 Task: Create new invoice with Date Opened :15-Apr-23, Select Customer: Rainforest Cafe, Terms: Payment Term 1. Make invoice entry for item-1 with Date: 15-Apr-23, Description: Cow Tales Caramel Vanilla (1 oz), Action: Material, Income Account: Income:Sales, Quantity: 2, Unit Price: 35, Discount $: 1.25. Make entry for item-2 with Date: 15-Apr-23, Description: Dole Fruit Bowl Diced Peaches_x000D_
, Action: Material, Income Account: Income:Sales, Quantity: 1, Unit Price: 8.6, Discount $: 2.25. Make entry for item-3 with Date: 15-Apr-23, Description: Gold Potatoes Bulk (each), Action: Material, Income Account: Income:Sales, Quantity: 3, Unit Price: 9.6, Discount $: 2.75. Write Notes: 'Looking forward to serving you again.'. Post Invoice with Post Date: 15-Apr-23, Post to Accounts: Assets:Accounts Receivable. Pay / Process Payment with Transaction Date: 15-May-23, Amount: 101.15, Transfer Account: Checking Account. Print Invoice, display notes by going to Option, then go to Display Tab and check 'Invoice Notes'.
Action: Mouse moved to (205, 61)
Screenshot: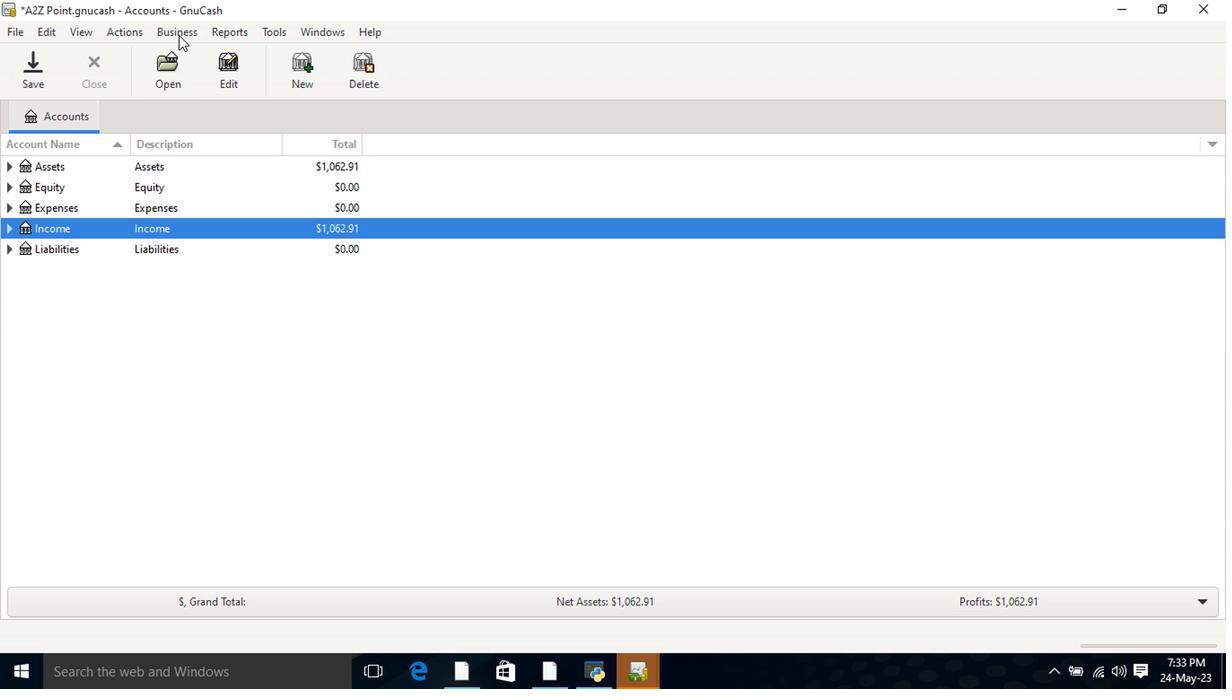 
Action: Mouse pressed left at (205, 61)
Screenshot: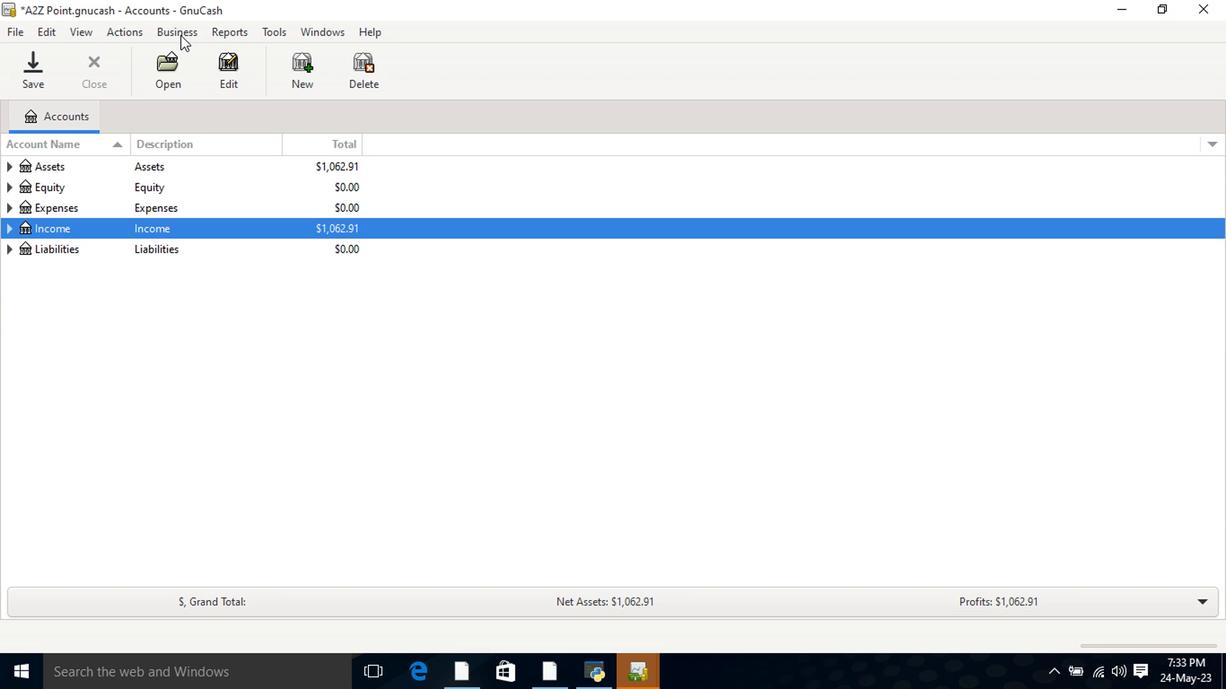 
Action: Mouse moved to (392, 148)
Screenshot: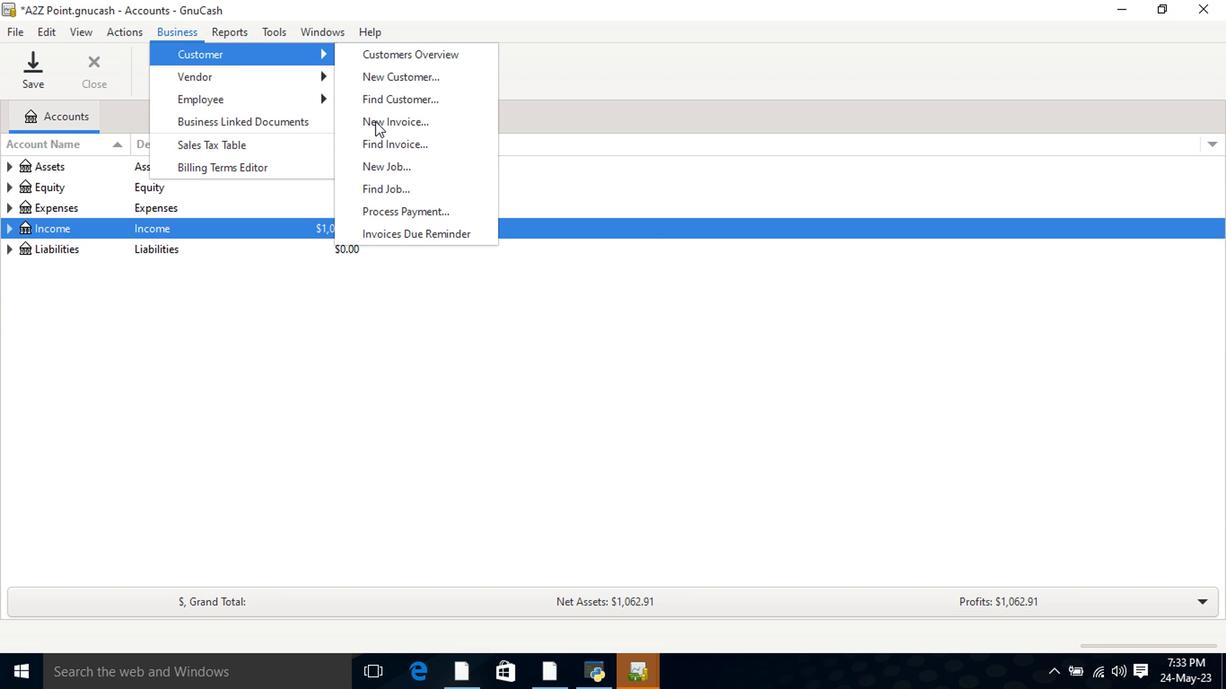 
Action: Mouse pressed left at (392, 148)
Screenshot: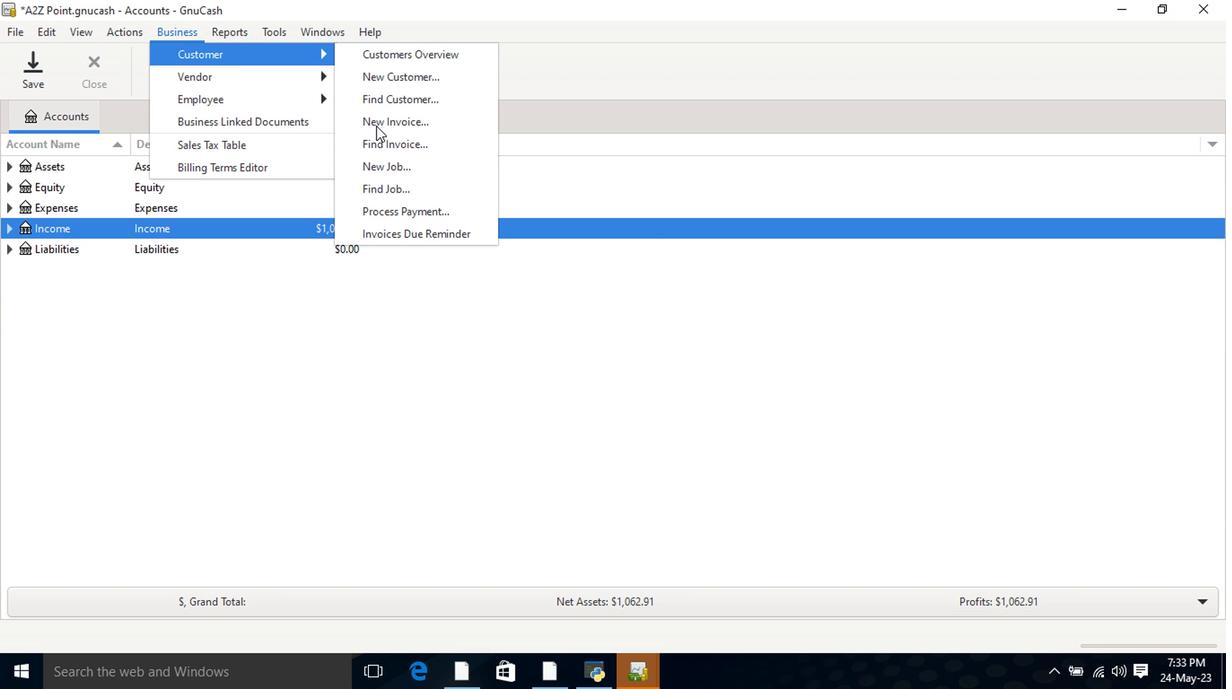 
Action: Mouse moved to (744, 291)
Screenshot: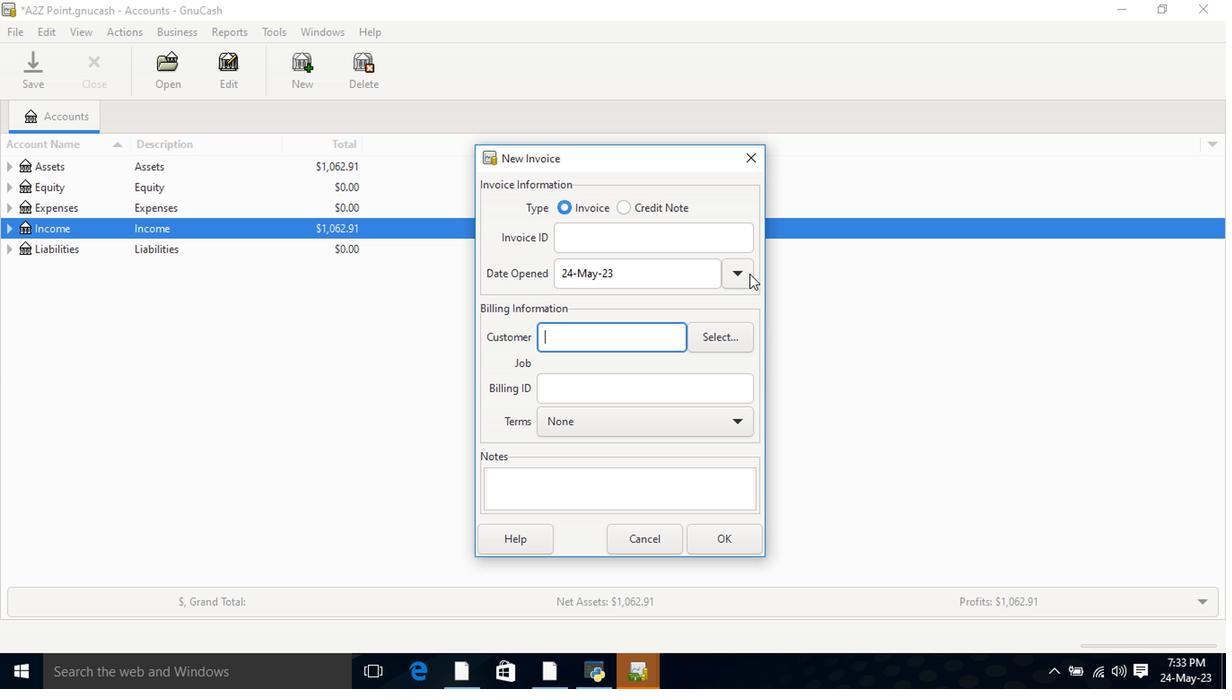 
Action: Mouse pressed left at (744, 291)
Screenshot: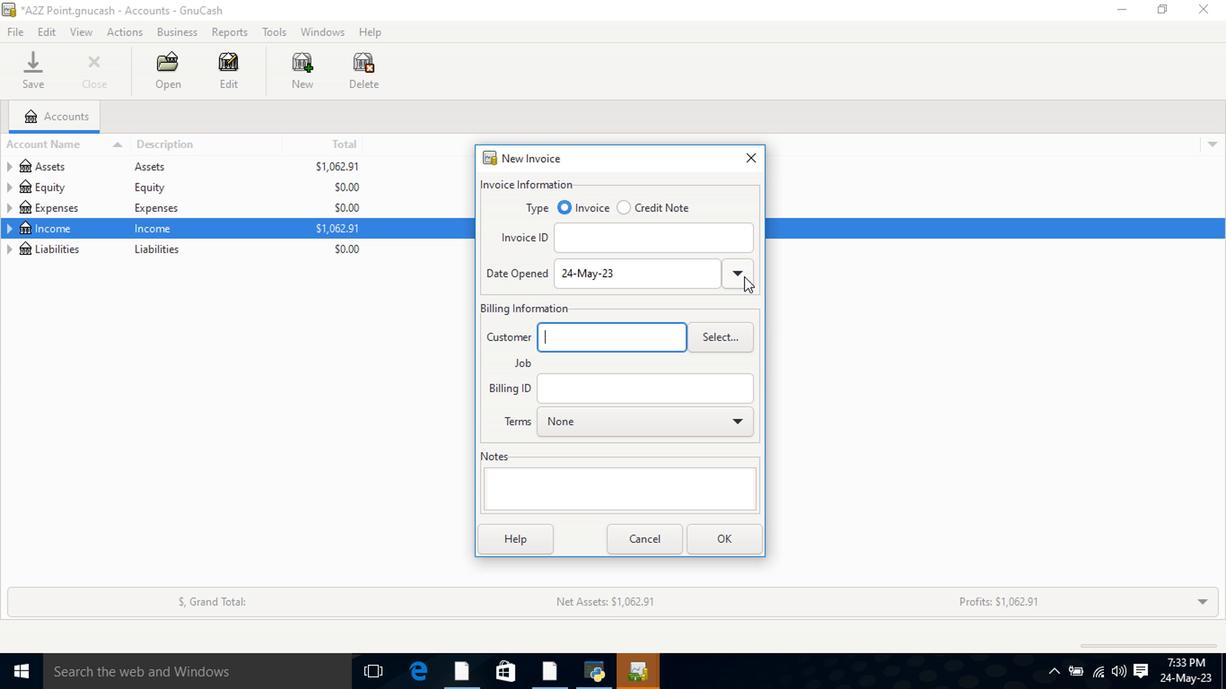 
Action: Mouse moved to (604, 310)
Screenshot: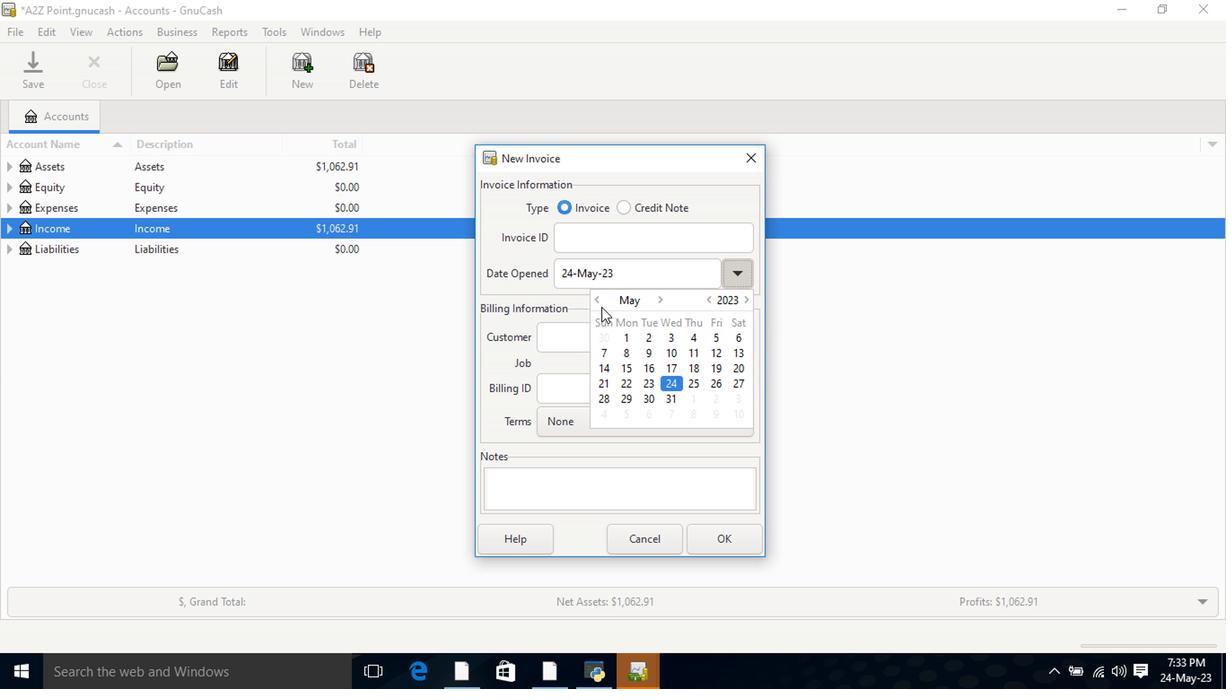 
Action: Mouse pressed left at (604, 310)
Screenshot: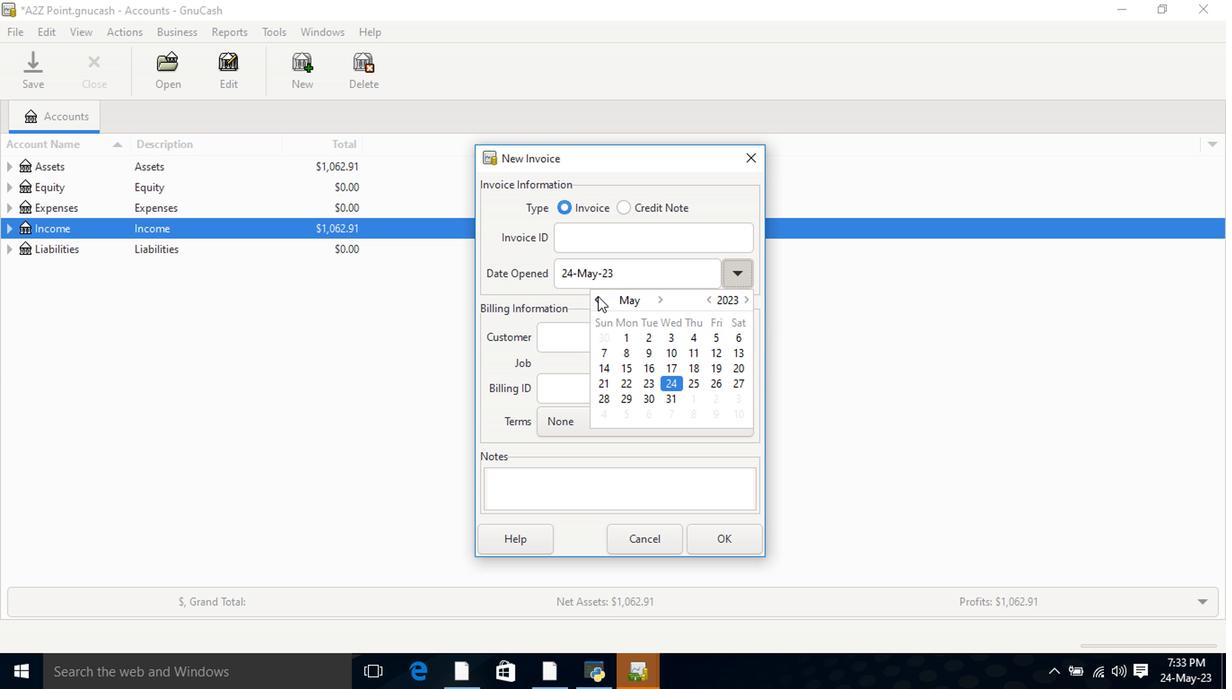 
Action: Mouse moved to (733, 380)
Screenshot: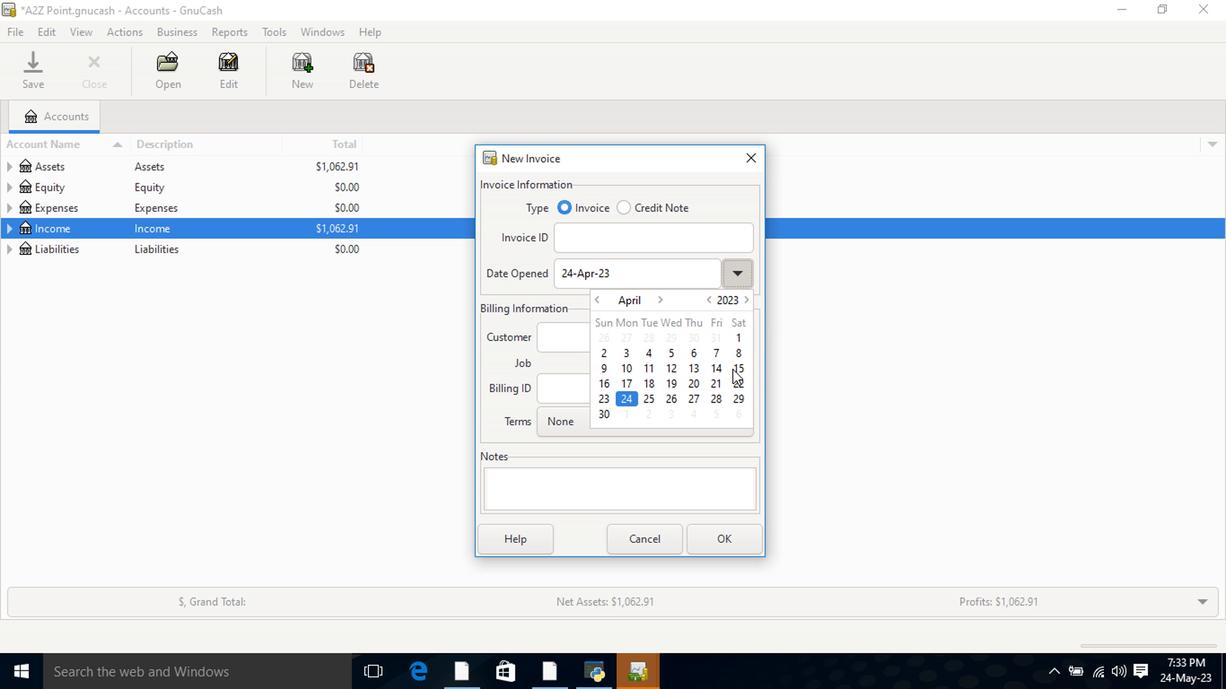 
Action: Mouse pressed left at (733, 380)
Screenshot: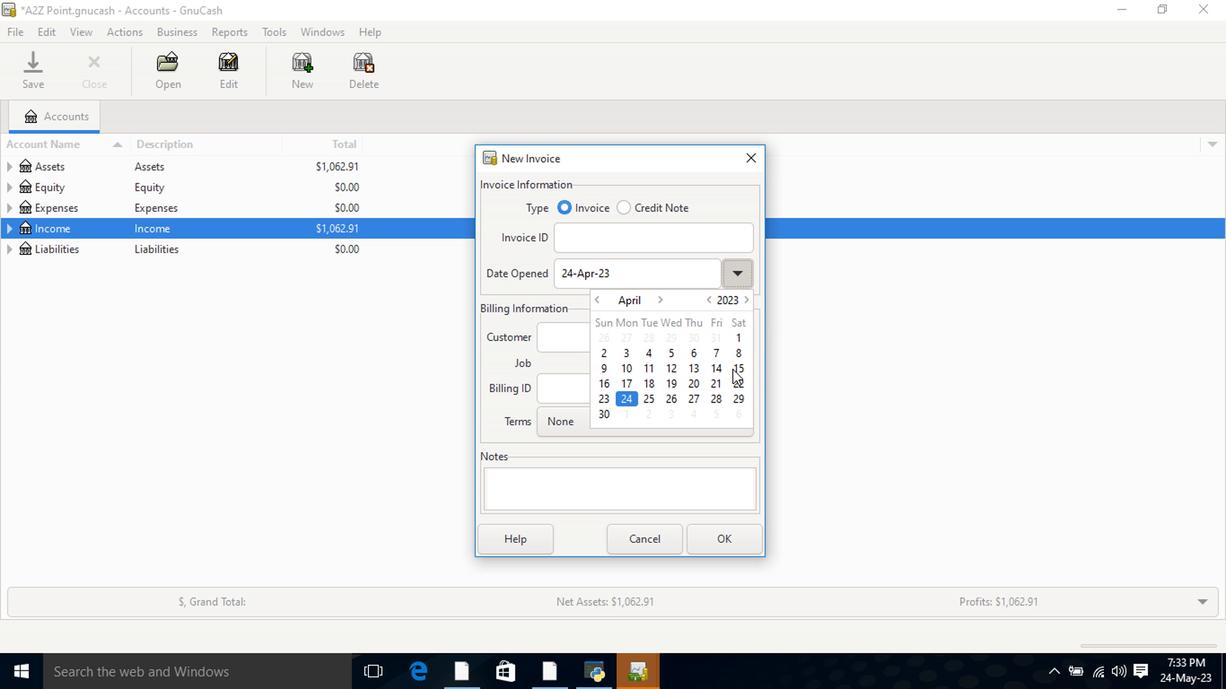 
Action: Mouse pressed left at (733, 380)
Screenshot: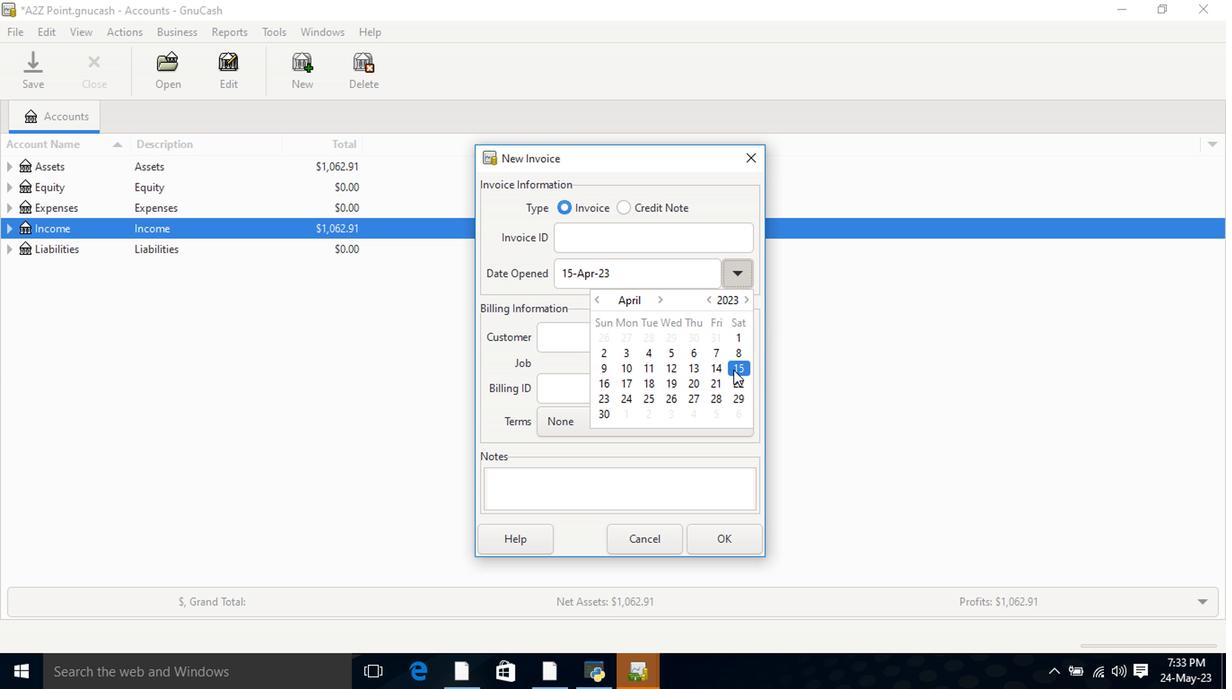 
Action: Mouse moved to (625, 356)
Screenshot: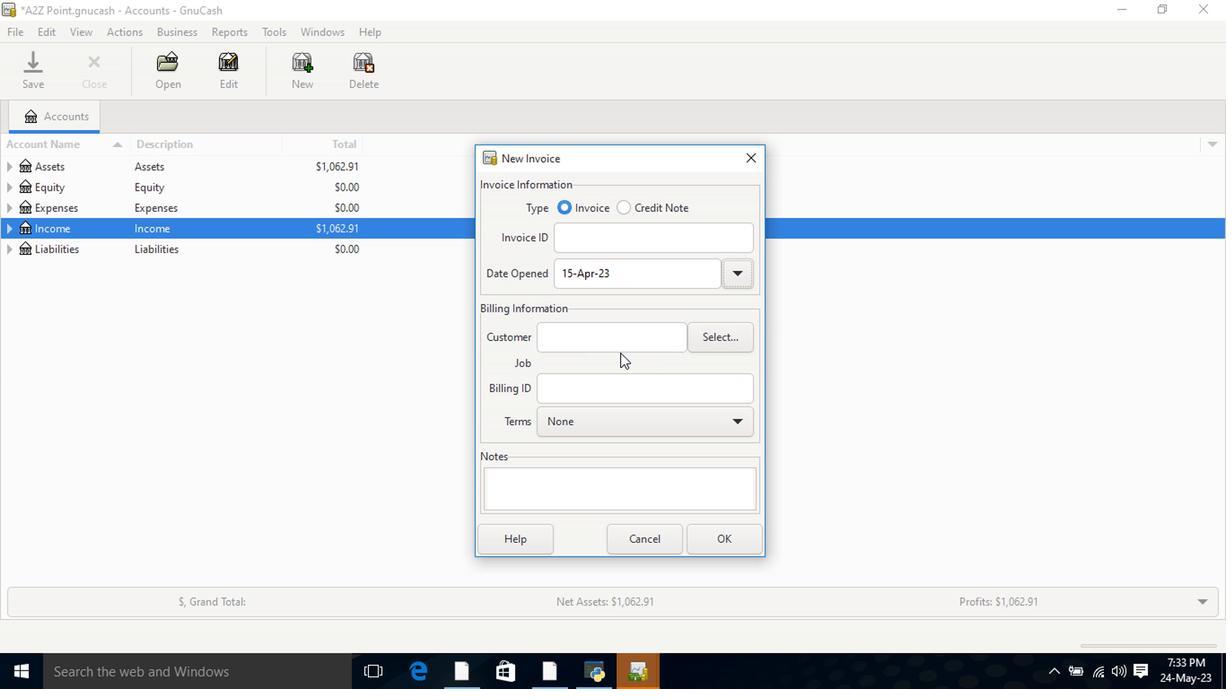 
Action: Mouse pressed left at (625, 356)
Screenshot: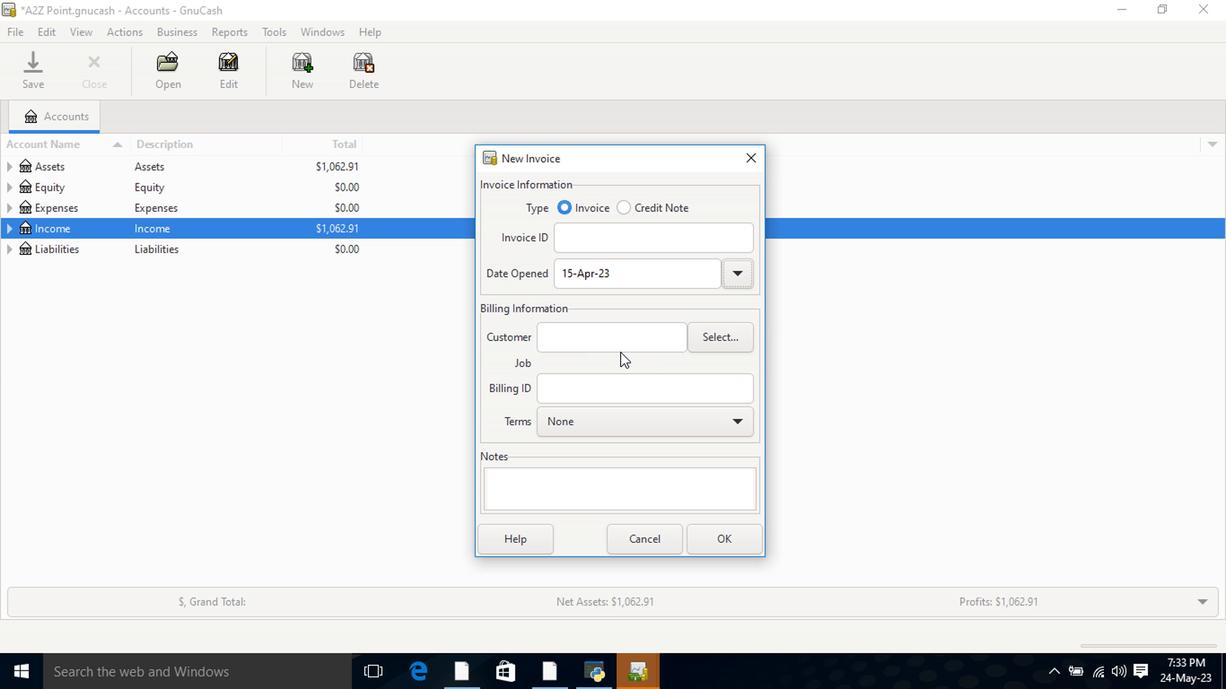 
Action: Mouse moved to (625, 355)
Screenshot: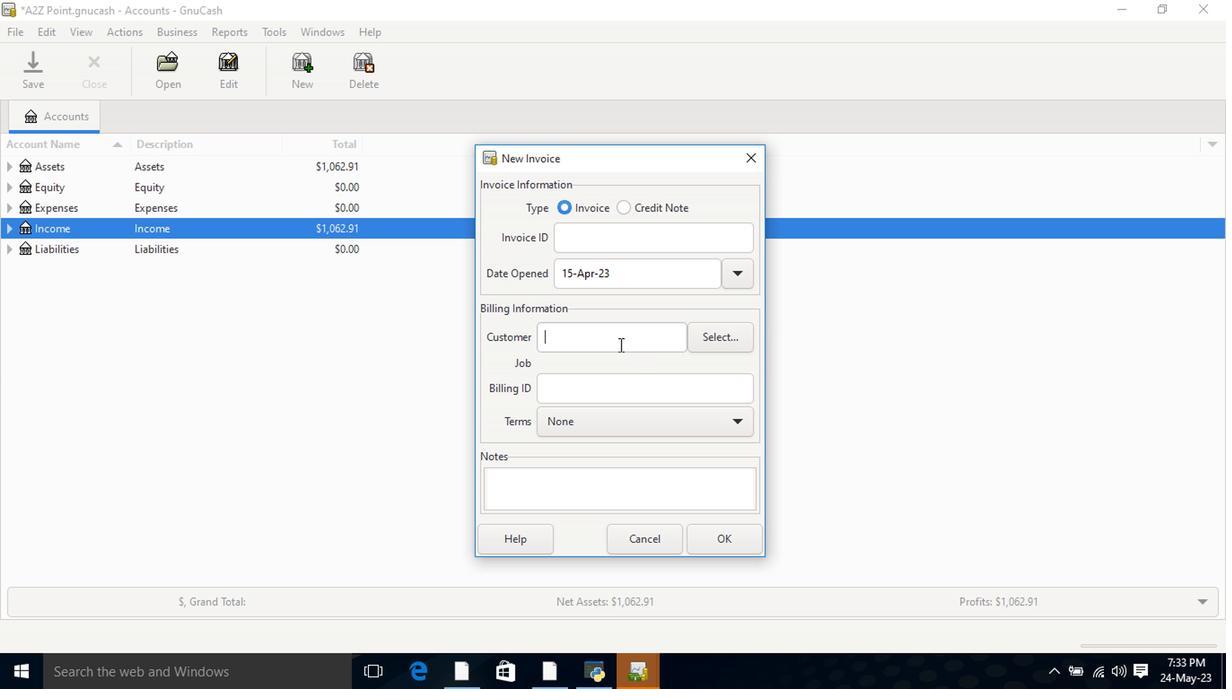 
Action: Key pressed <Key.shift>Rain
Screenshot: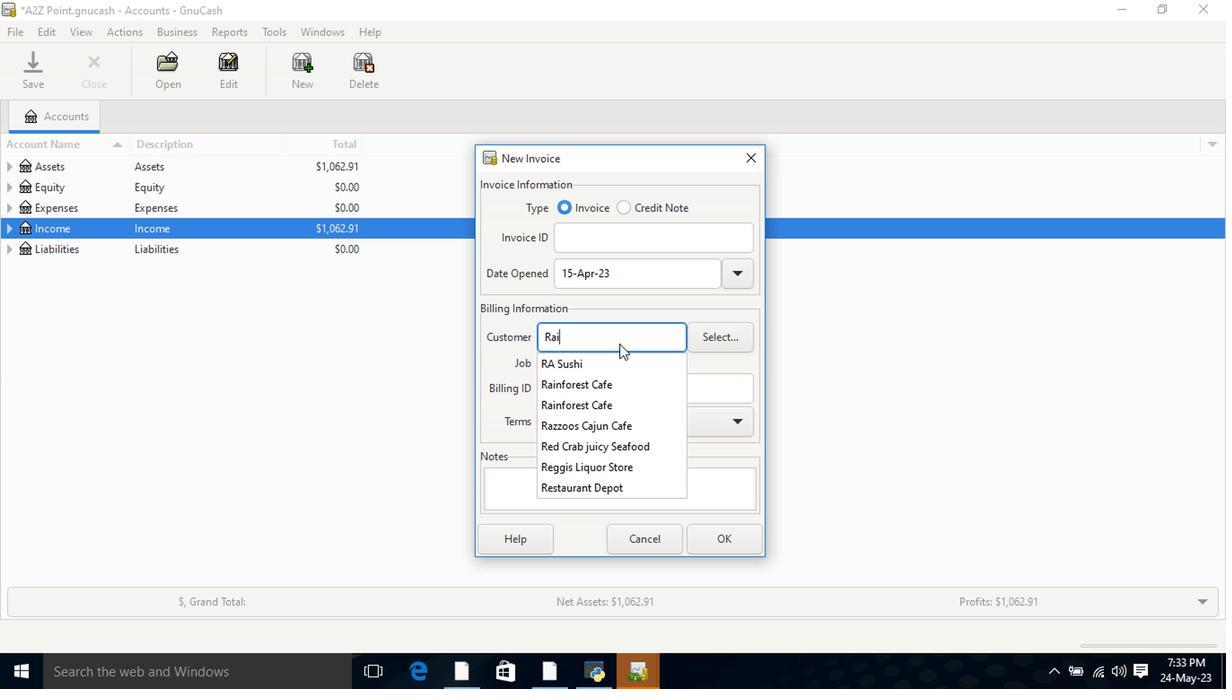 
Action: Mouse moved to (615, 373)
Screenshot: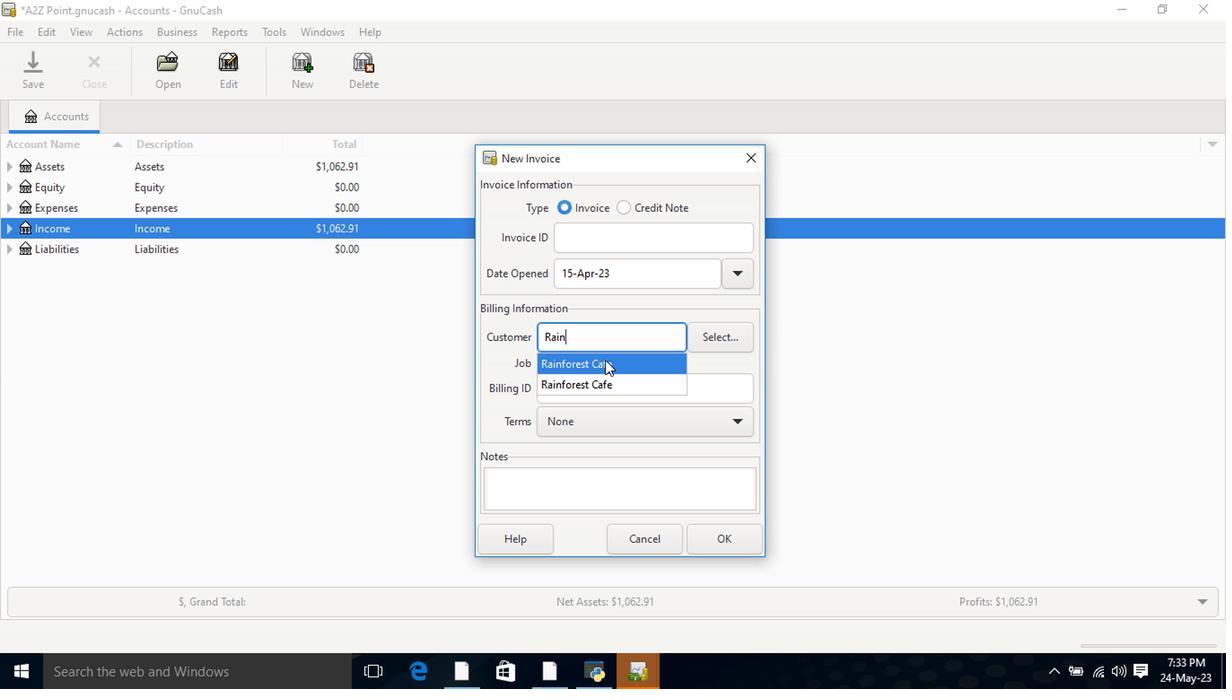 
Action: Mouse pressed left at (615, 373)
Screenshot: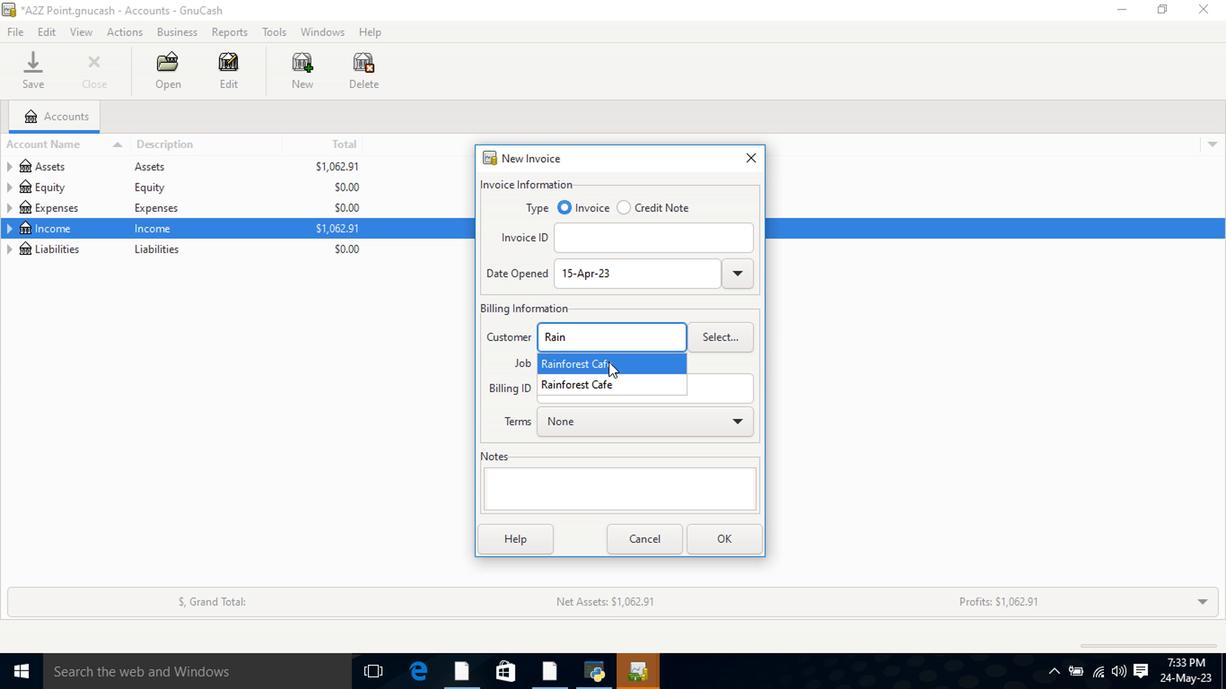 
Action: Mouse moved to (634, 441)
Screenshot: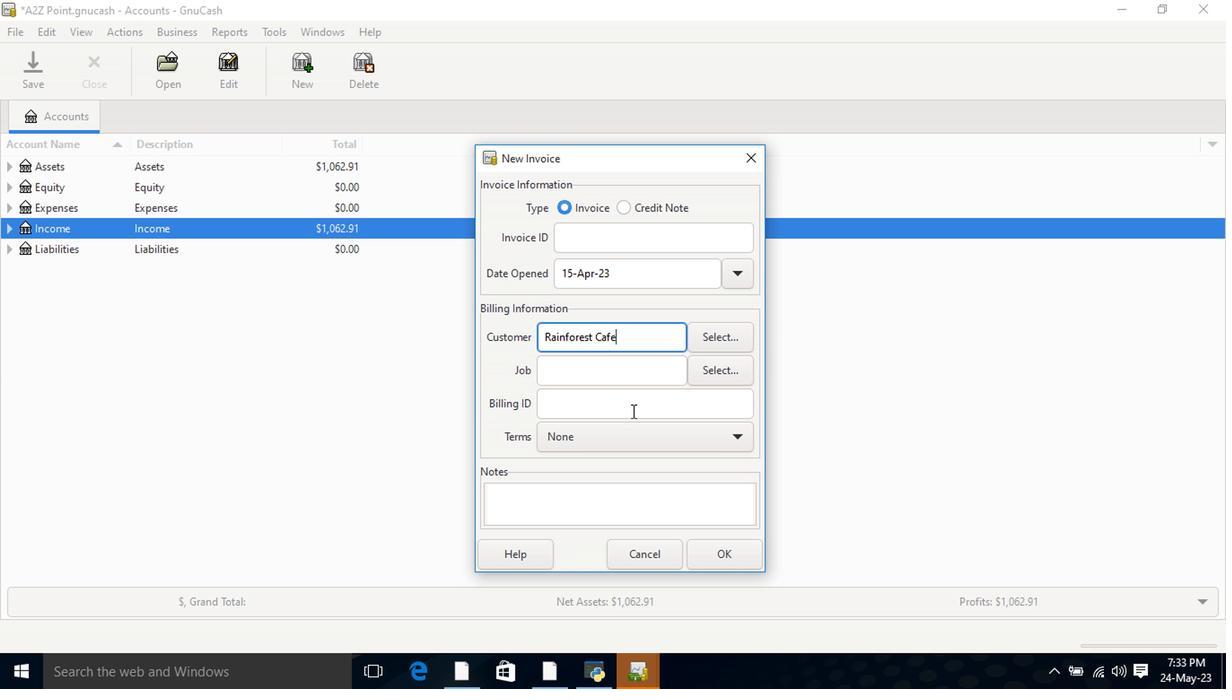 
Action: Mouse pressed left at (634, 441)
Screenshot: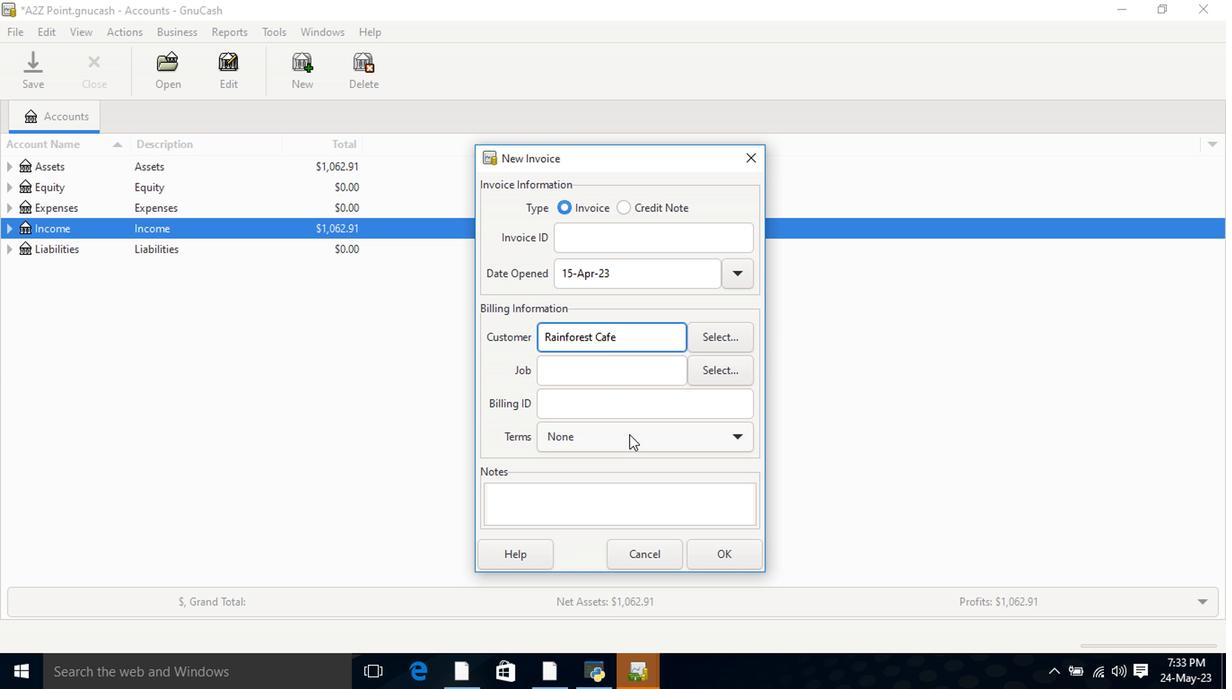 
Action: Mouse moved to (618, 482)
Screenshot: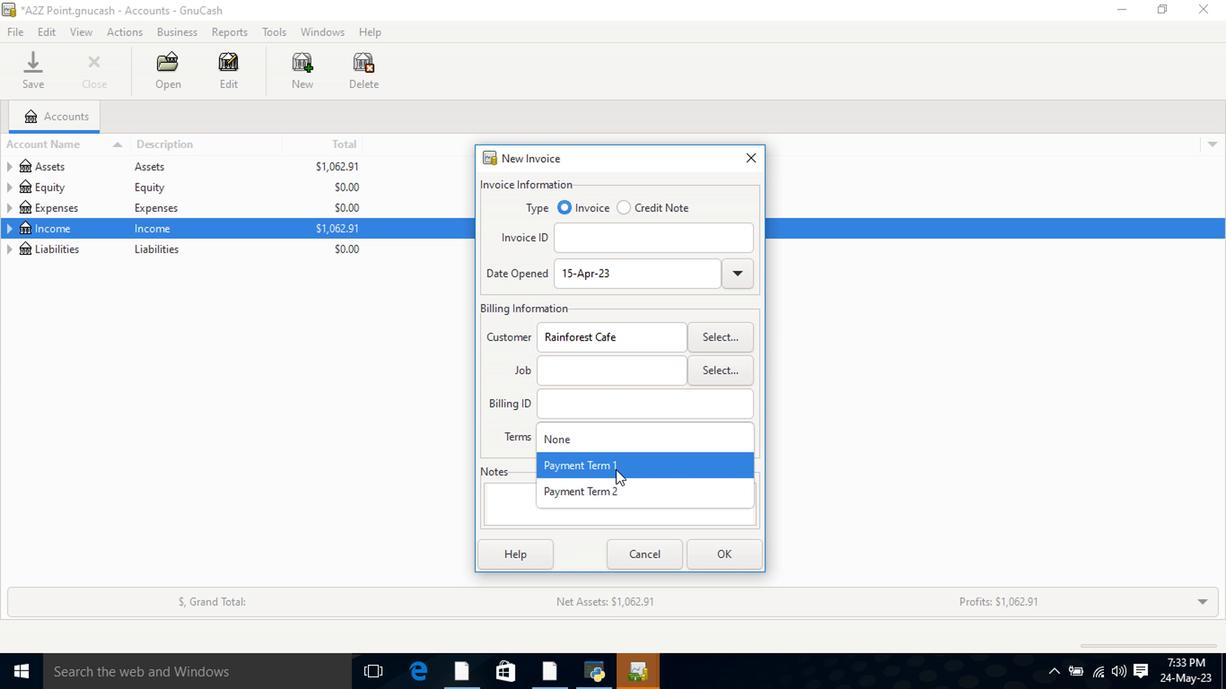 
Action: Mouse pressed left at (618, 482)
Screenshot: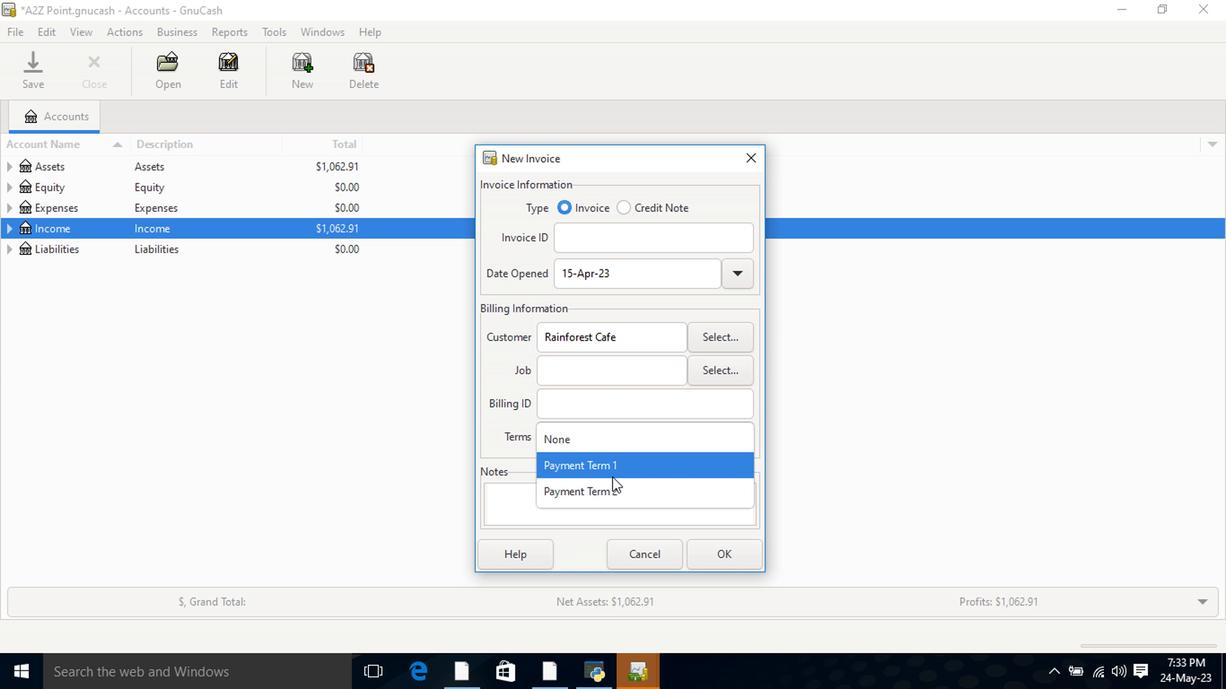 
Action: Mouse moved to (726, 565)
Screenshot: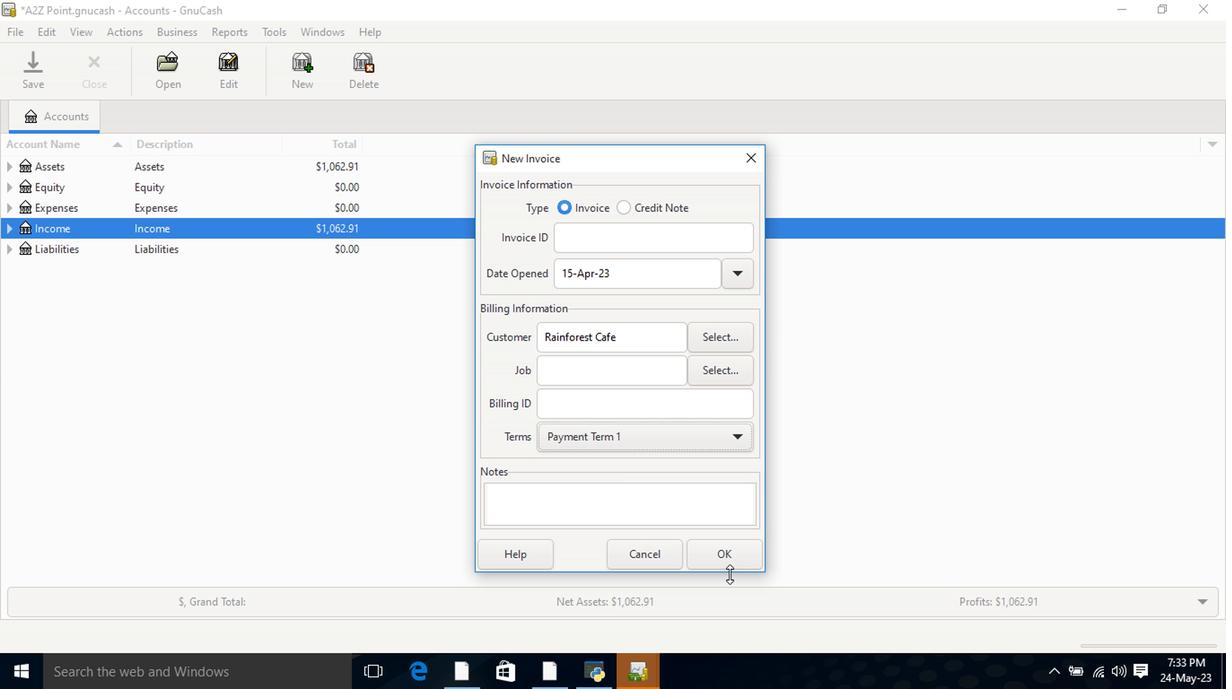 
Action: Mouse pressed left at (726, 565)
Screenshot: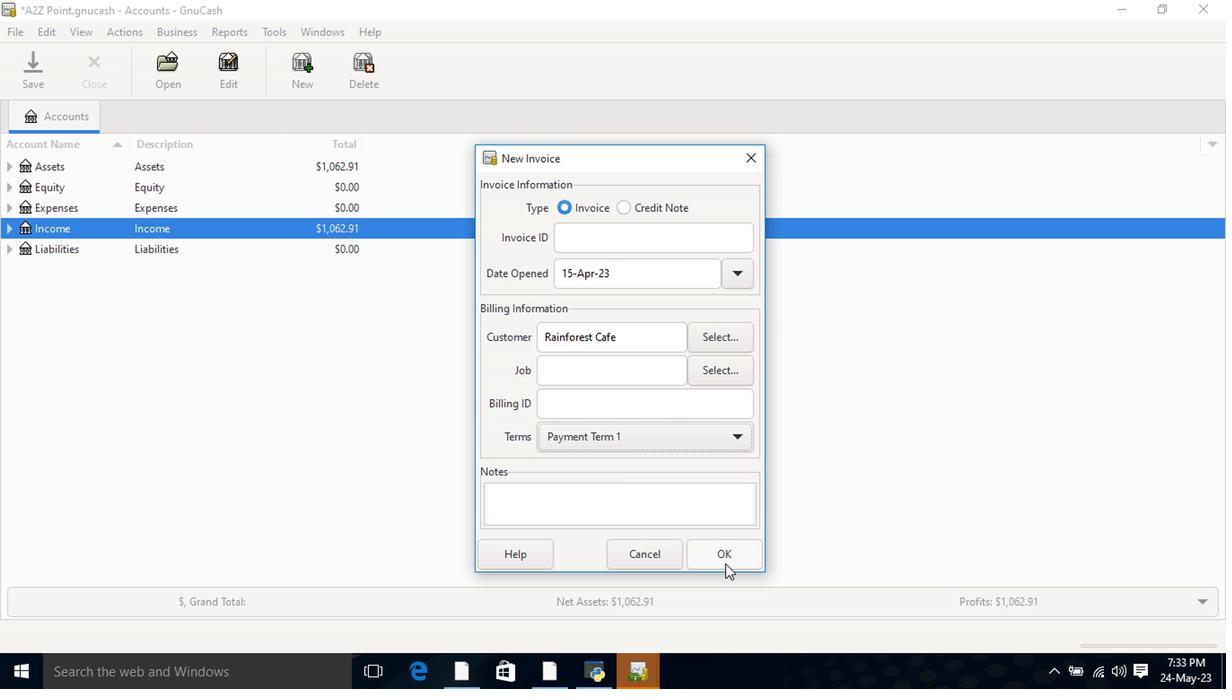 
Action: Mouse moved to (109, 360)
Screenshot: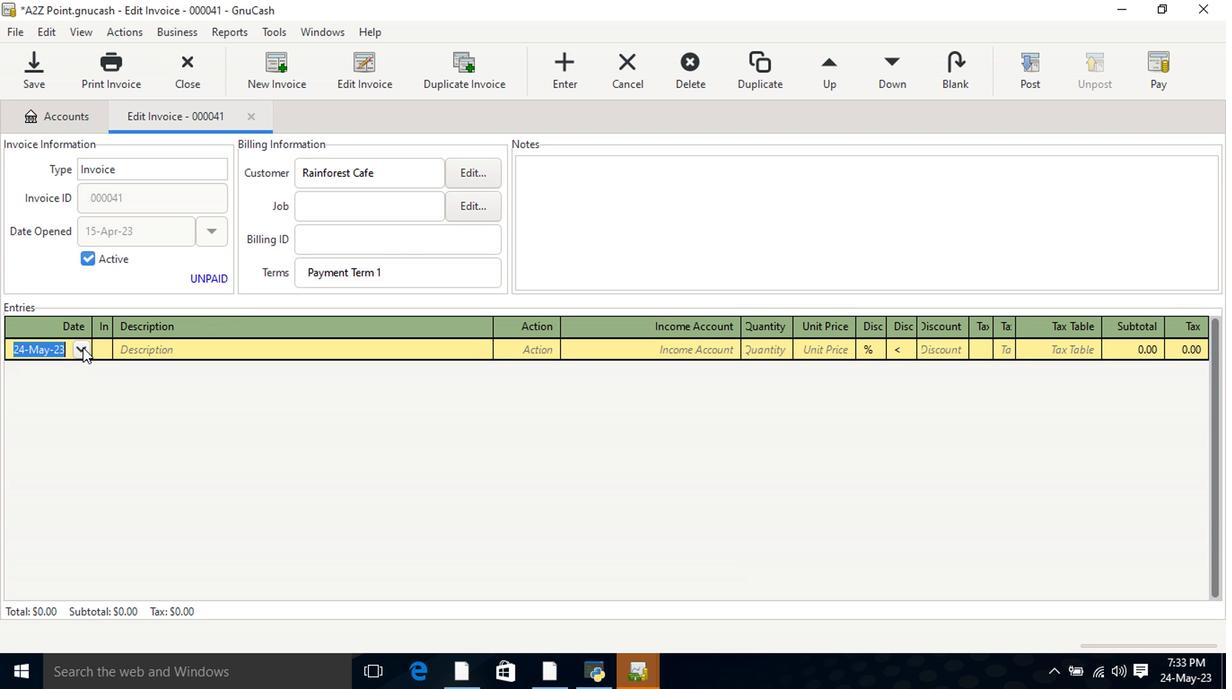 
Action: Mouse pressed left at (109, 360)
Screenshot: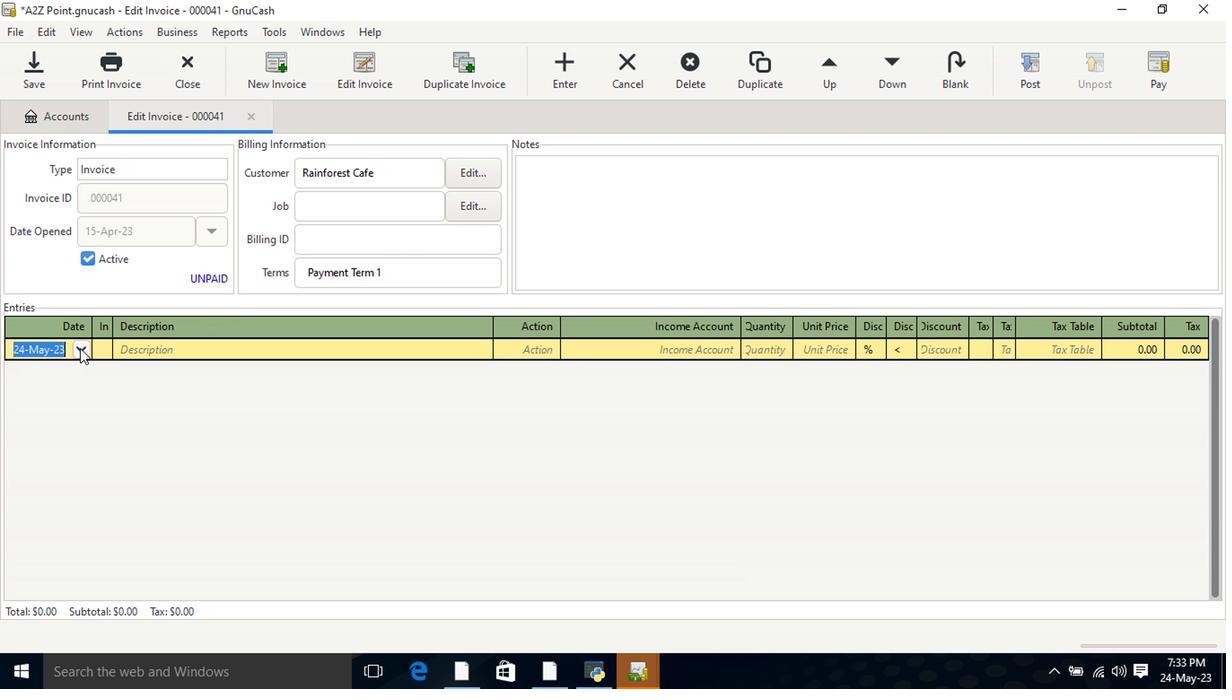 
Action: Mouse moved to (48, 385)
Screenshot: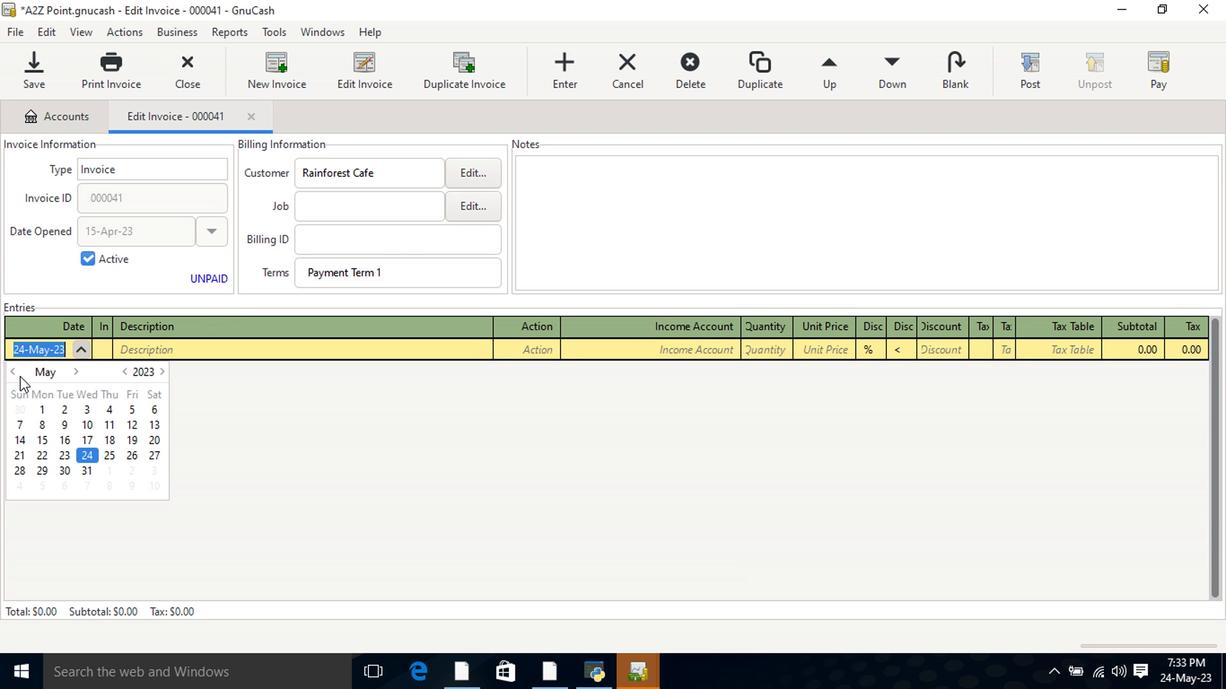 
Action: Mouse pressed left at (48, 385)
Screenshot: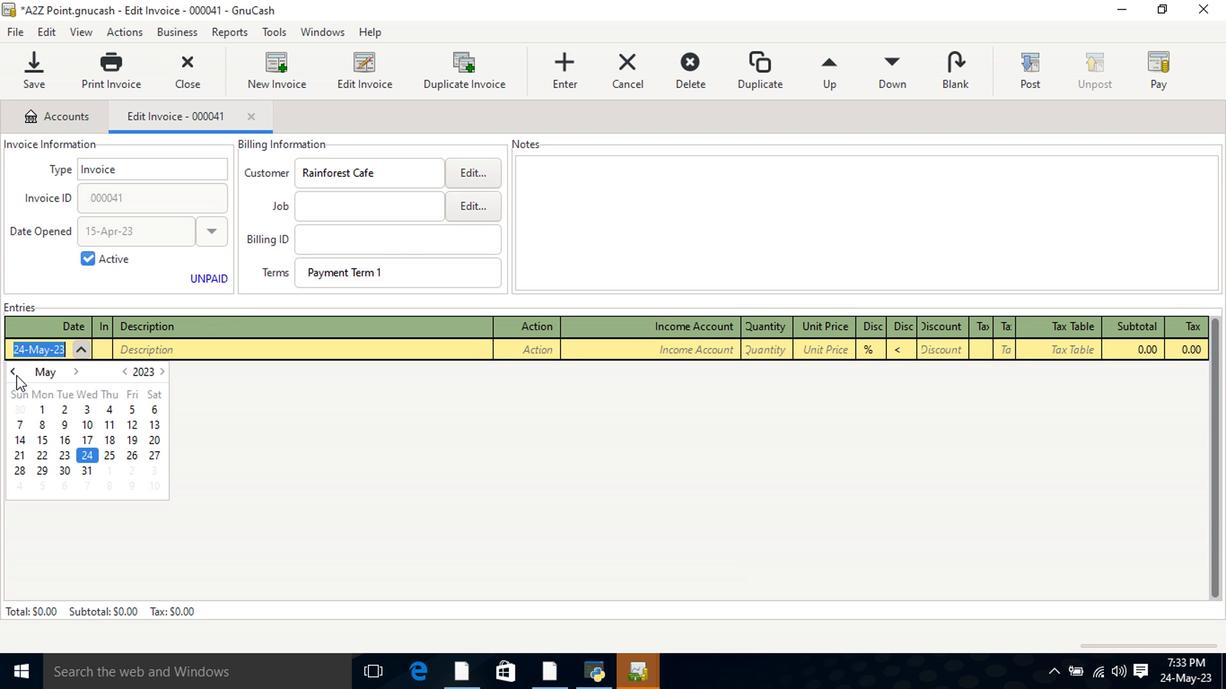 
Action: Mouse moved to (173, 445)
Screenshot: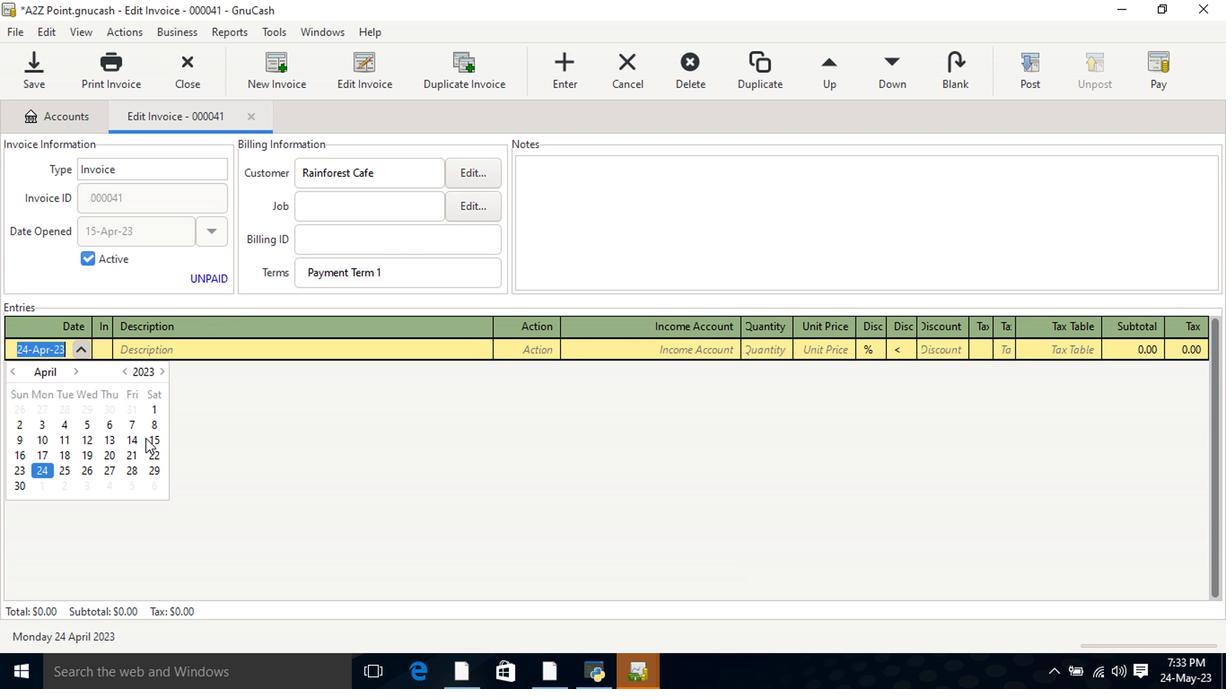 
Action: Mouse pressed left at (173, 445)
Screenshot: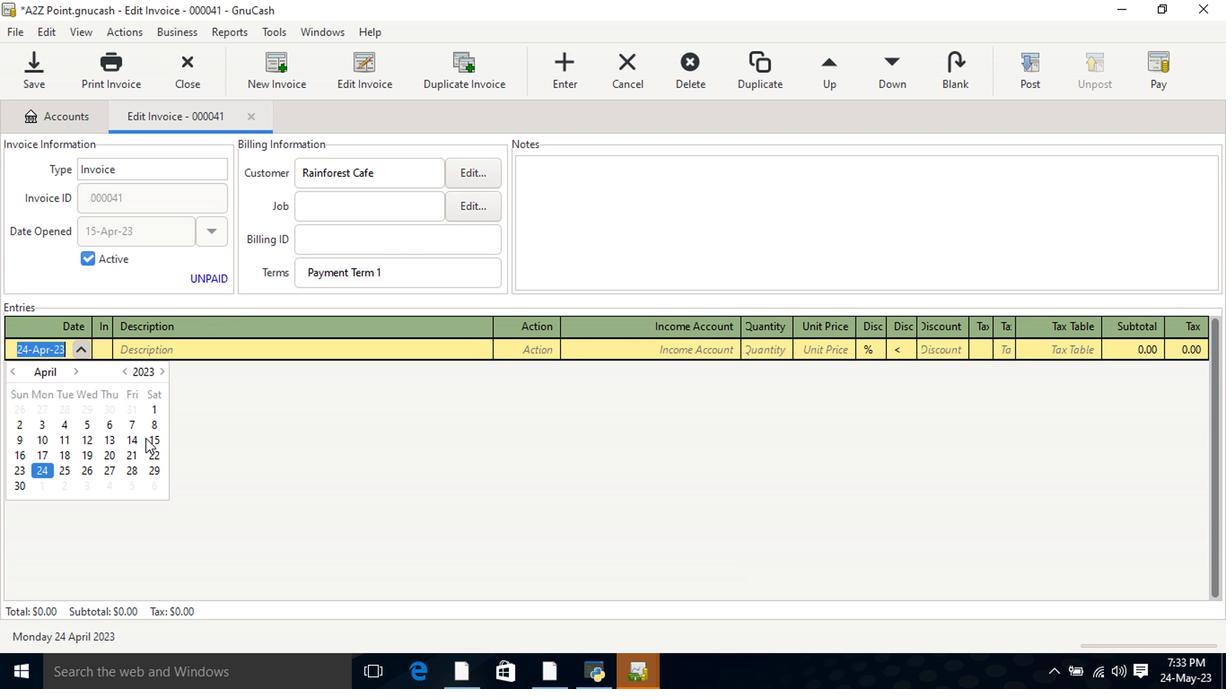 
Action: Mouse pressed left at (173, 445)
Screenshot: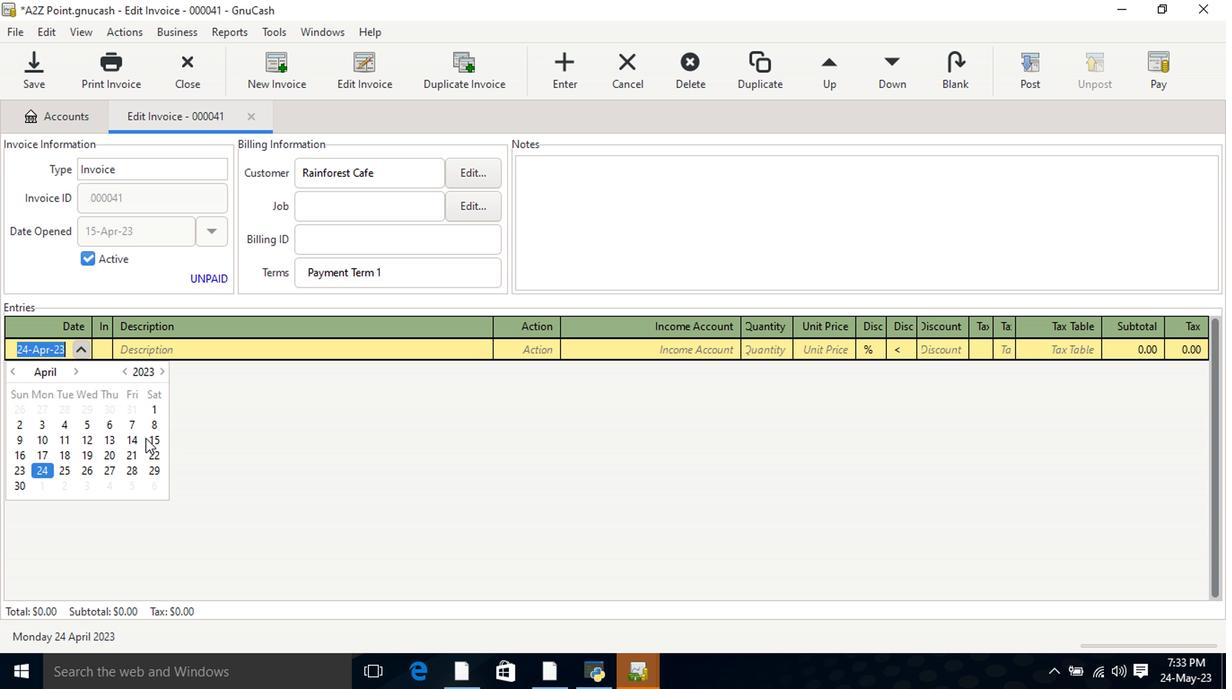 
Action: Mouse moved to (190, 368)
Screenshot: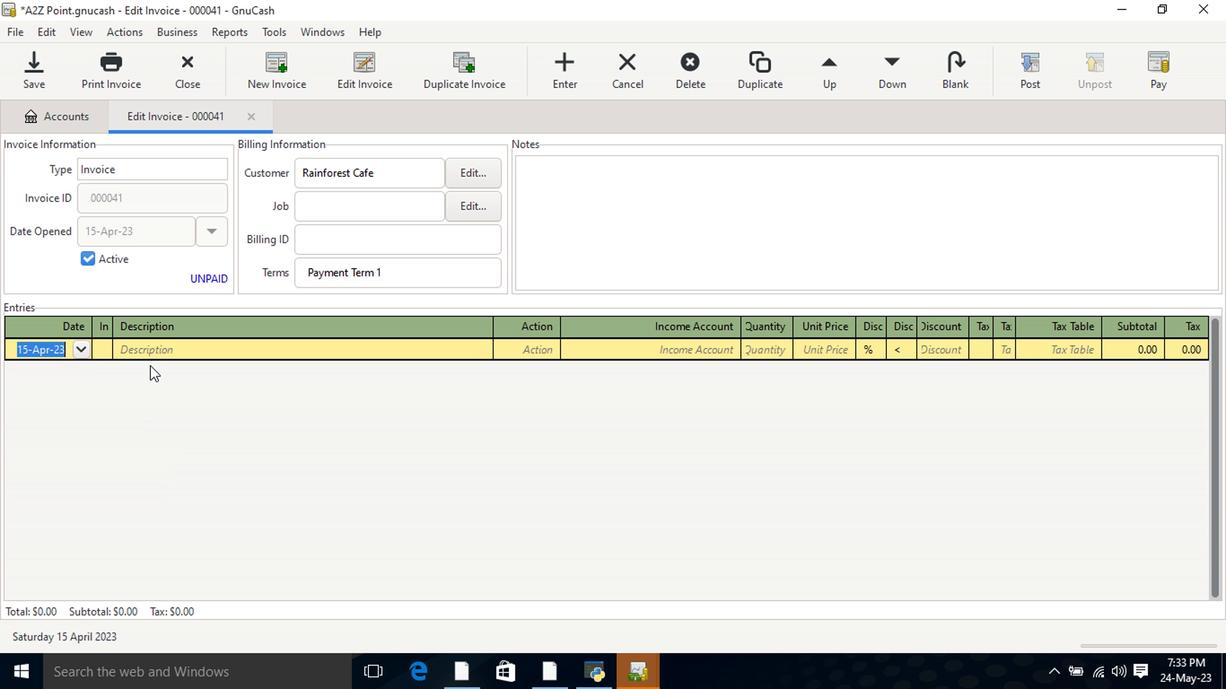
Action: Mouse pressed left at (190, 368)
Screenshot: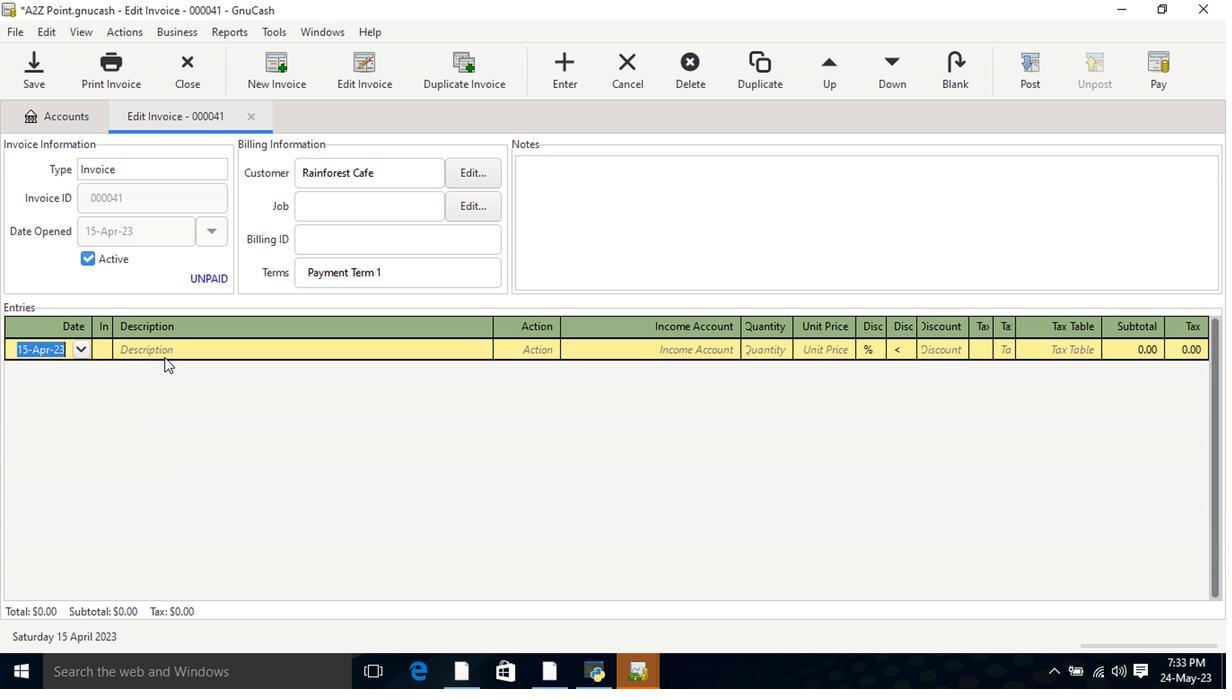
Action: Key pressed <Key.shift>Cow<Key.space><Key.shift>Tales<Key.space><Key.shift>cara<Key.backspace><Key.backspace><Key.backspace><Key.backspace><Key.shift>Caramel<Key.space><Key.shift>Vanilla<Key.space><Key.shift_r>(1<Key.space>oz<Key.shift_r>)<Key.tab>ma<Key.tab>incme<Key.down><Key.down><Key.down><Key.tab>2<Key.tab>35
Screenshot: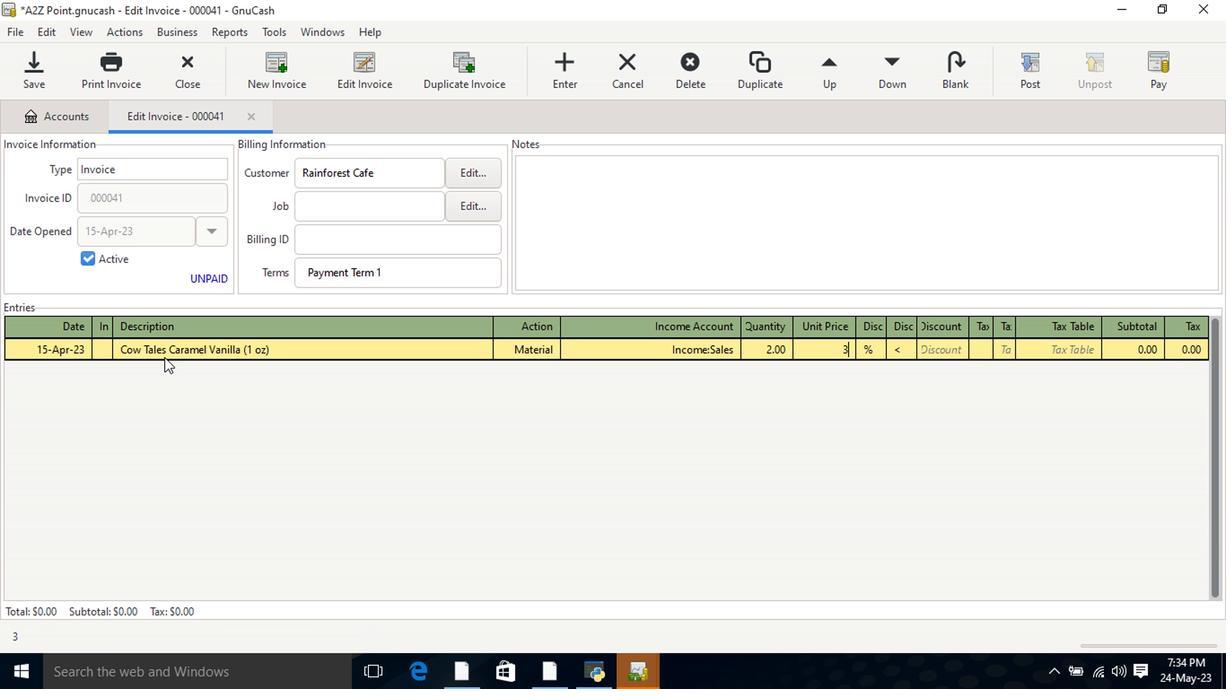 
Action: Mouse moved to (195, 370)
Screenshot: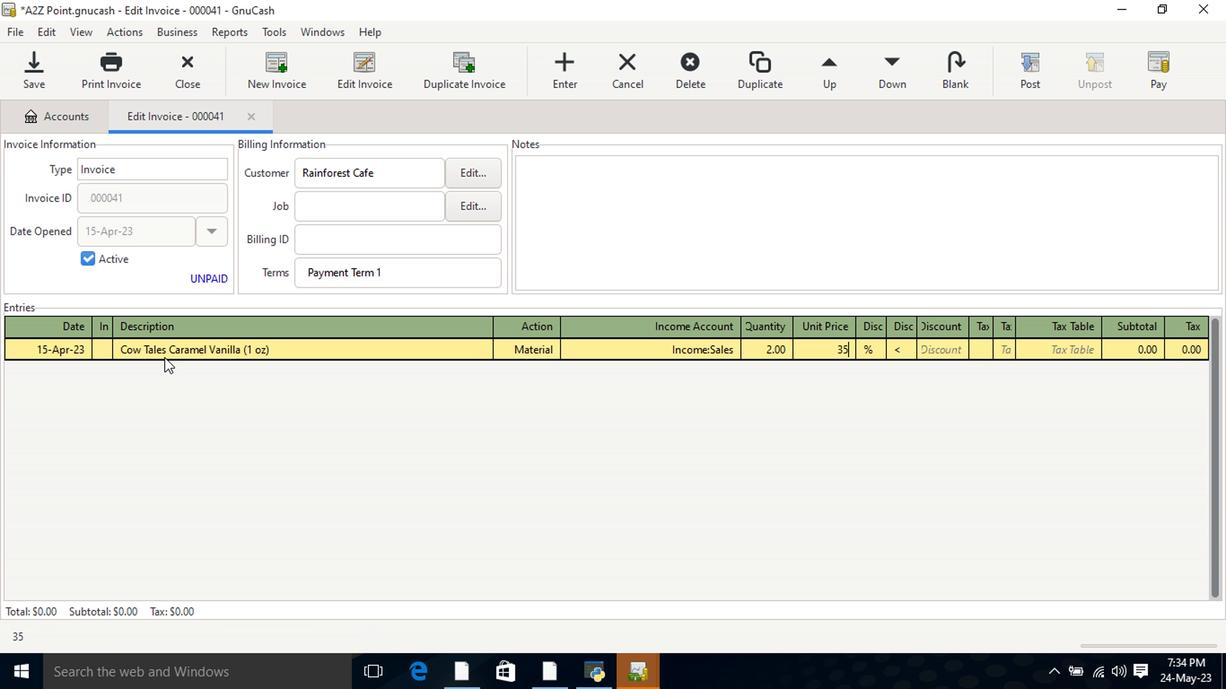 
Action: Key pressed <Key.tab>
Screenshot: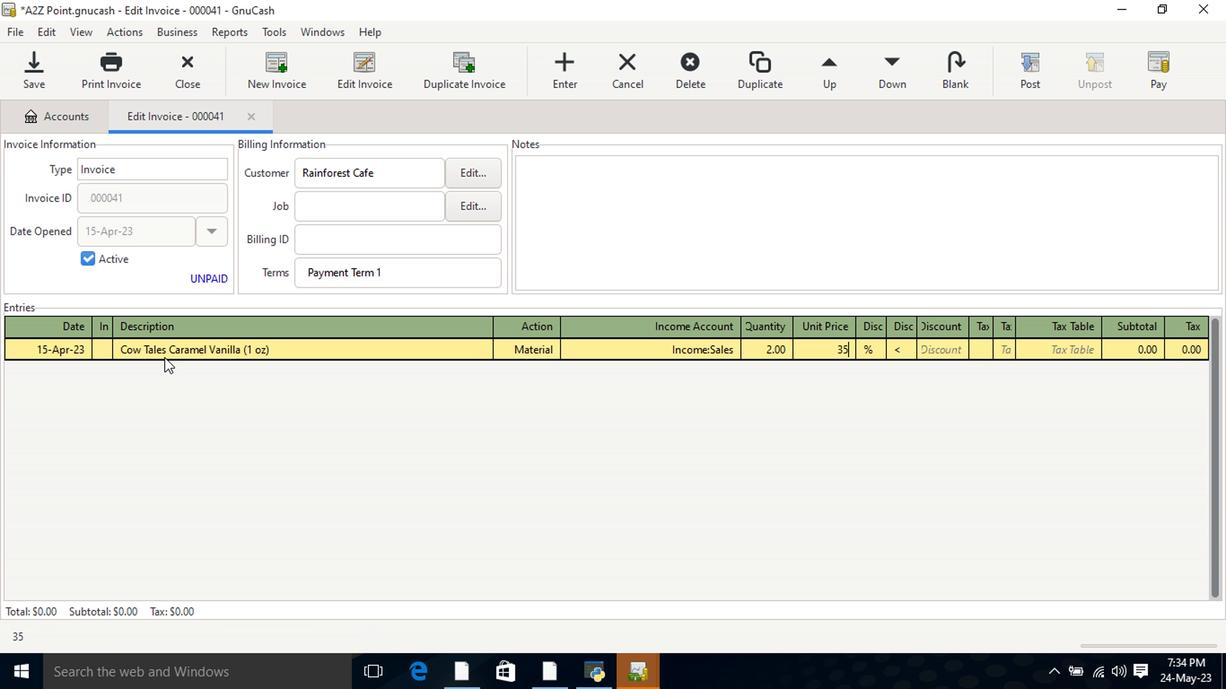 
Action: Mouse moved to (858, 365)
Screenshot: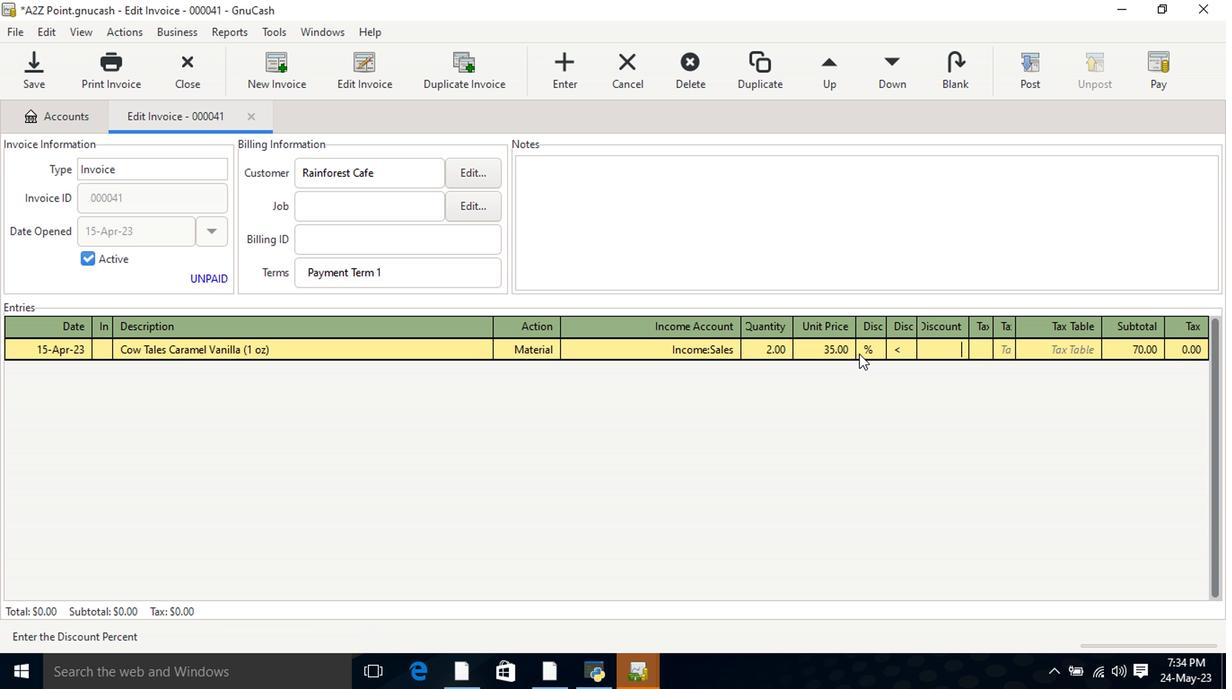 
Action: Mouse pressed left at (858, 365)
Screenshot: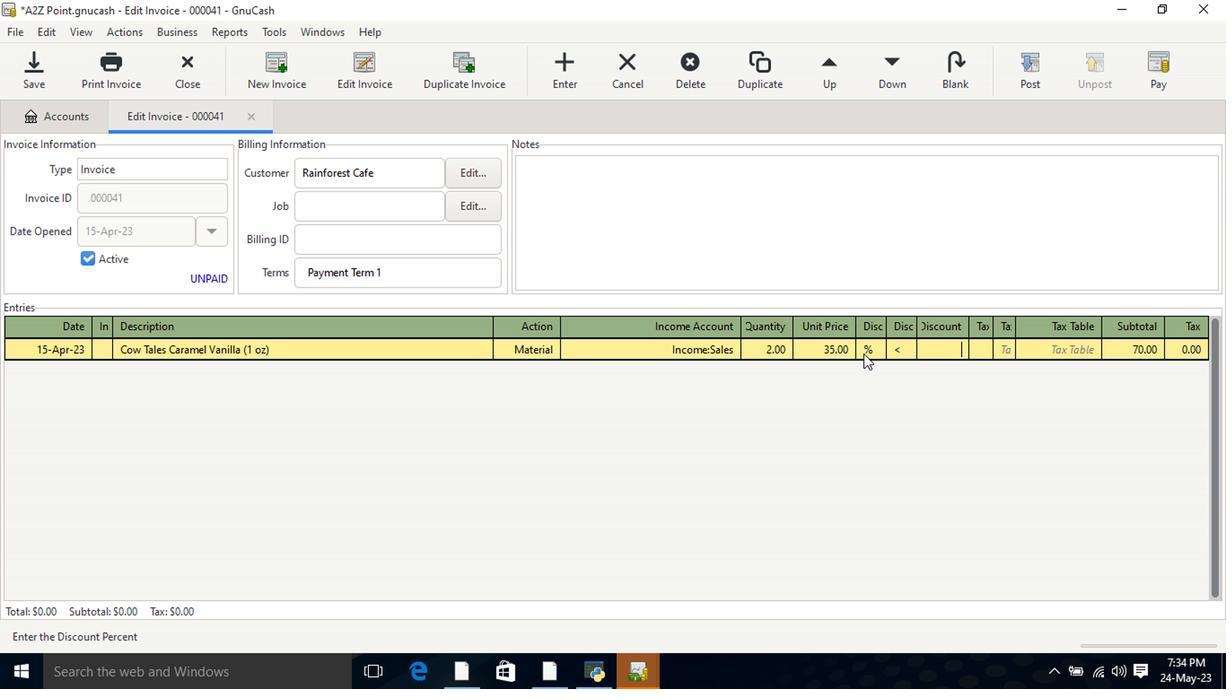 
Action: Mouse moved to (887, 362)
Screenshot: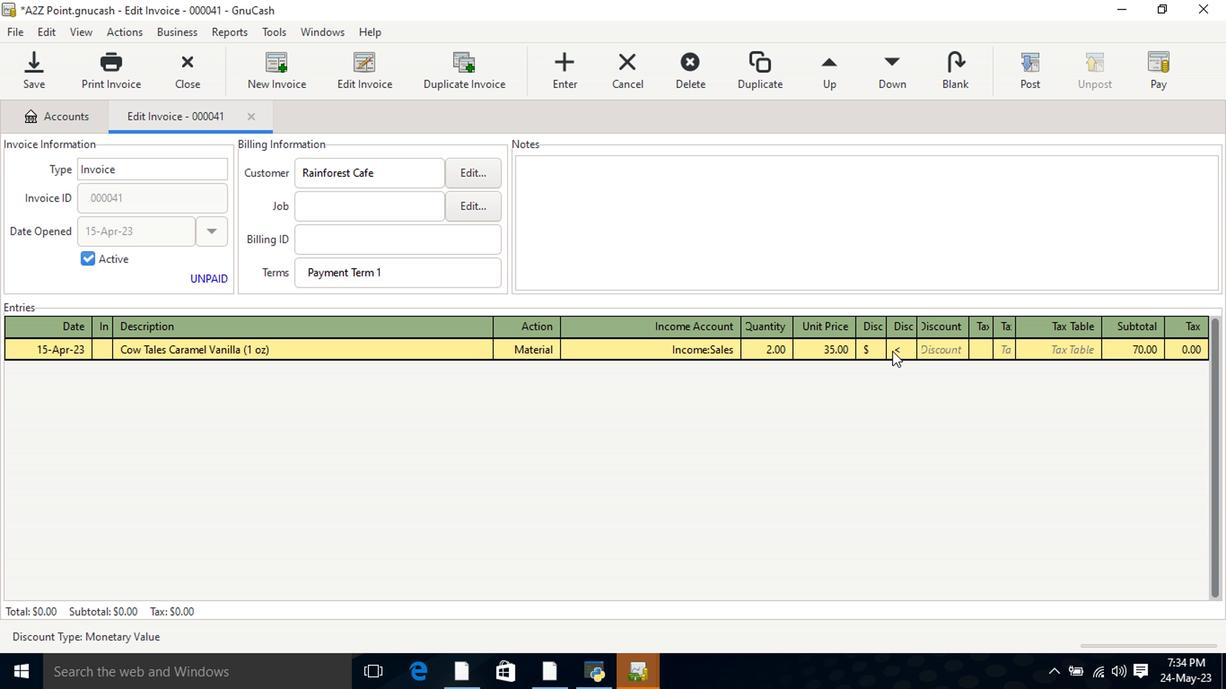 
Action: Mouse pressed left at (887, 362)
Screenshot: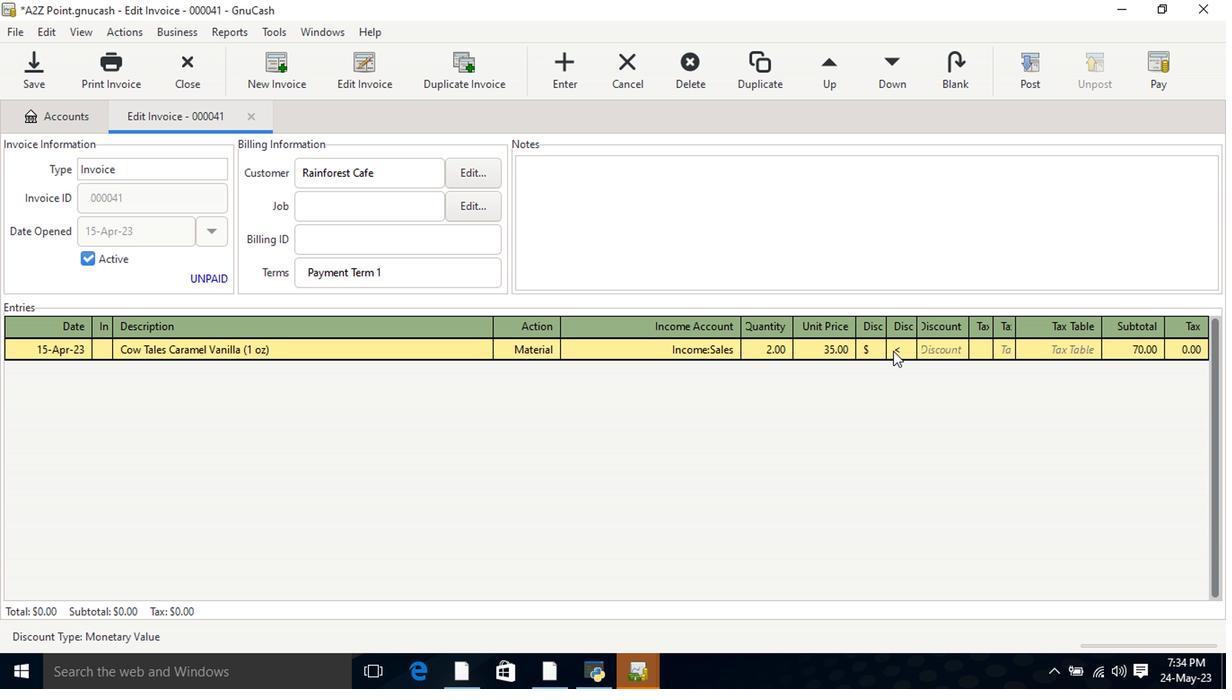 
Action: Mouse moved to (915, 363)
Screenshot: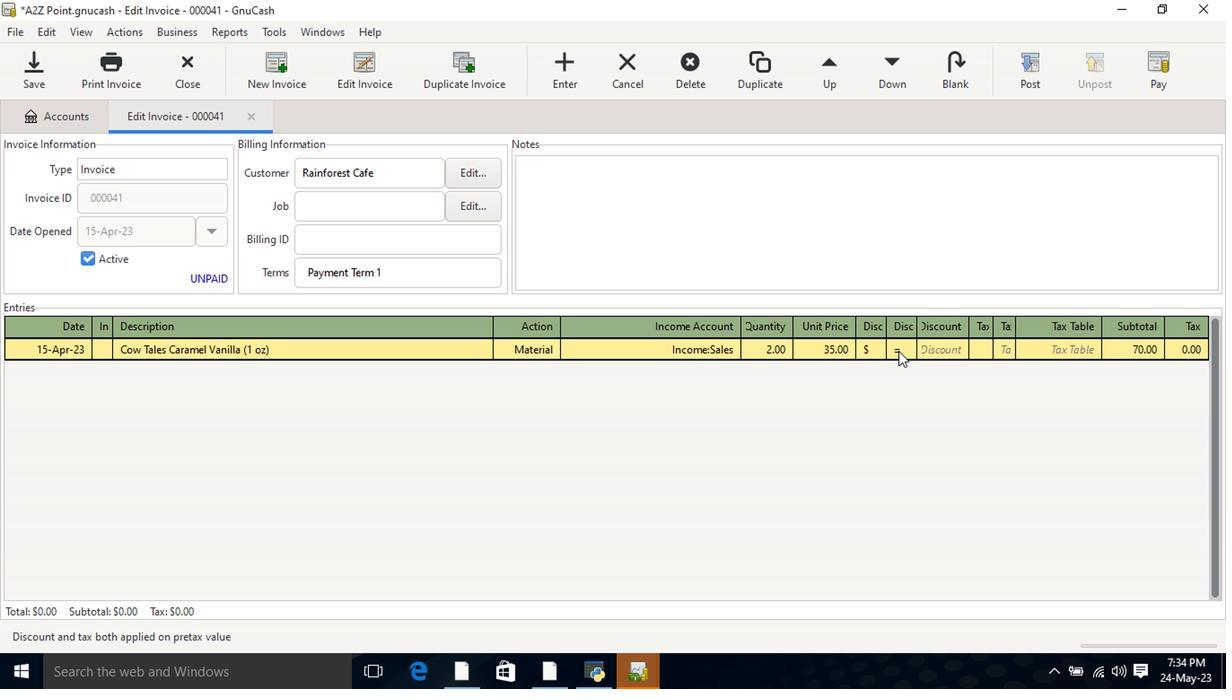 
Action: Mouse pressed left at (915, 363)
Screenshot: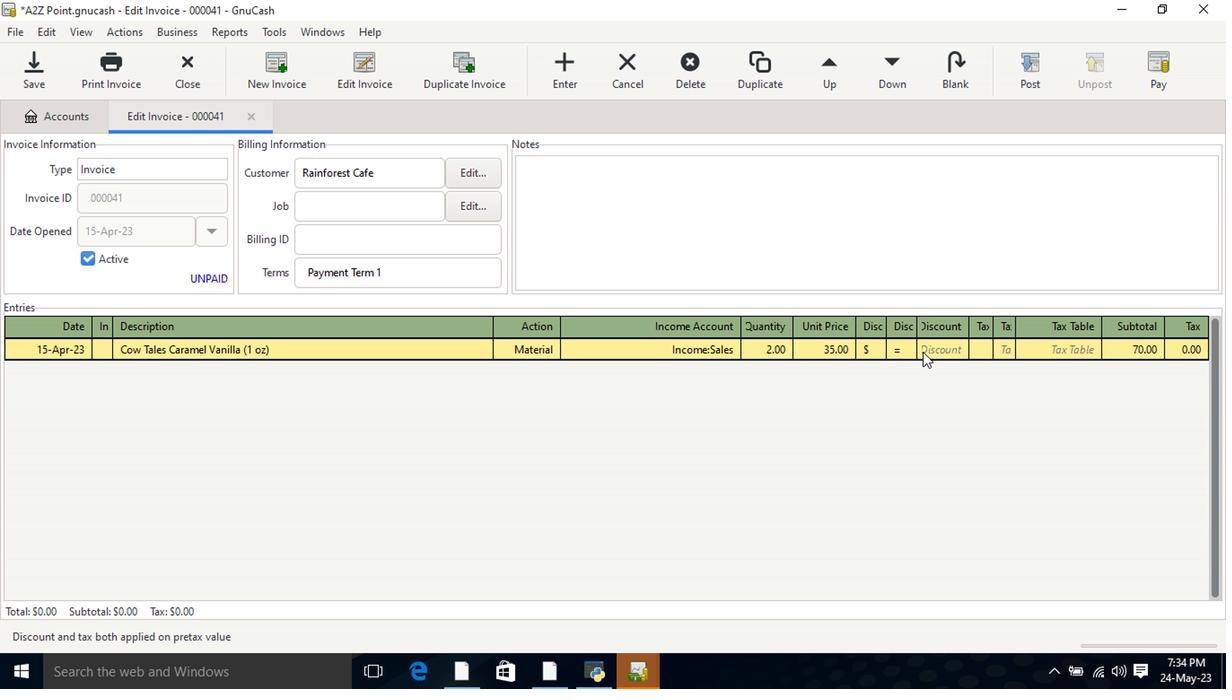 
Action: Key pressed 1.25<Key.tab><Key.tab><Key.shift>Dole<Key.space><Key.shift>Fuit<Key.space><Key.shift>Bowl<Key.space><Key.shift>Dices<Key.backspace>d<Key.space><Key.shift><Key.shift><Key.shift><Key.shift><Key.shift><Key.shift>Peaches<Key.tab>
Screenshot: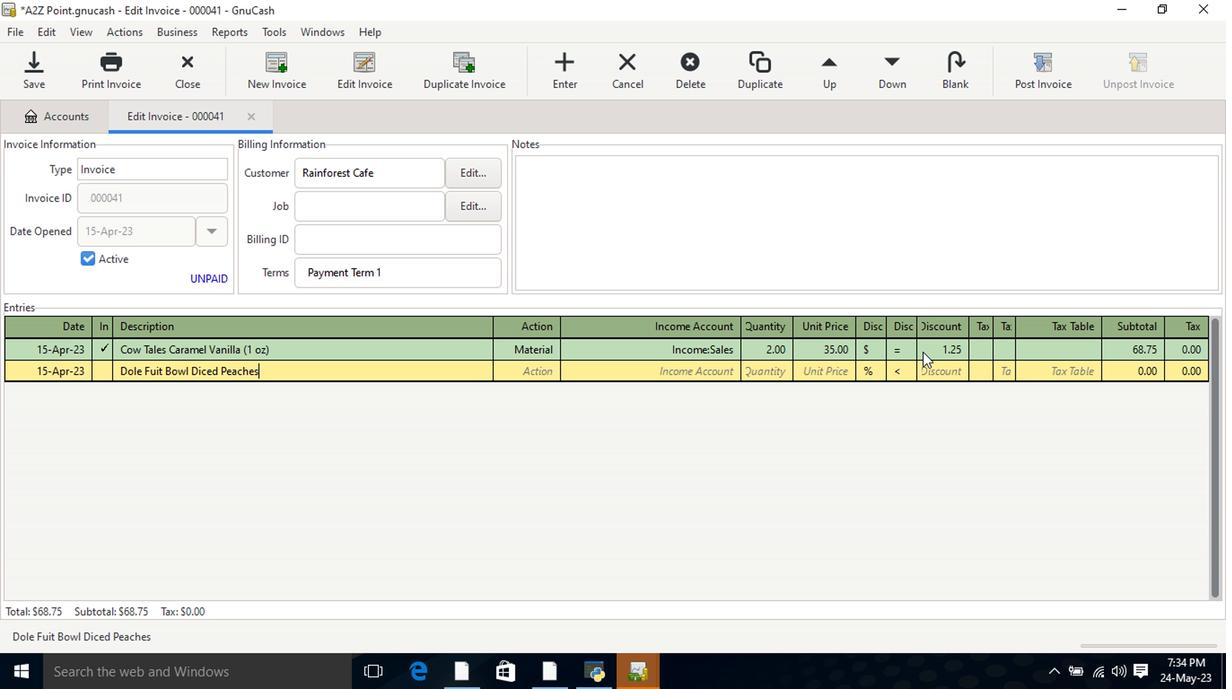 
Action: Mouse moved to (183, 383)
Screenshot: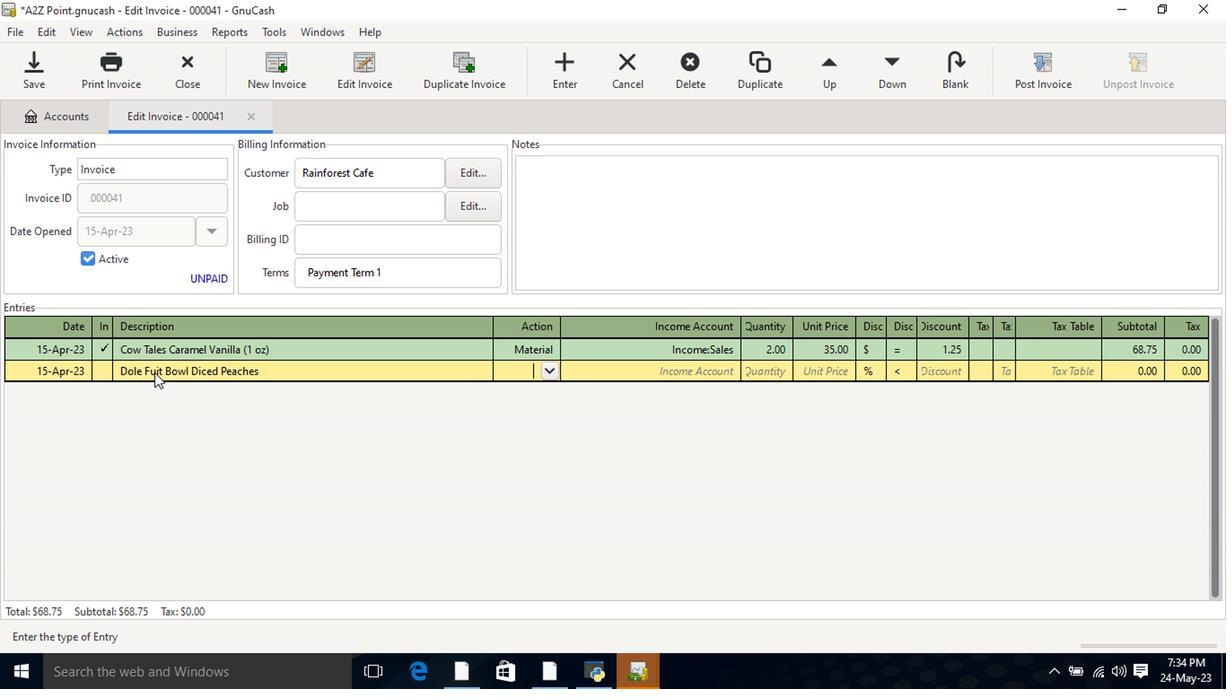 
Action: Mouse pressed left at (183, 383)
Screenshot: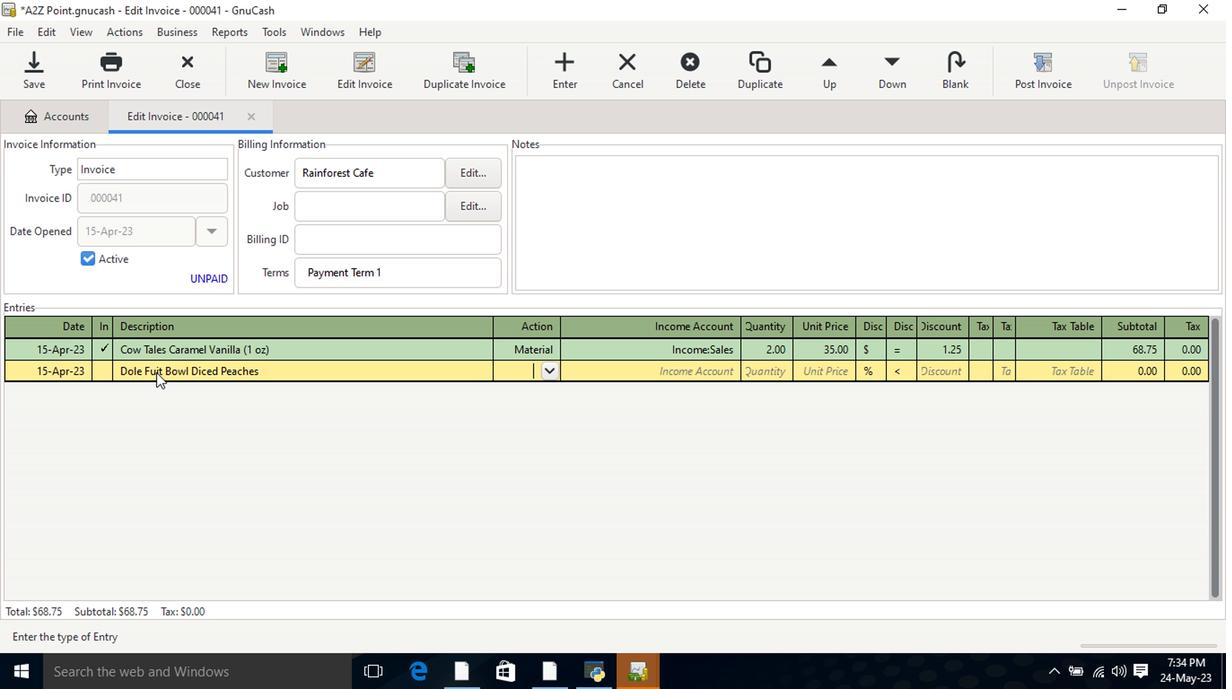 
Action: Mouse moved to (174, 387)
Screenshot: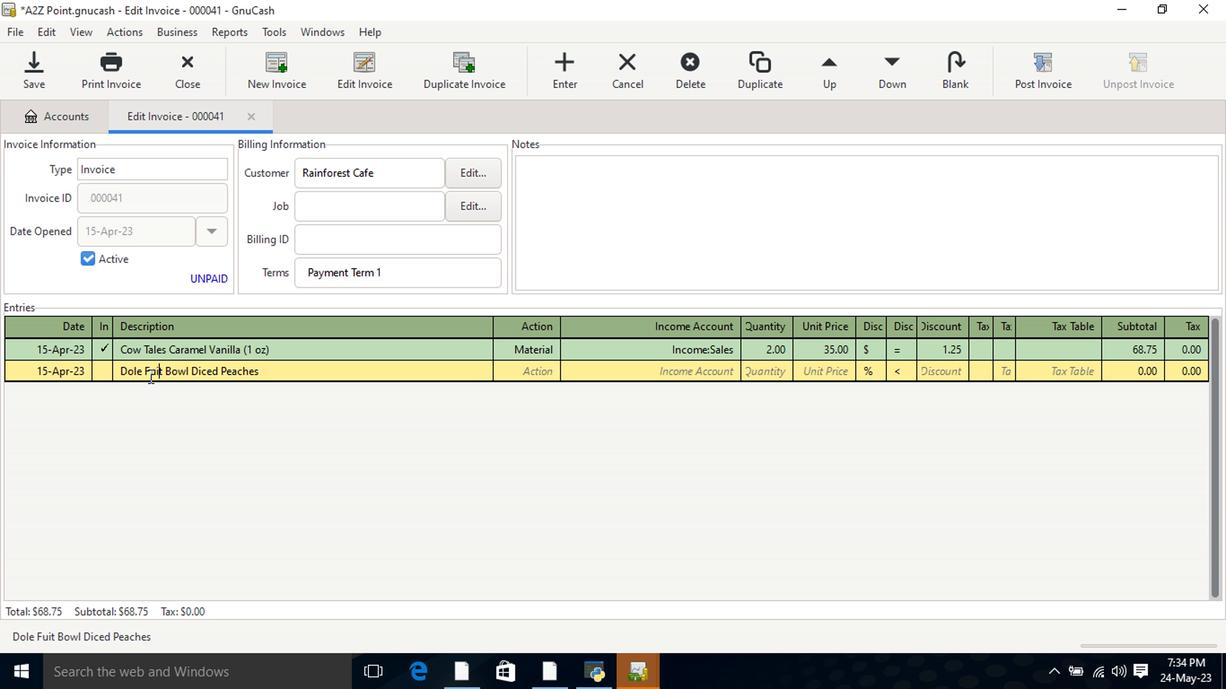 
Action: Mouse pressed left at (174, 387)
Screenshot: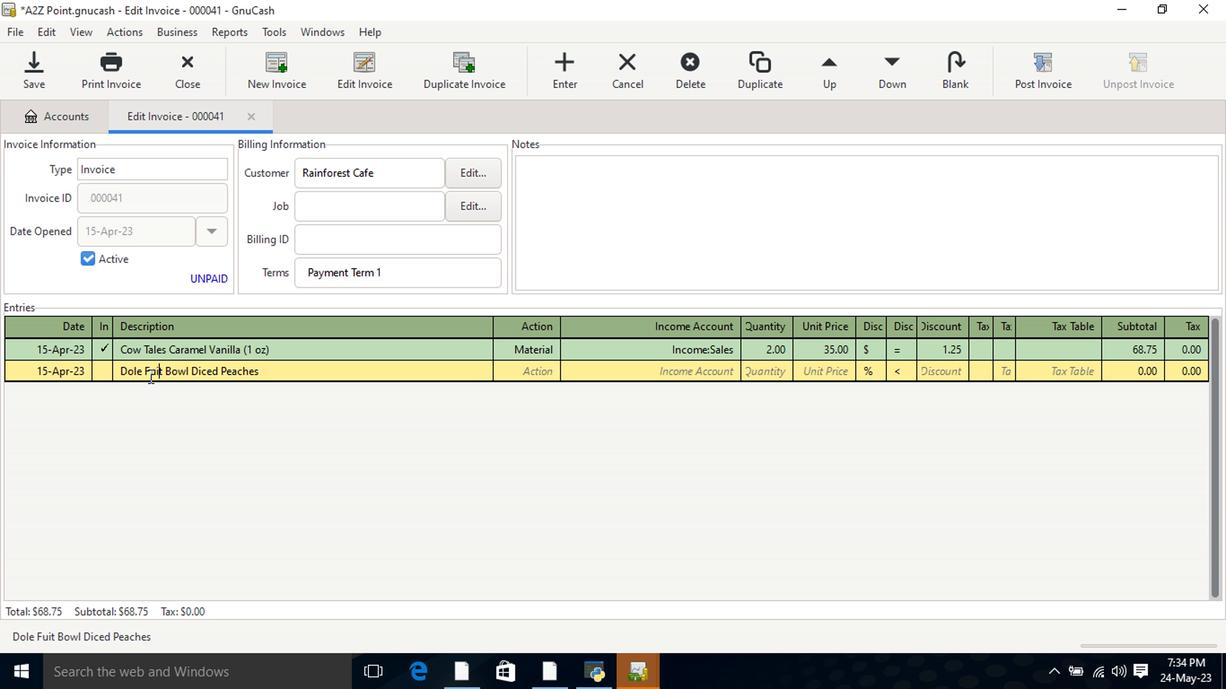 
Action: Mouse moved to (242, 396)
Screenshot: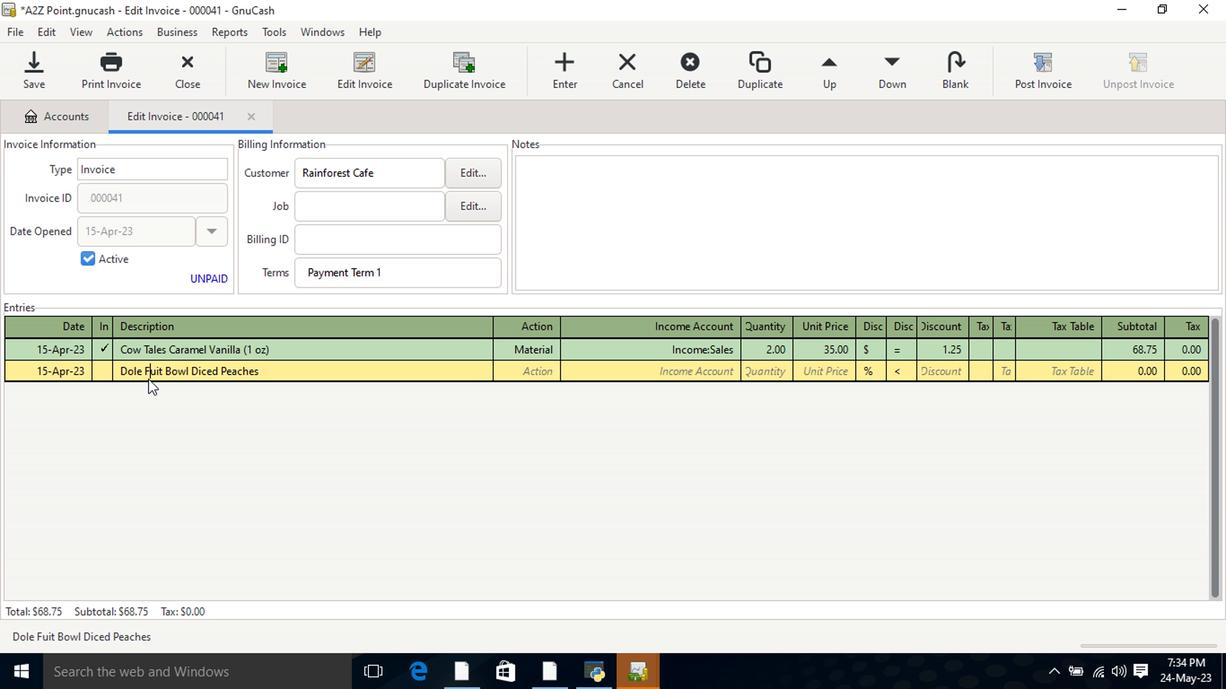 
Action: Key pressed r<Key.tab>mate<Key.tab>income<Key.down><Key.down><Key.down><Key.tab>1<Key.tab>8.6<Key.tab>
Screenshot: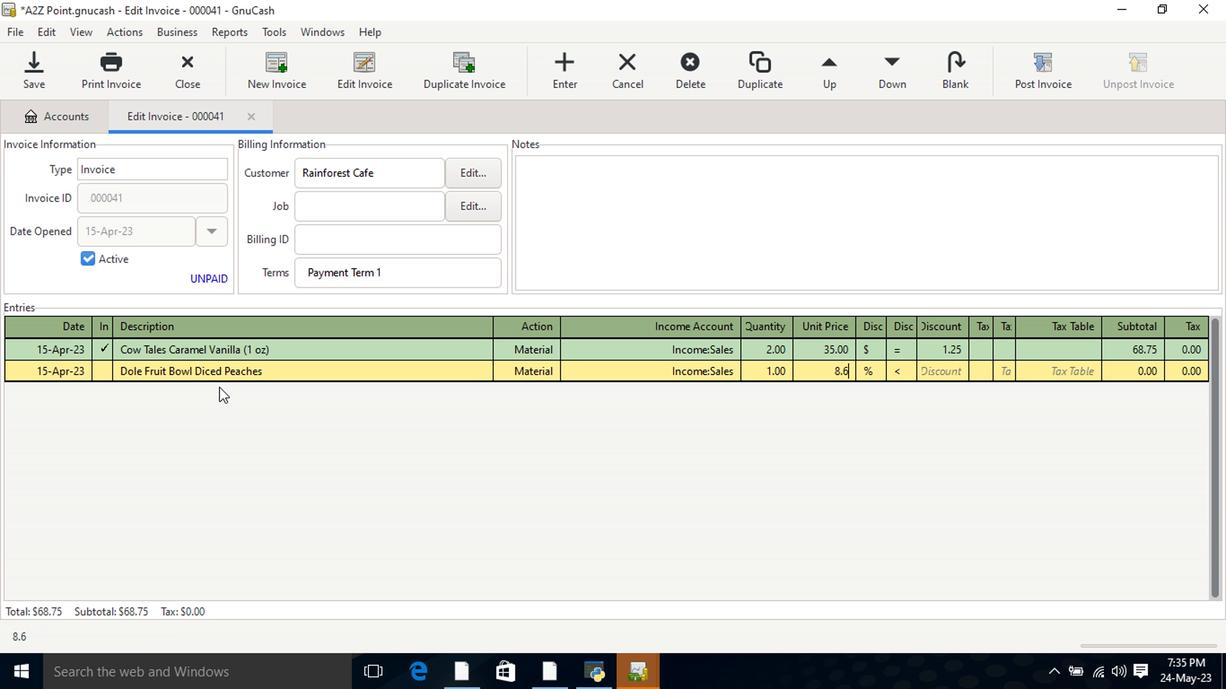 
Action: Mouse moved to (855, 380)
Screenshot: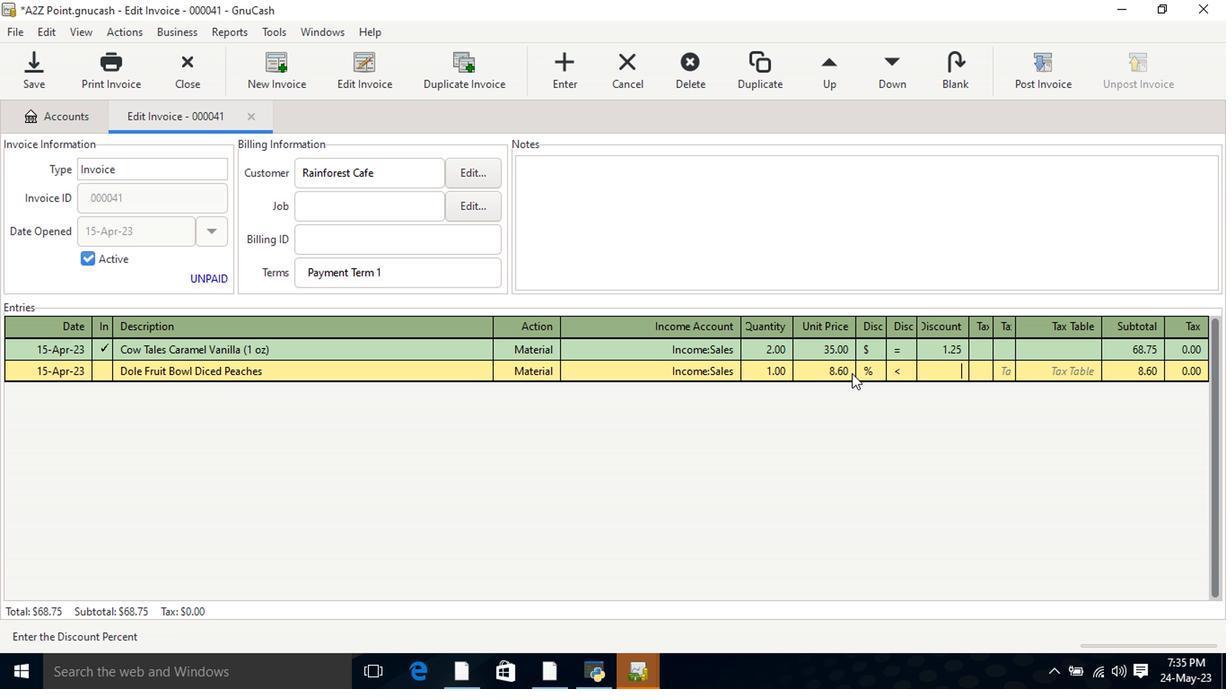 
Action: Mouse pressed left at (855, 380)
Screenshot: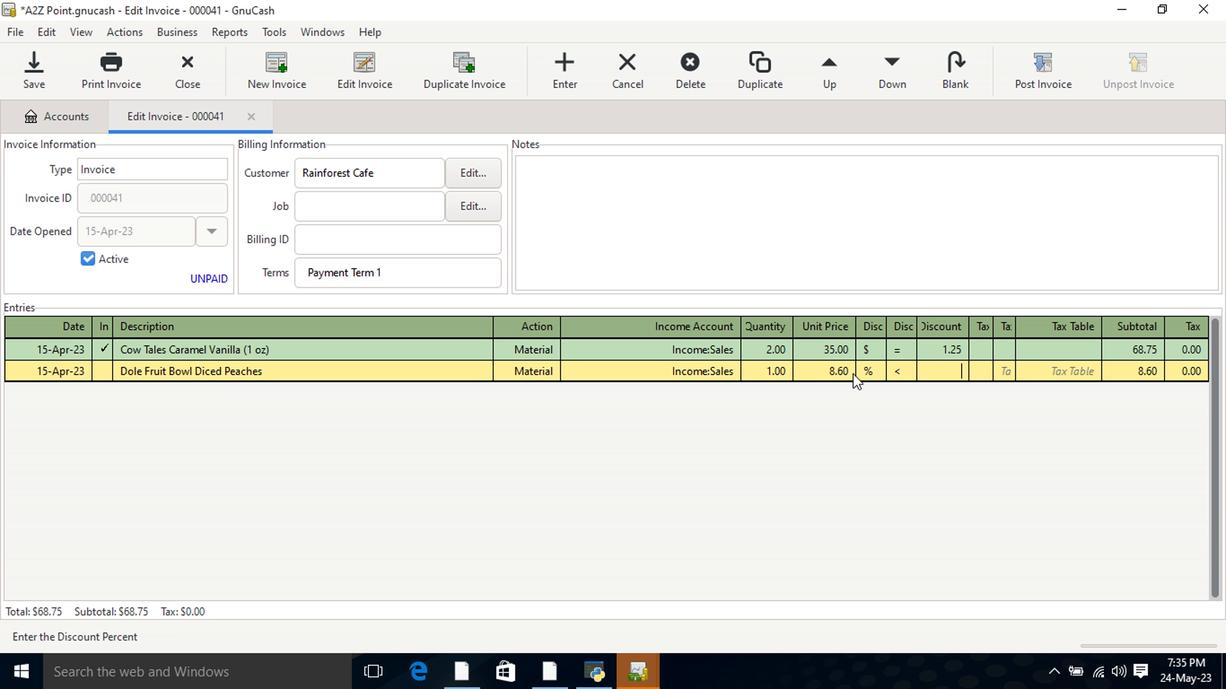 
Action: Mouse moved to (887, 381)
Screenshot: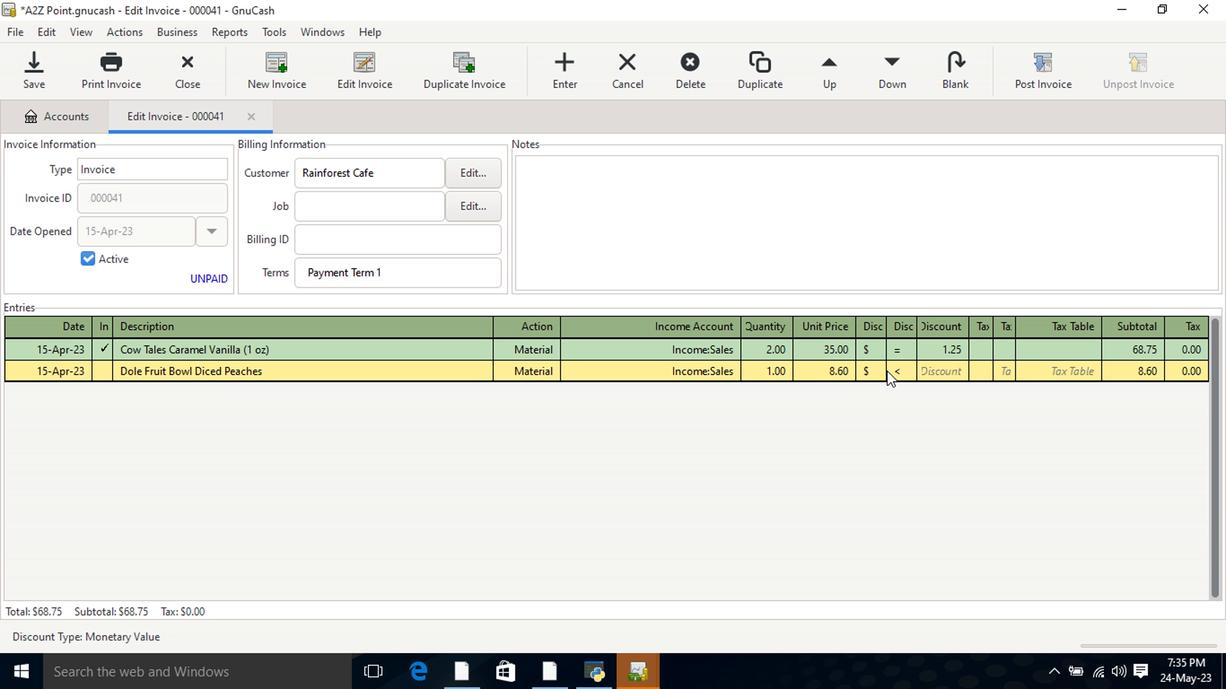 
Action: Mouse pressed left at (887, 381)
Screenshot: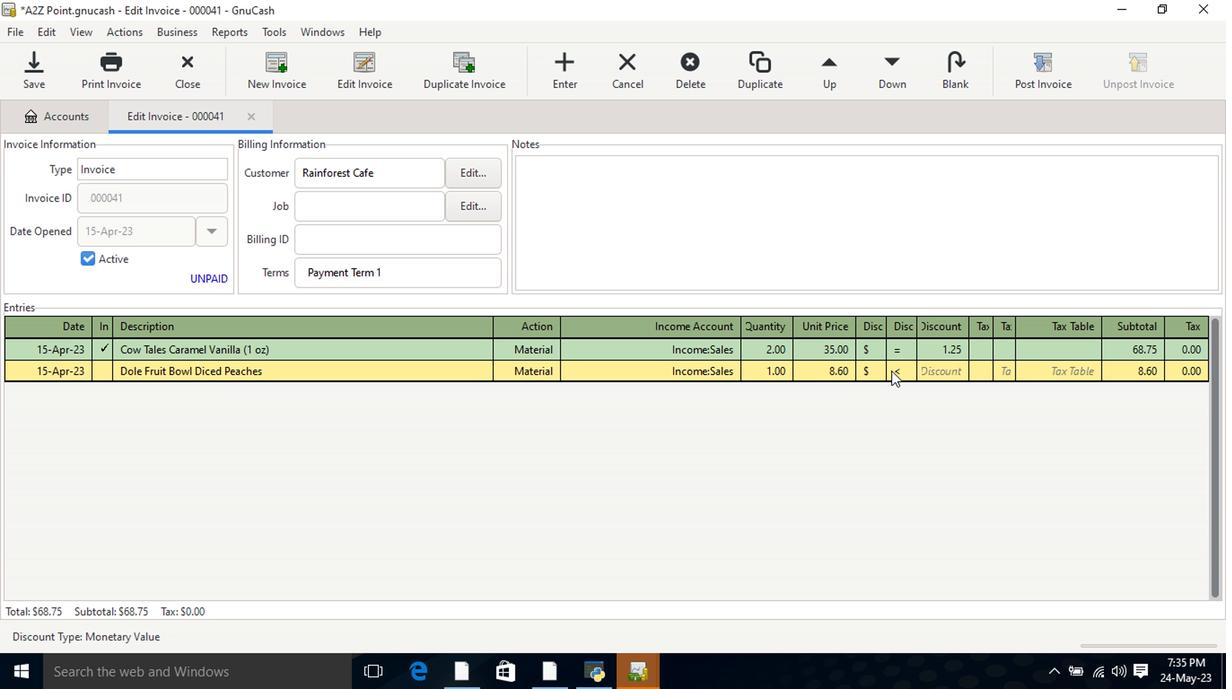 
Action: Mouse moved to (921, 383)
Screenshot: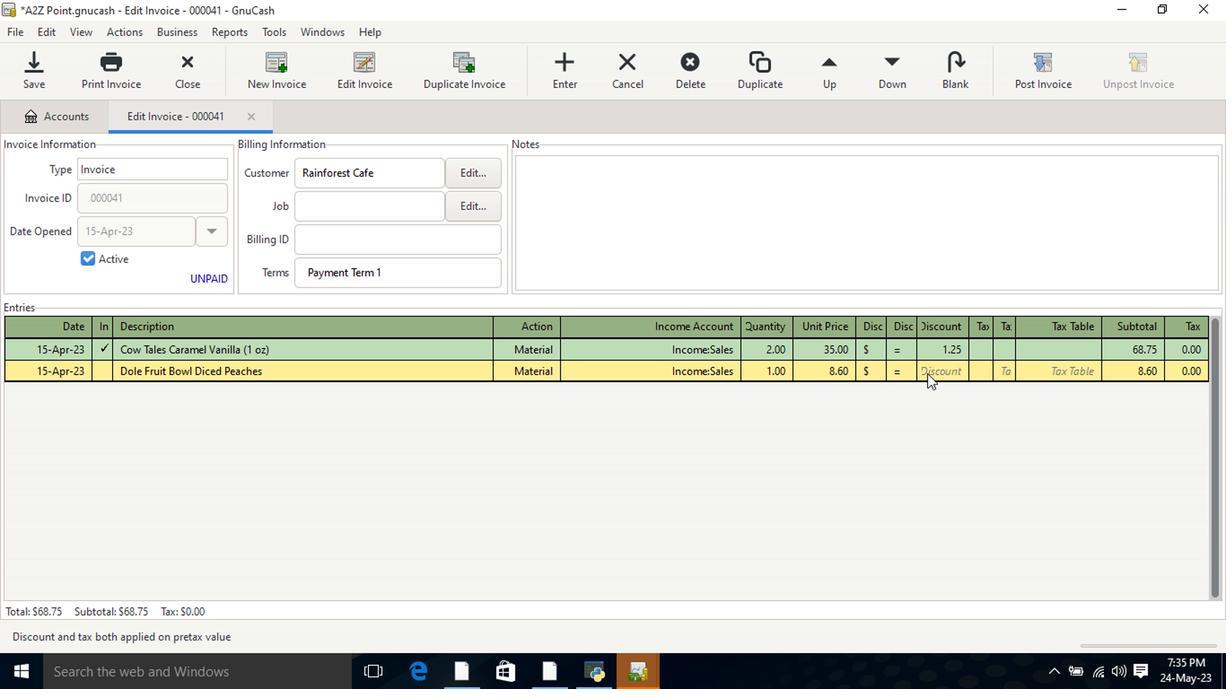
Action: Mouse pressed left at (921, 383)
Screenshot: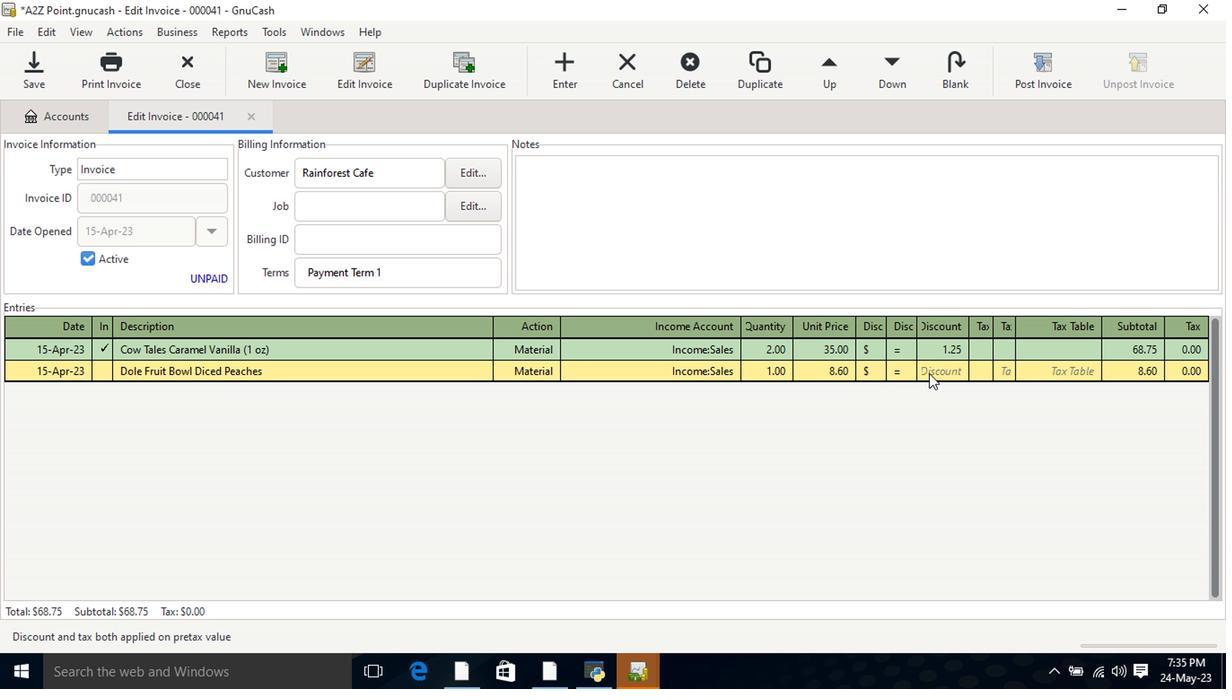 
Action: Key pressed 2.25<Key.tab><Key.tab><Key.shift>Gold<Key.space><Key.shift>Potatoes<Key.space><Key.shift>Bulk<Key.space><Key.shift_r>(<Key.shift>Ea<Key.backspace><Key.backspace>each<Key.shift_r>)<Key.tab>ma<Key.tab>incom<Key.down><Key.down><Key.down><Key.tab>3<Key.tab>9.6<Key.tab>2.75<Key.tab>
Screenshot: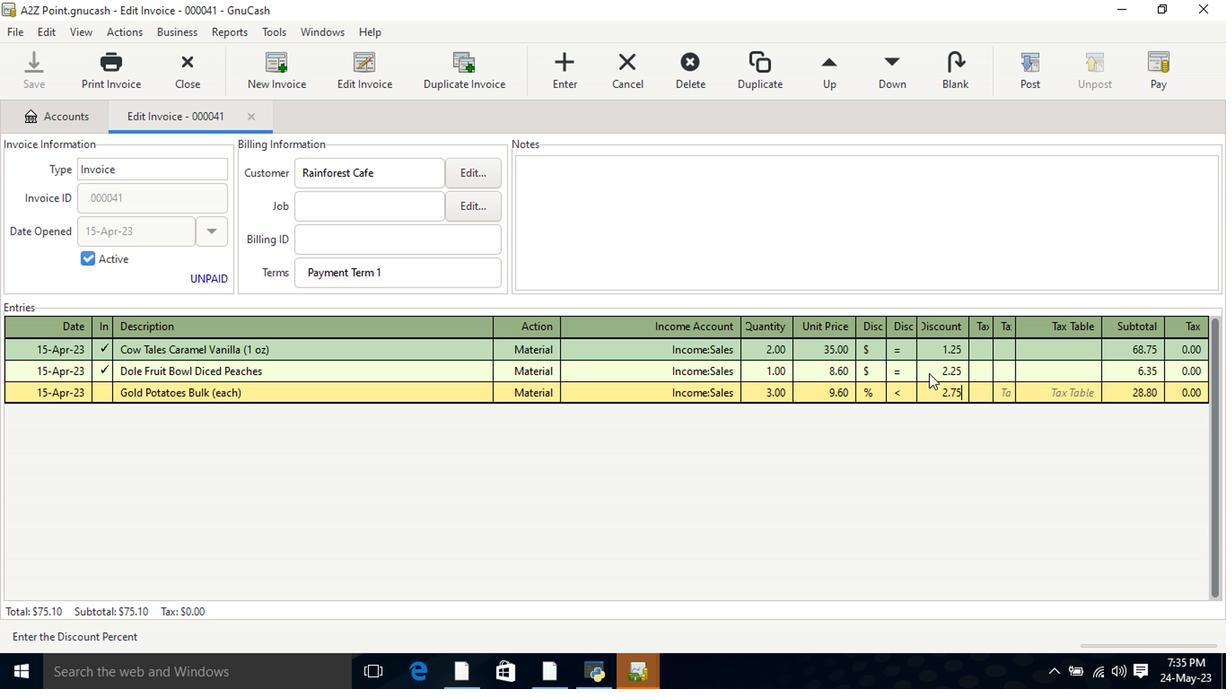 
Action: Mouse moved to (869, 403)
Screenshot: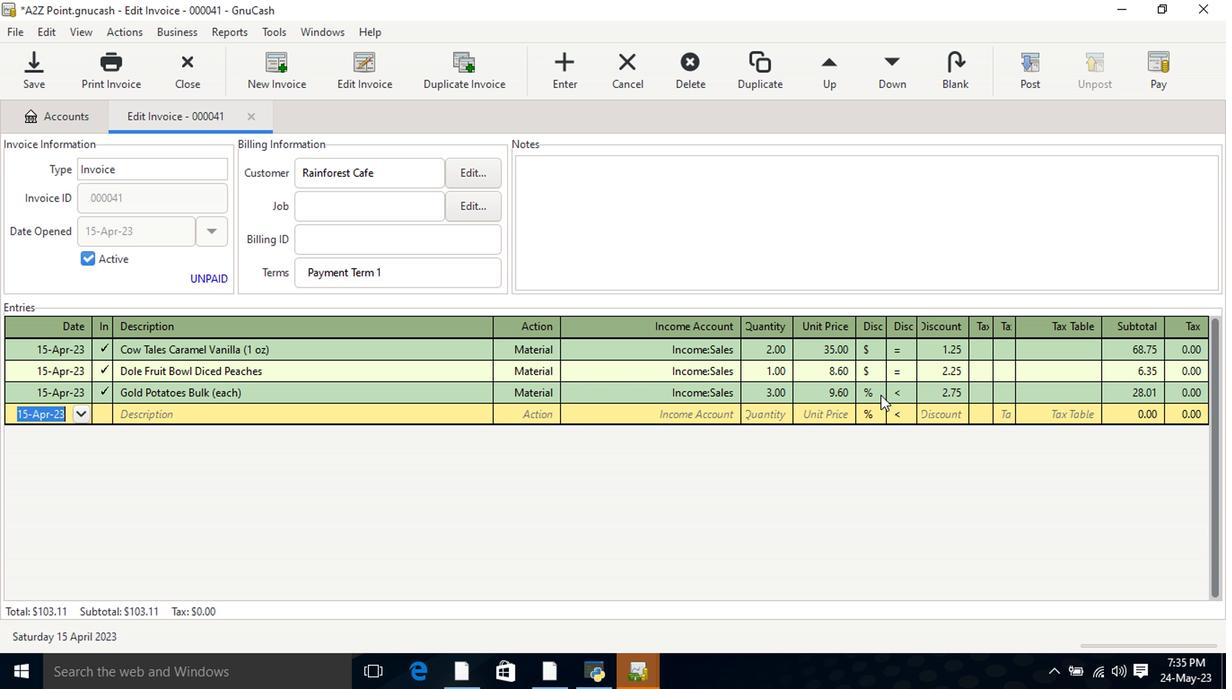 
Action: Mouse pressed left at (869, 403)
Screenshot: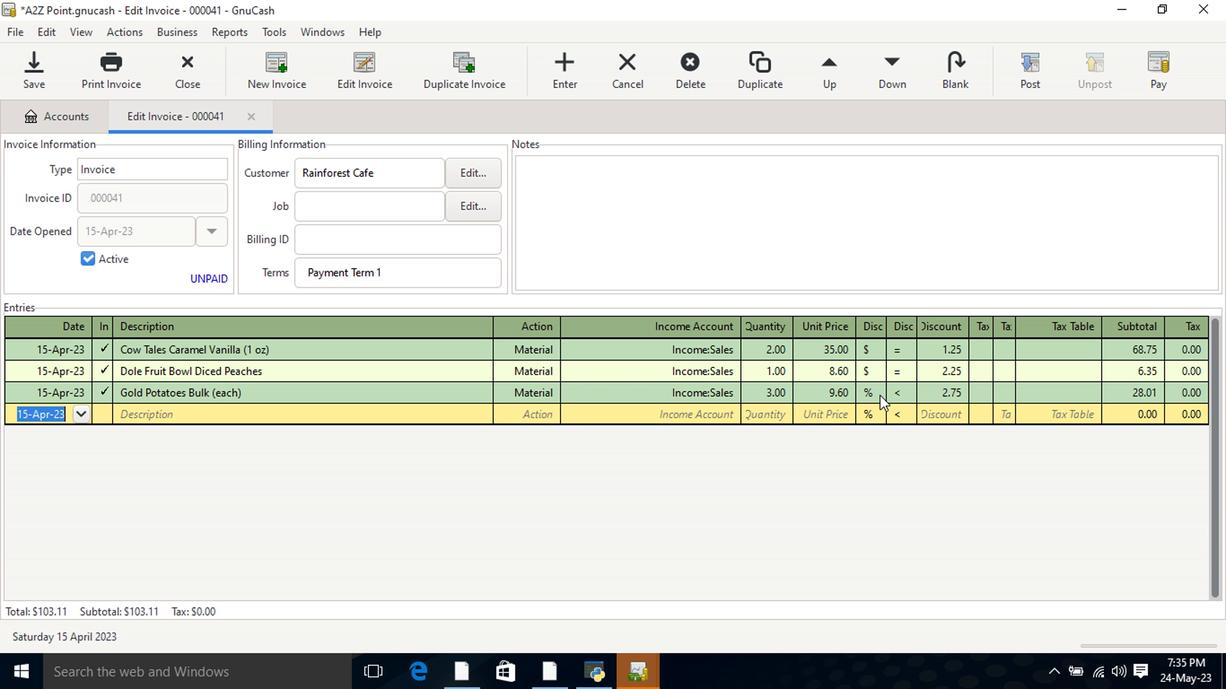 
Action: Mouse moved to (872, 406)
Screenshot: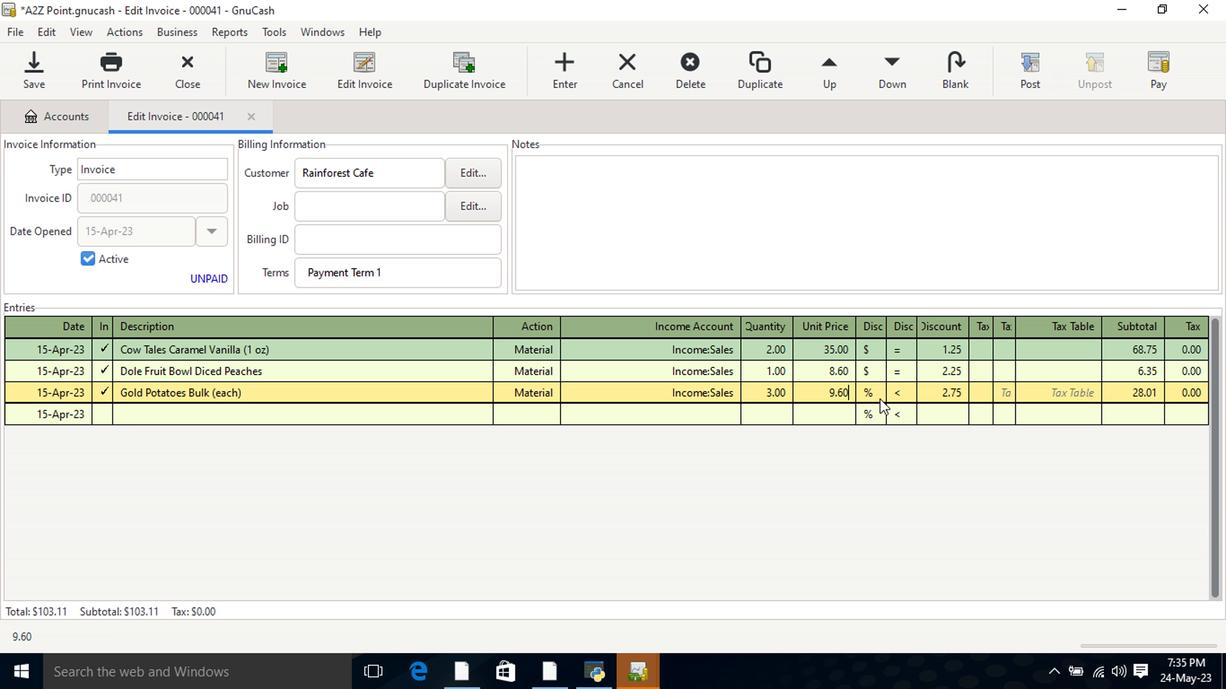 
Action: Mouse pressed left at (872, 406)
Screenshot: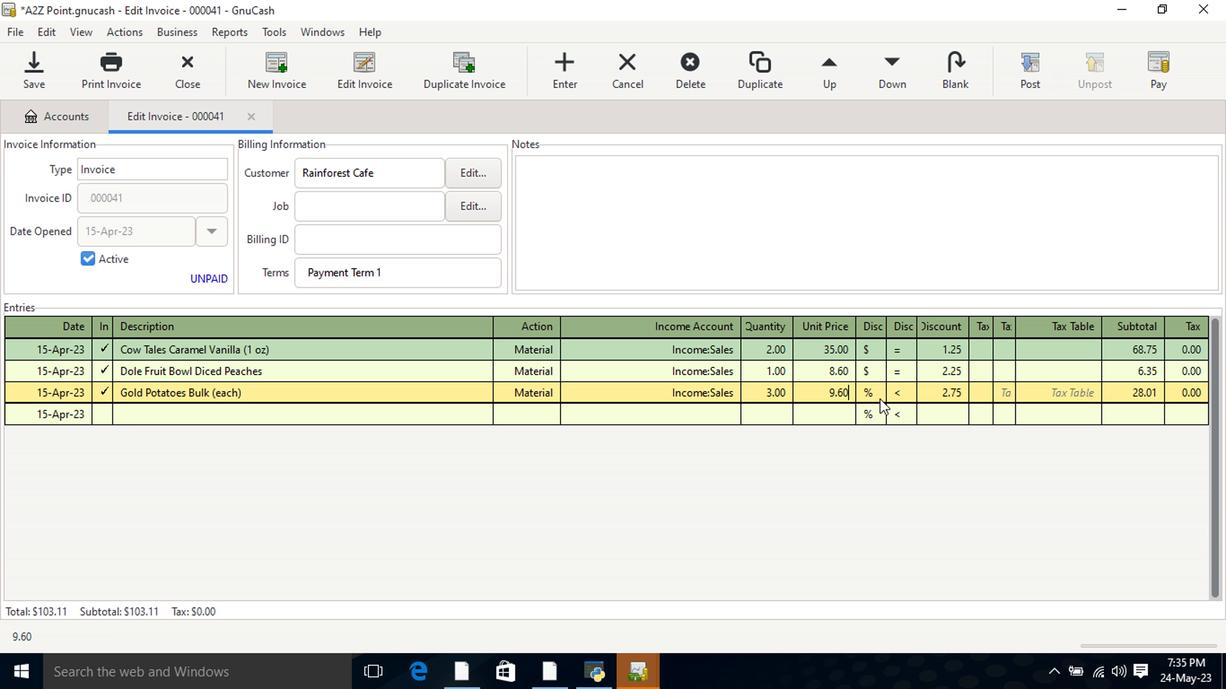 
Action: Mouse moved to (892, 398)
Screenshot: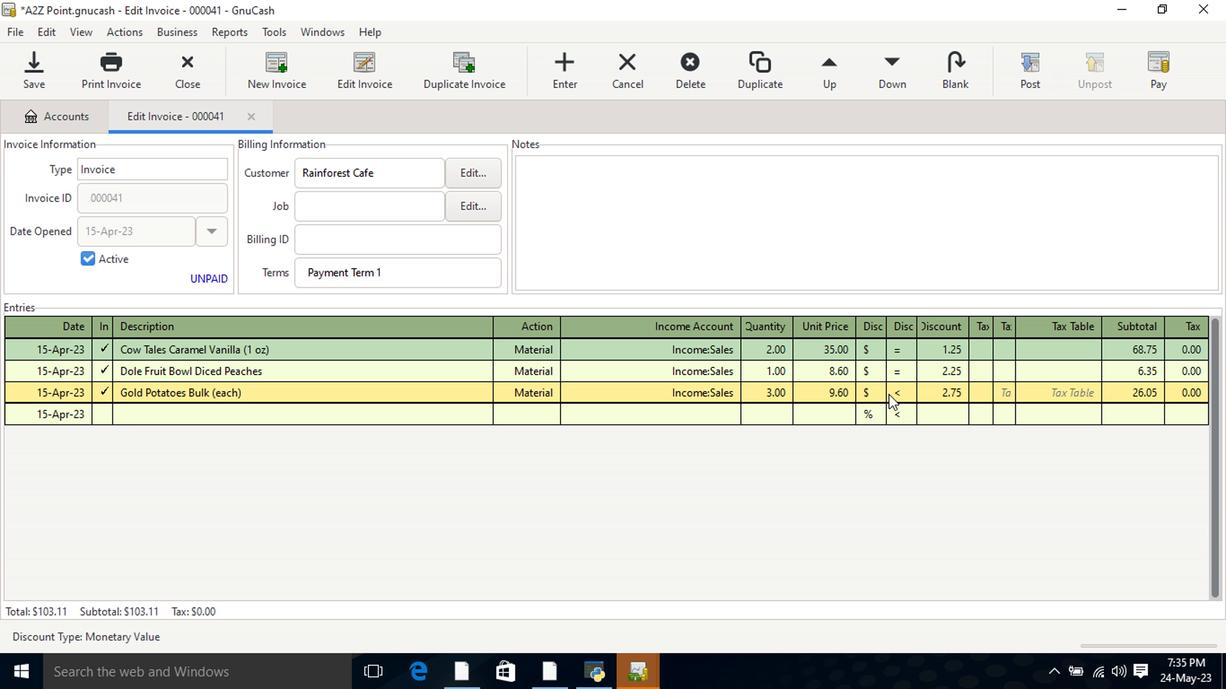 
Action: Mouse pressed left at (892, 398)
Screenshot: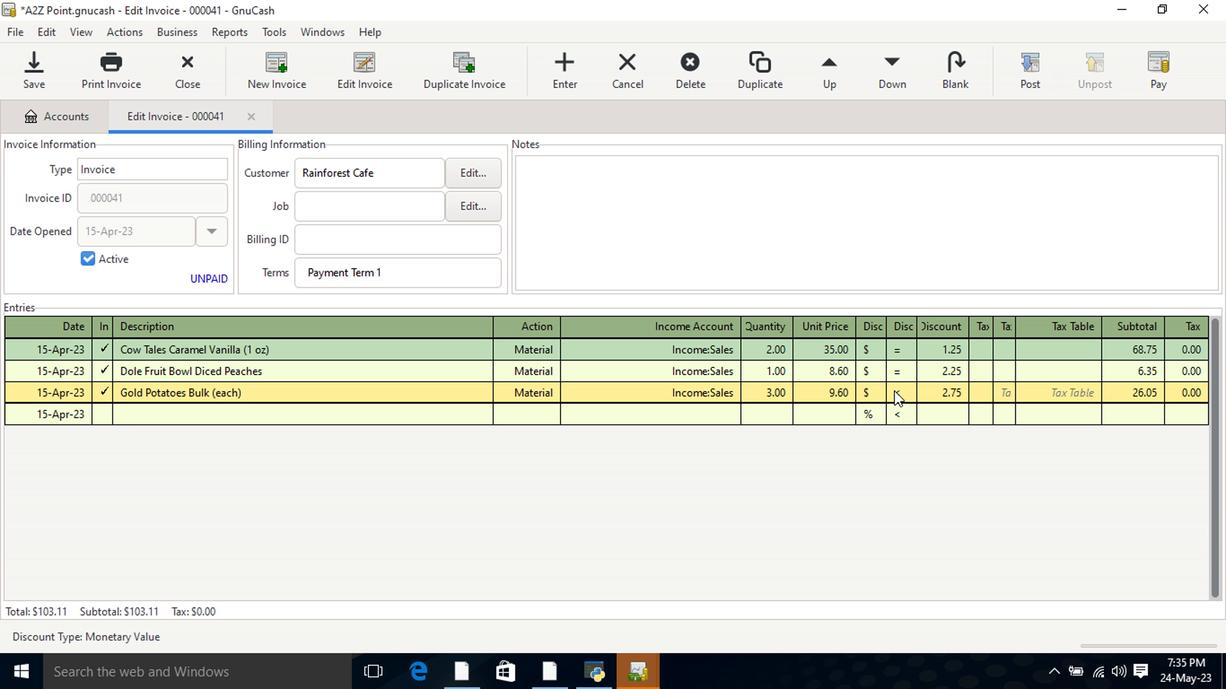 
Action: Mouse moved to (902, 417)
Screenshot: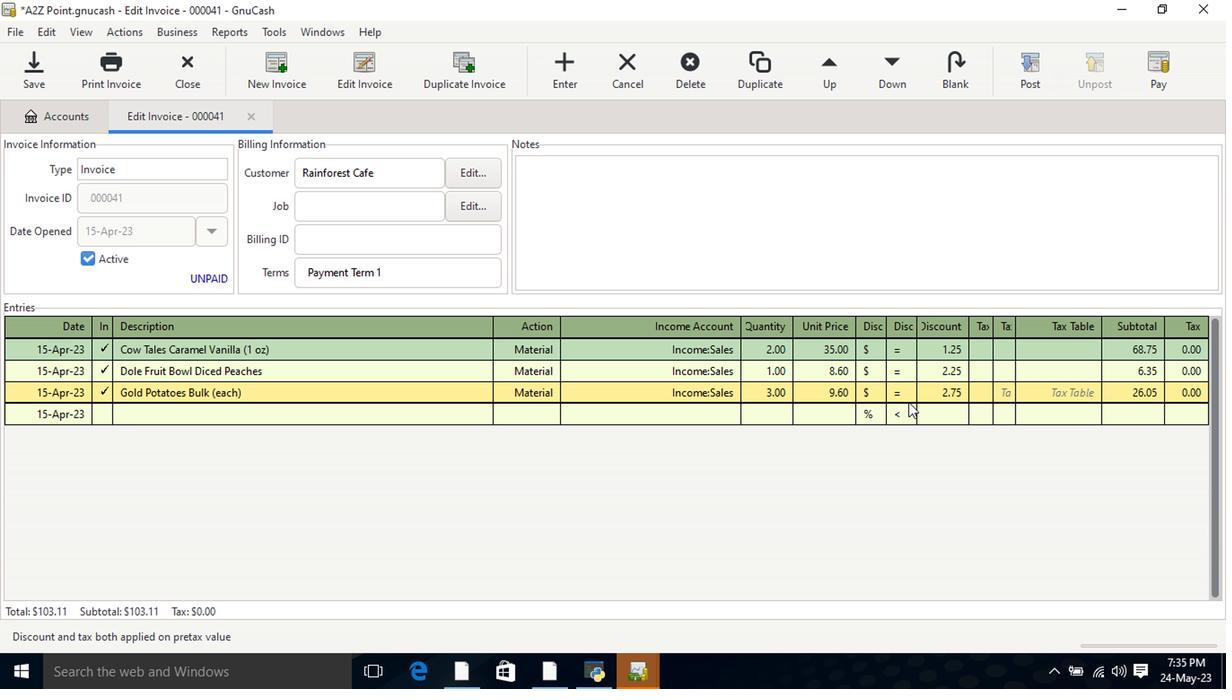 
Action: Key pressed <Key.tab>
Screenshot: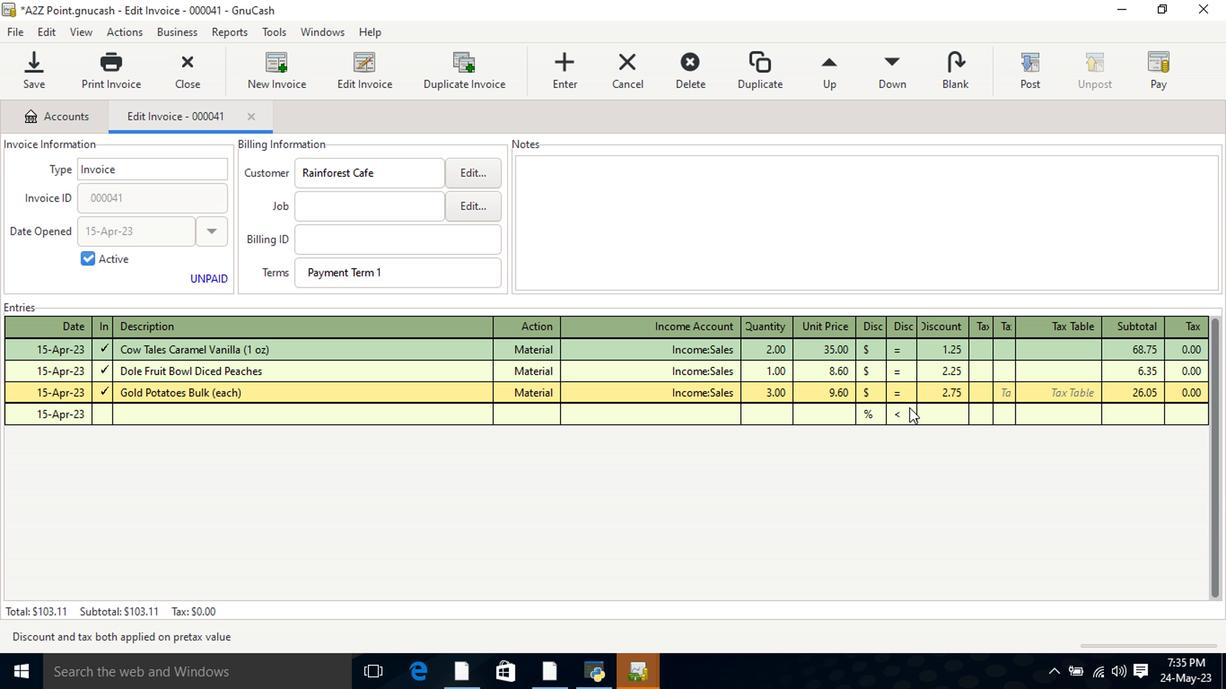 
Action: Mouse moved to (884, 428)
Screenshot: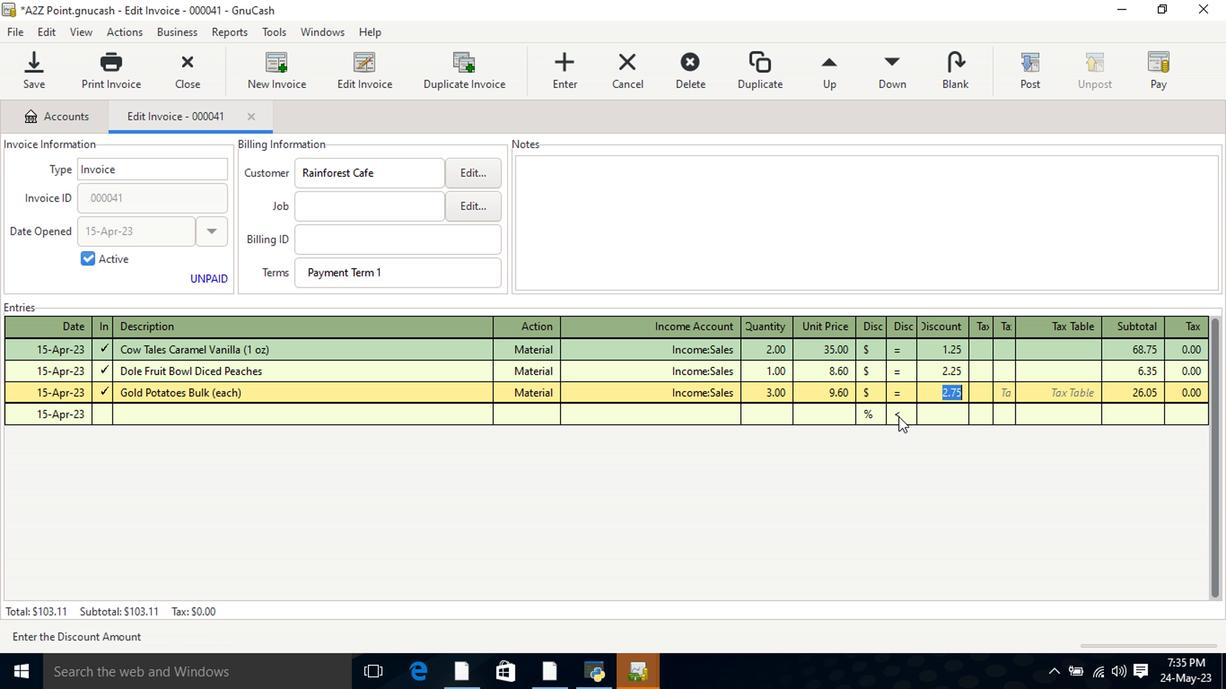 
Action: Key pressed <Key.tab>
Screenshot: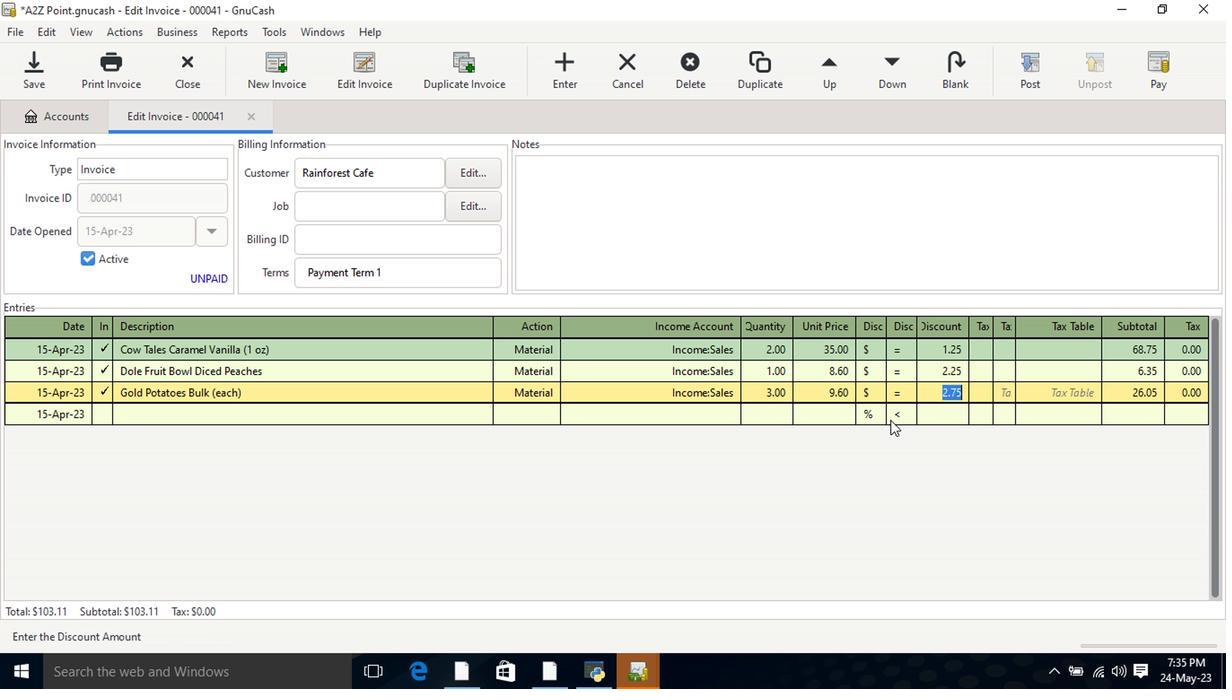 
Action: Mouse moved to (675, 217)
Screenshot: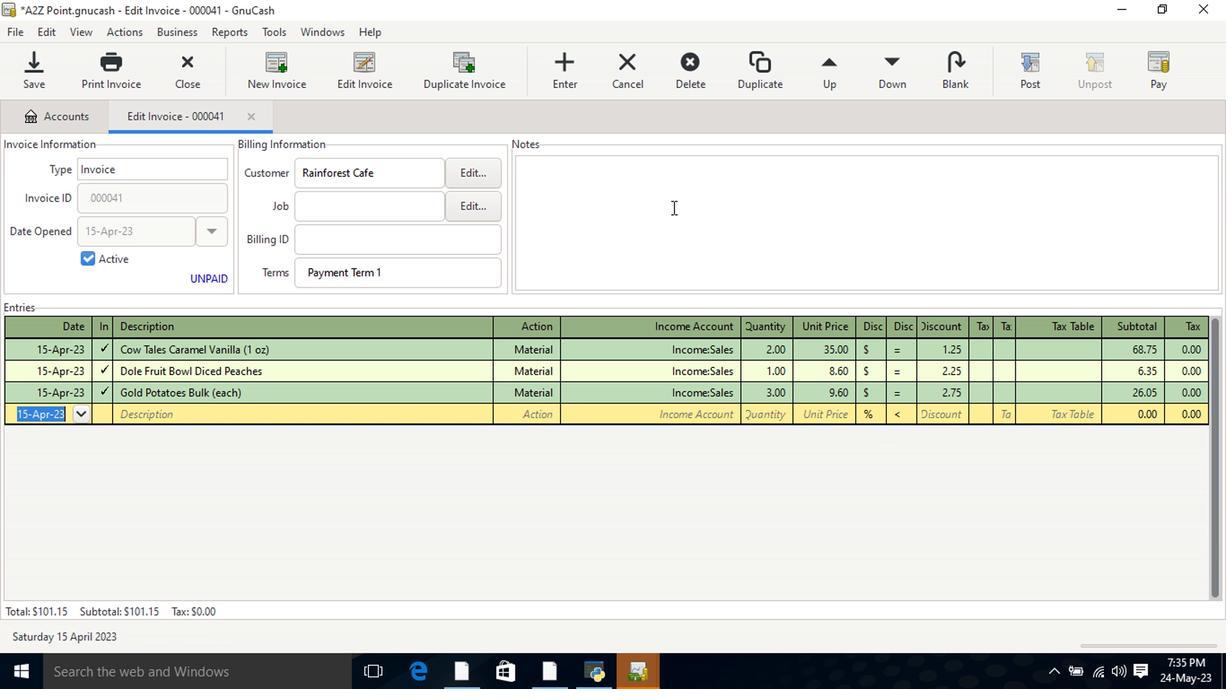 
Action: Mouse pressed left at (675, 217)
Screenshot: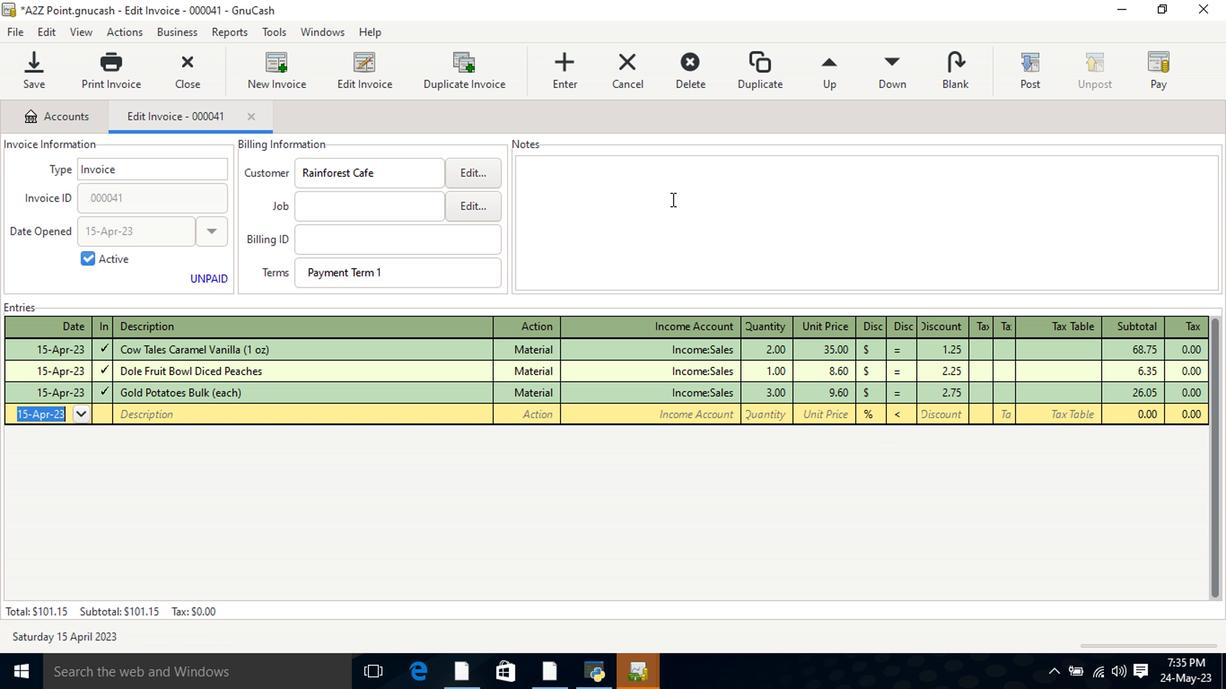 
Action: Key pressed <Key.shift>lok<Key.backspace><Key.backspace><Key.backspace><Key.backspace><Key.shift>Looking<Key.space>forward<Key.space>to<Key.space>serving<Key.space>you<Key.space>again.
Screenshot: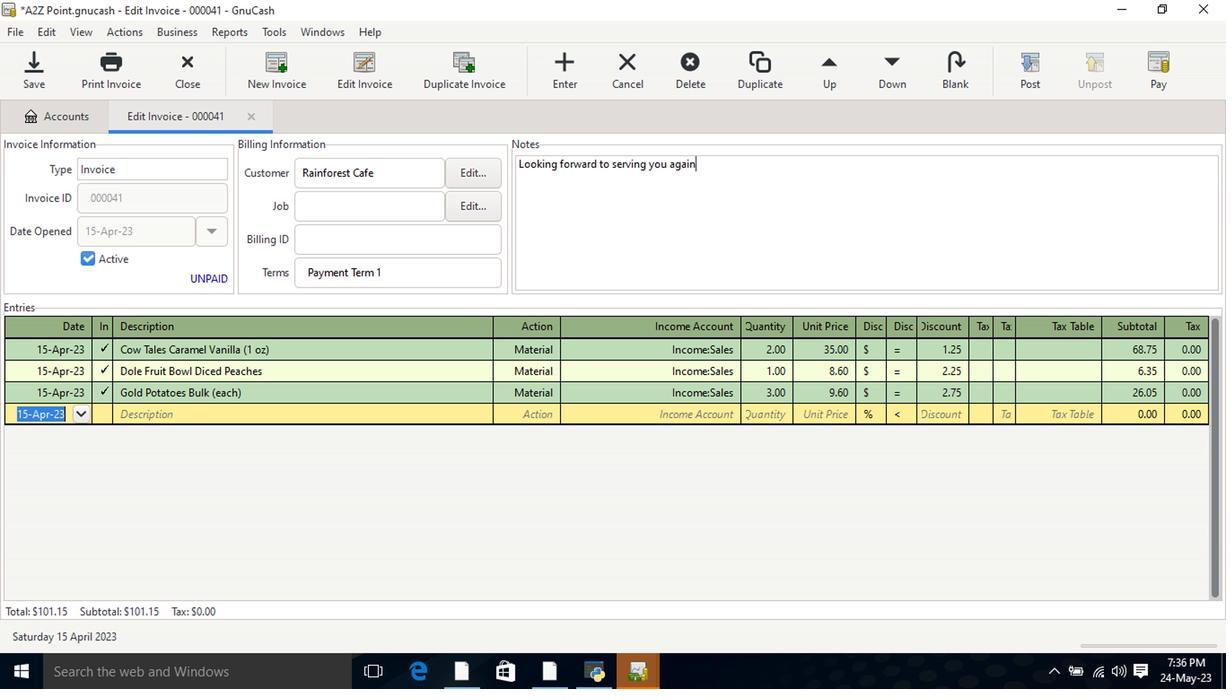 
Action: Mouse moved to (1018, 93)
Screenshot: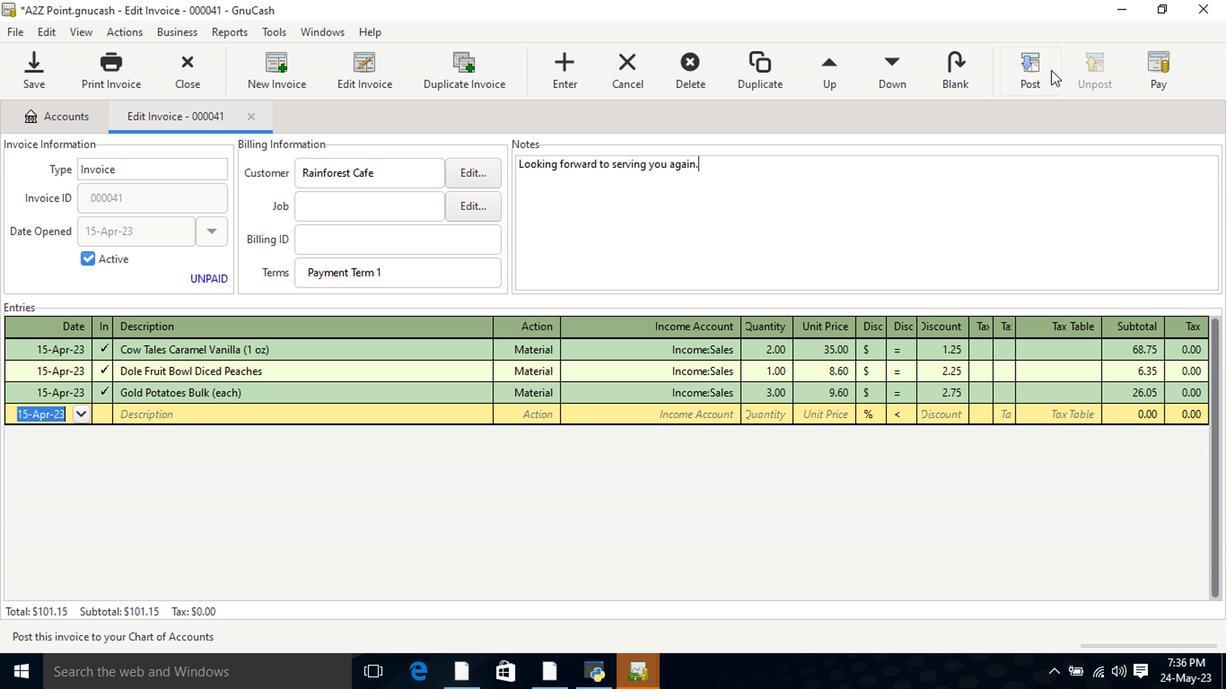 
Action: Mouse pressed left at (1018, 93)
Screenshot: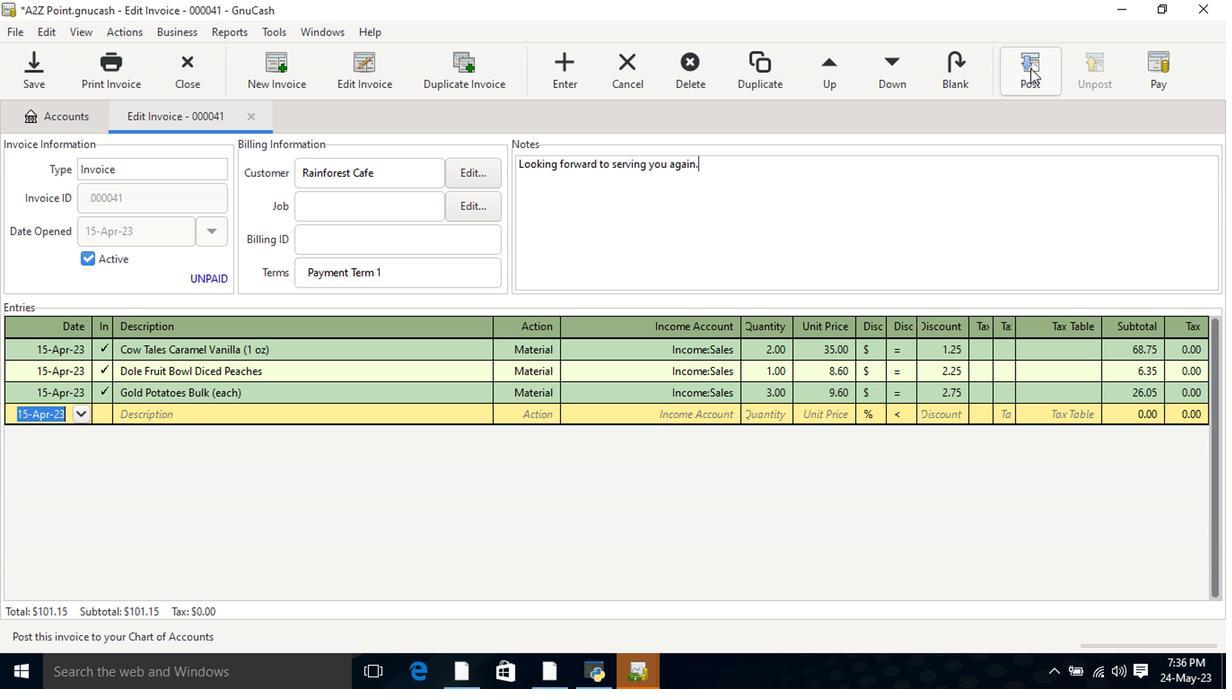 
Action: Mouse moved to (761, 310)
Screenshot: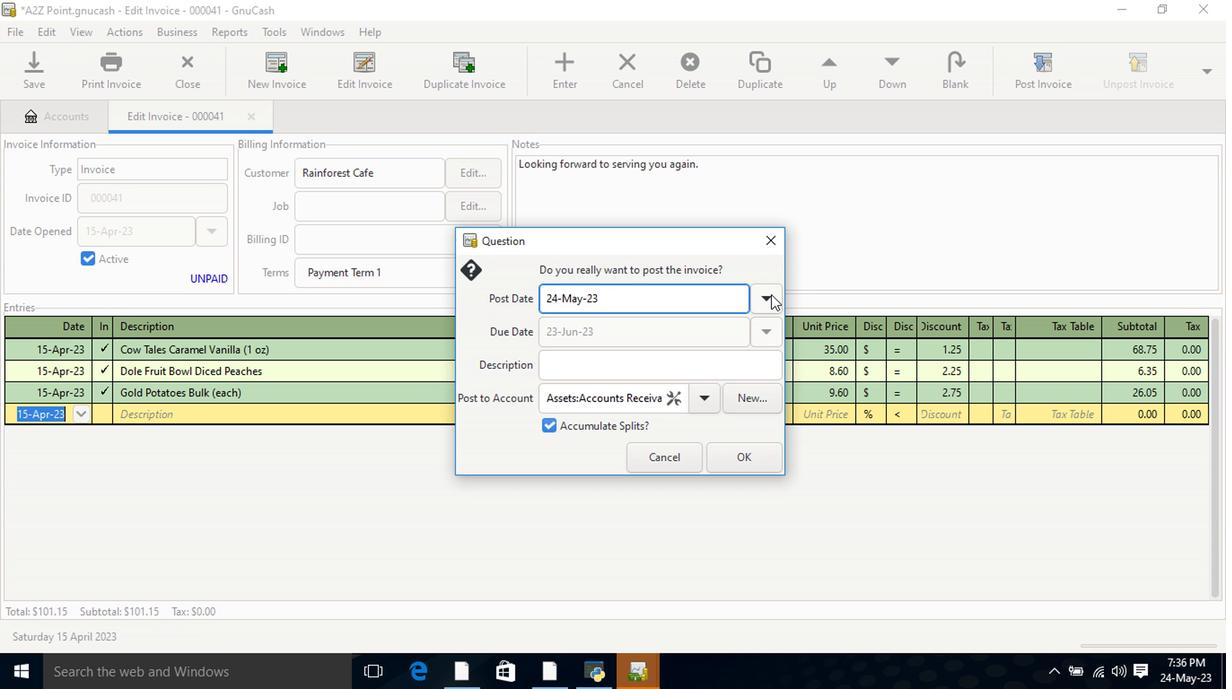 
Action: Mouse pressed left at (761, 310)
Screenshot: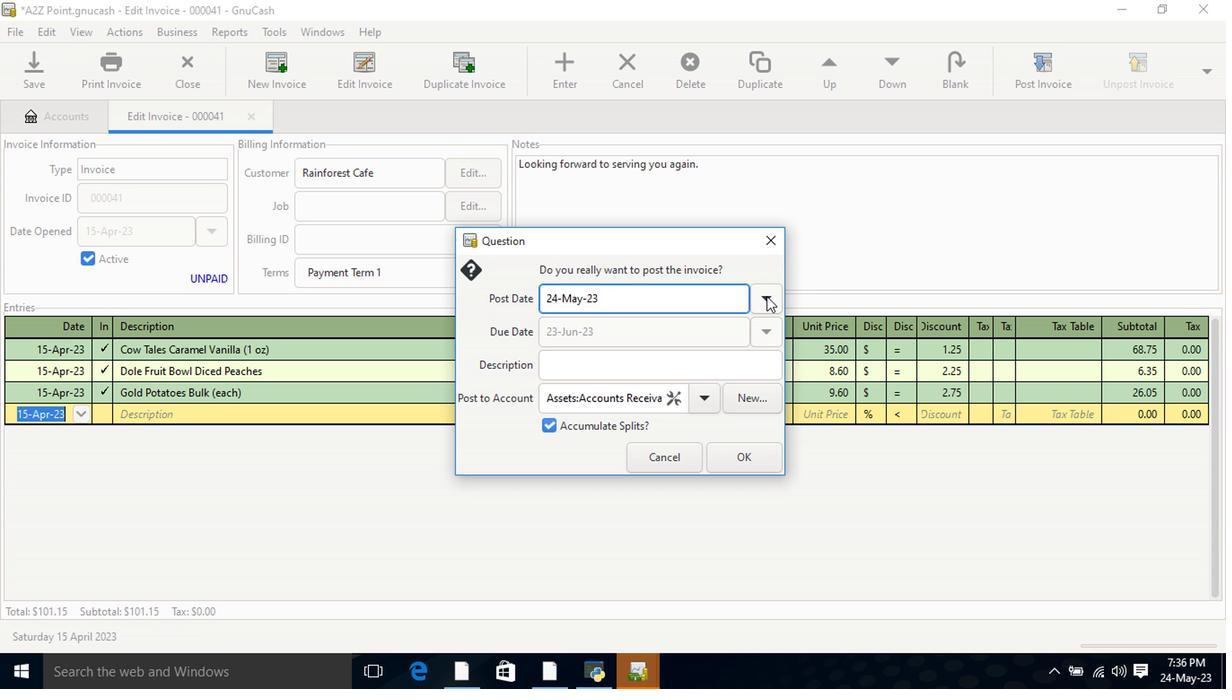 
Action: Mouse moved to (631, 342)
Screenshot: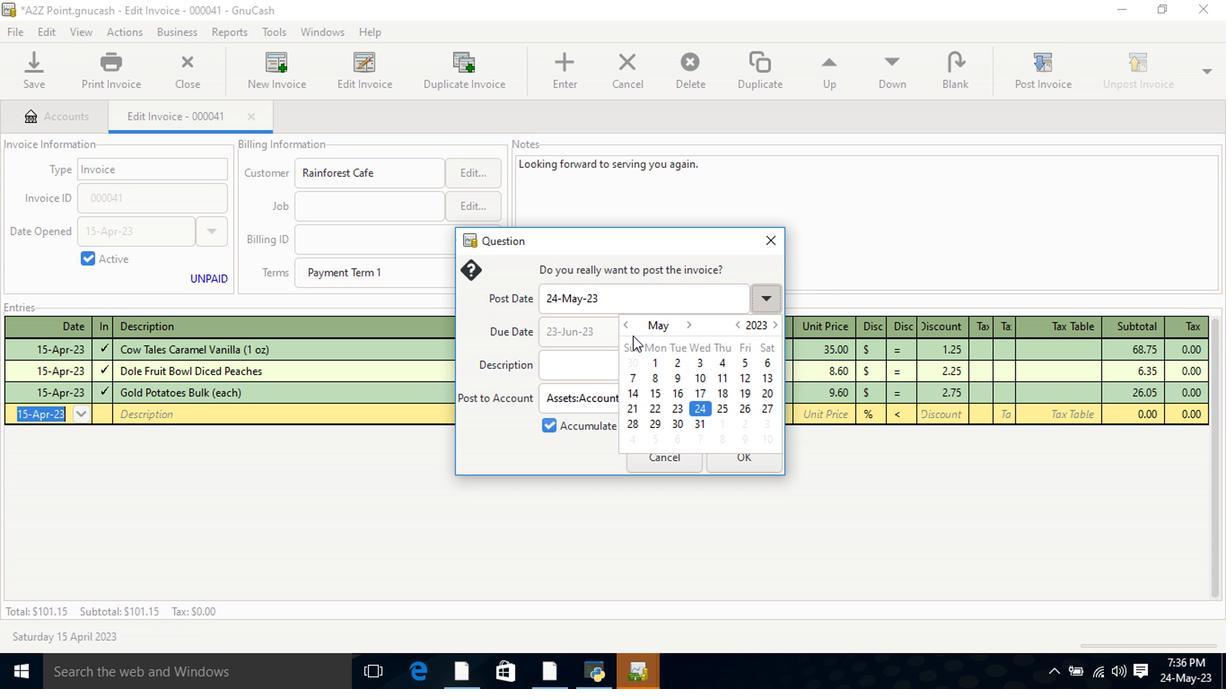 
Action: Mouse pressed left at (631, 342)
Screenshot: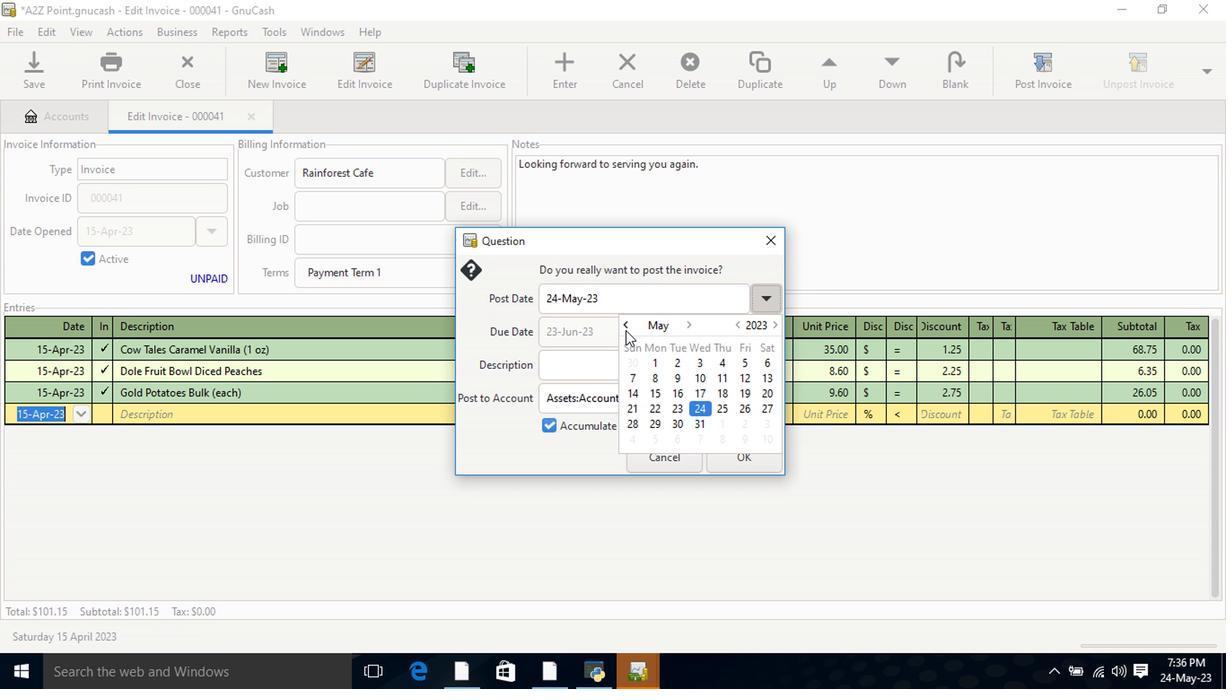 
Action: Mouse moved to (765, 403)
Screenshot: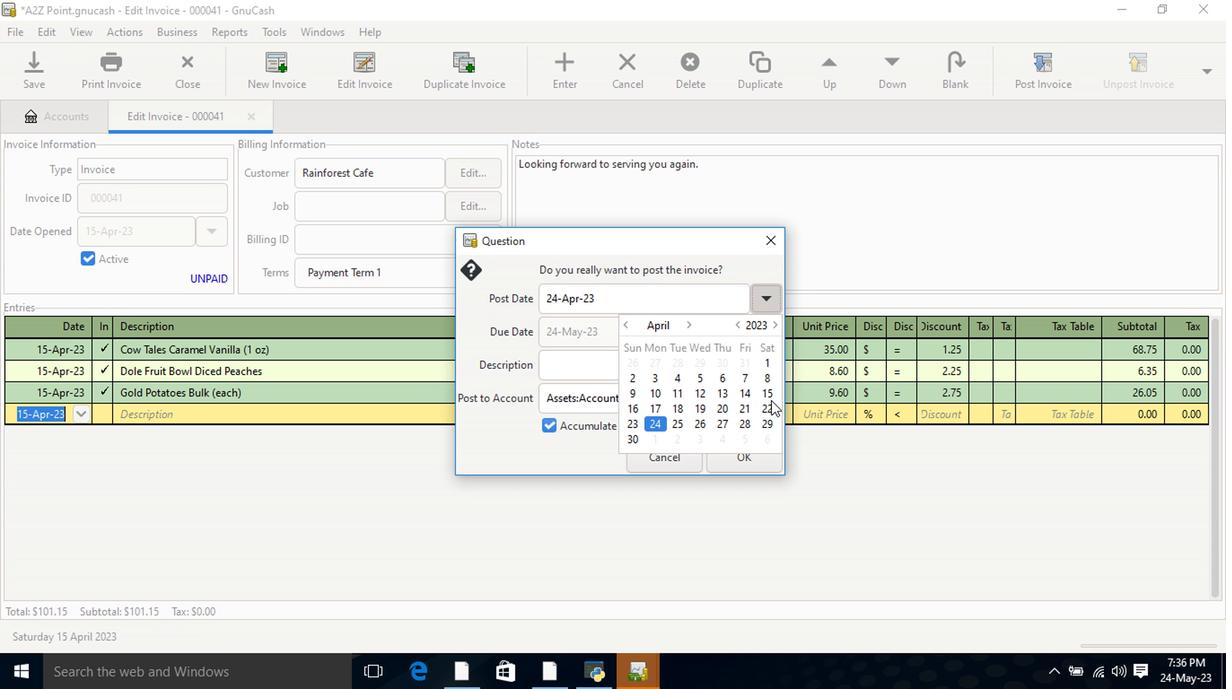 
Action: Mouse pressed left at (765, 403)
Screenshot: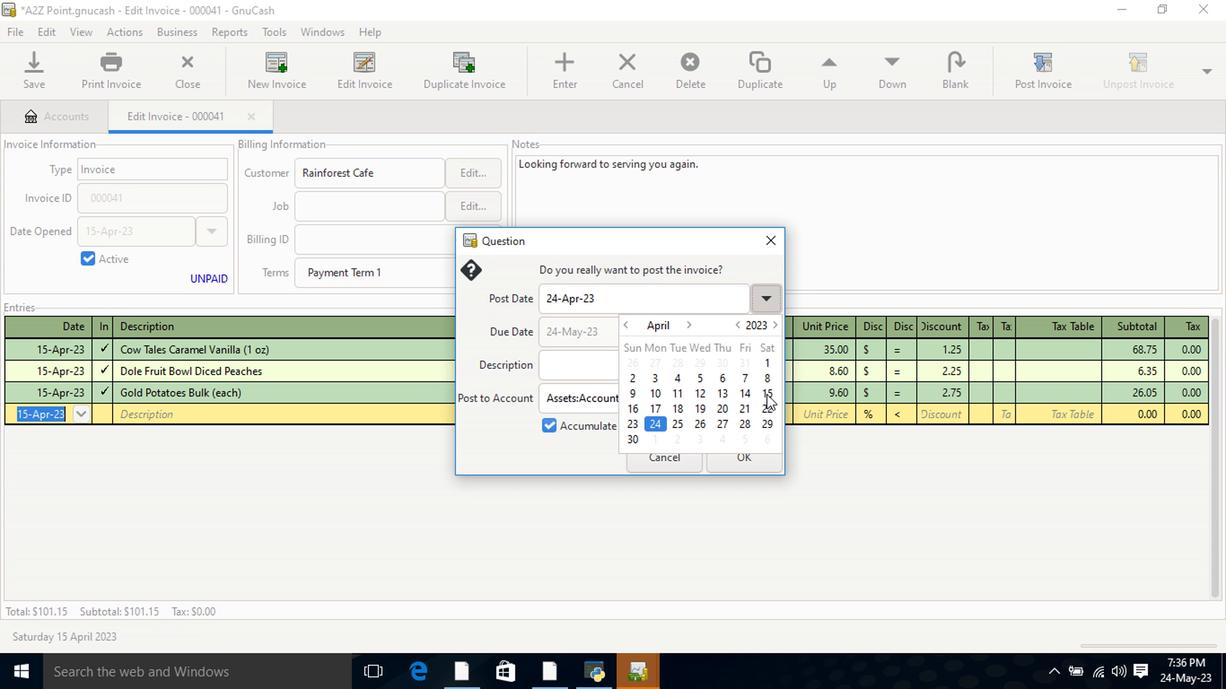 
Action: Mouse pressed left at (765, 403)
Screenshot: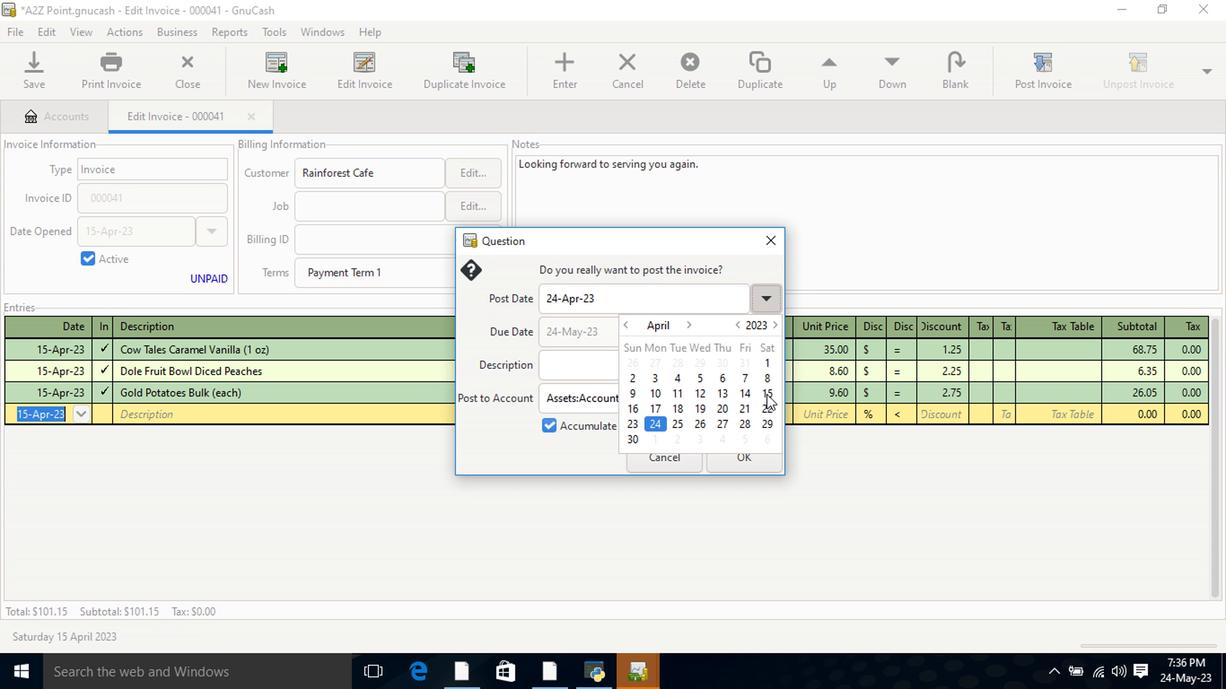
Action: Mouse moved to (742, 463)
Screenshot: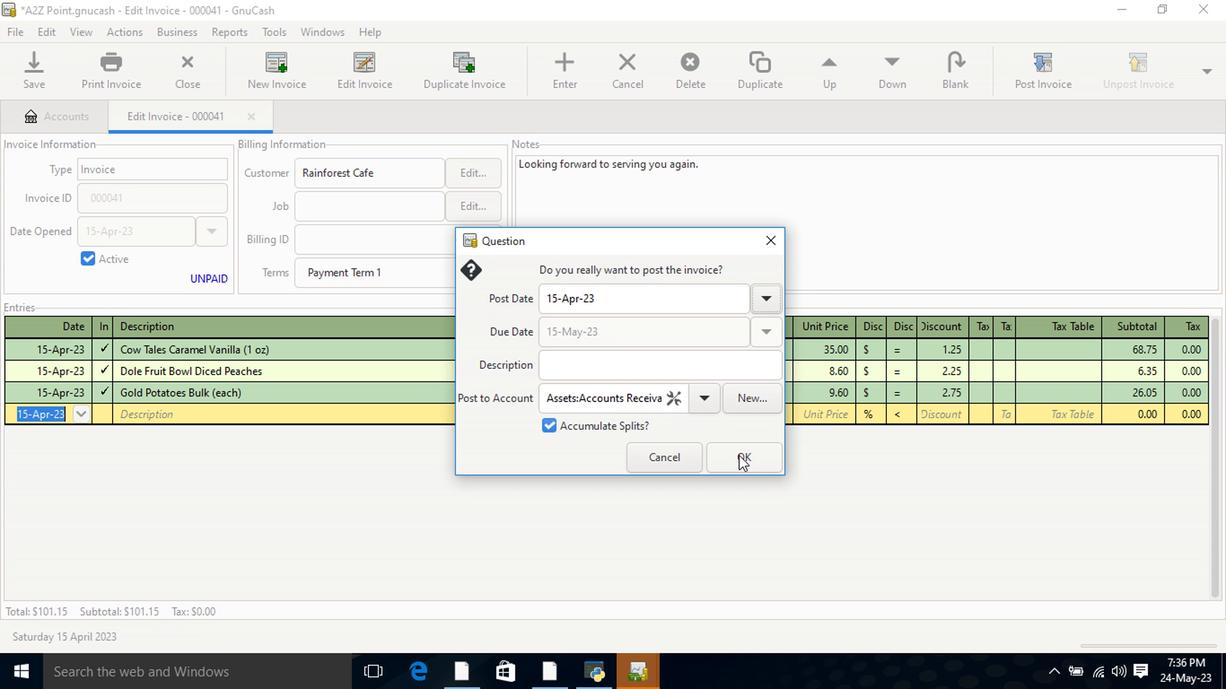 
Action: Mouse pressed left at (742, 463)
Screenshot: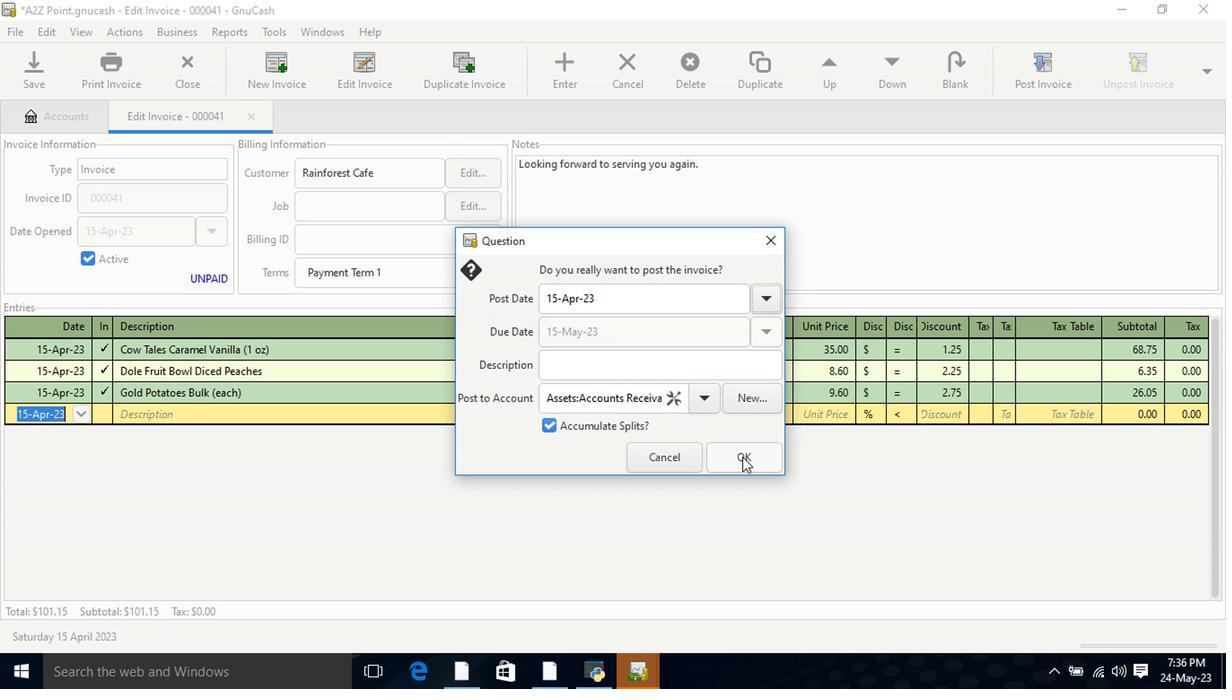 
Action: Mouse moved to (1138, 100)
Screenshot: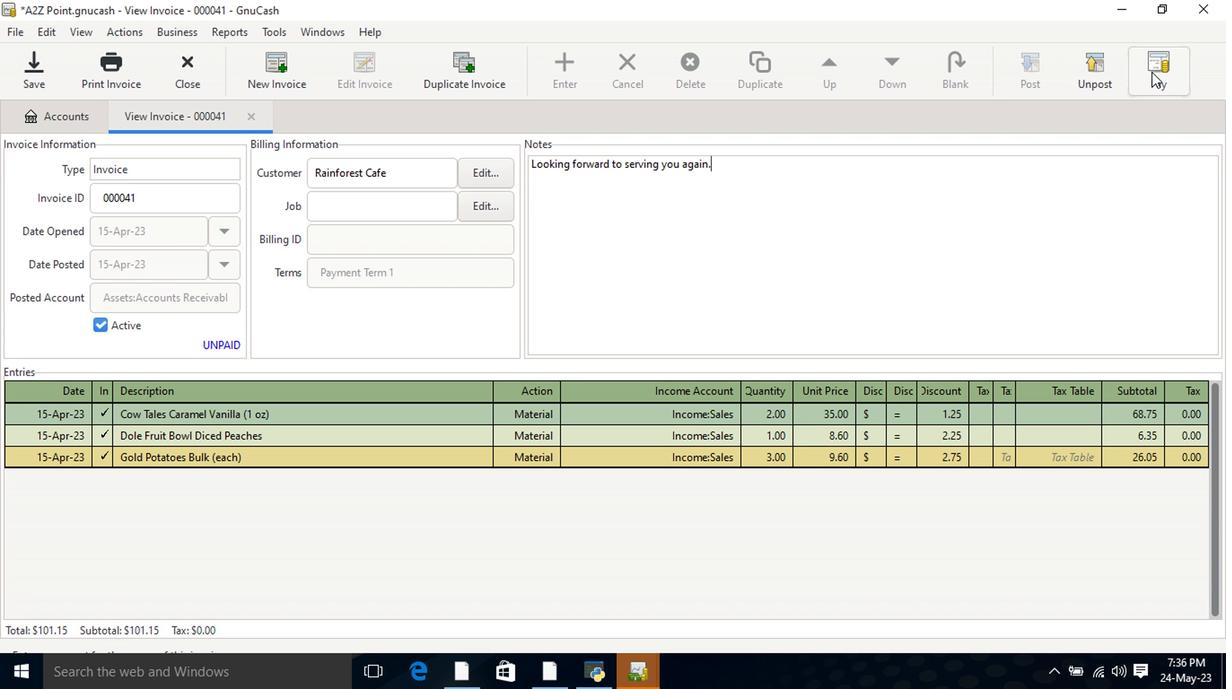 
Action: Mouse pressed left at (1138, 100)
Screenshot: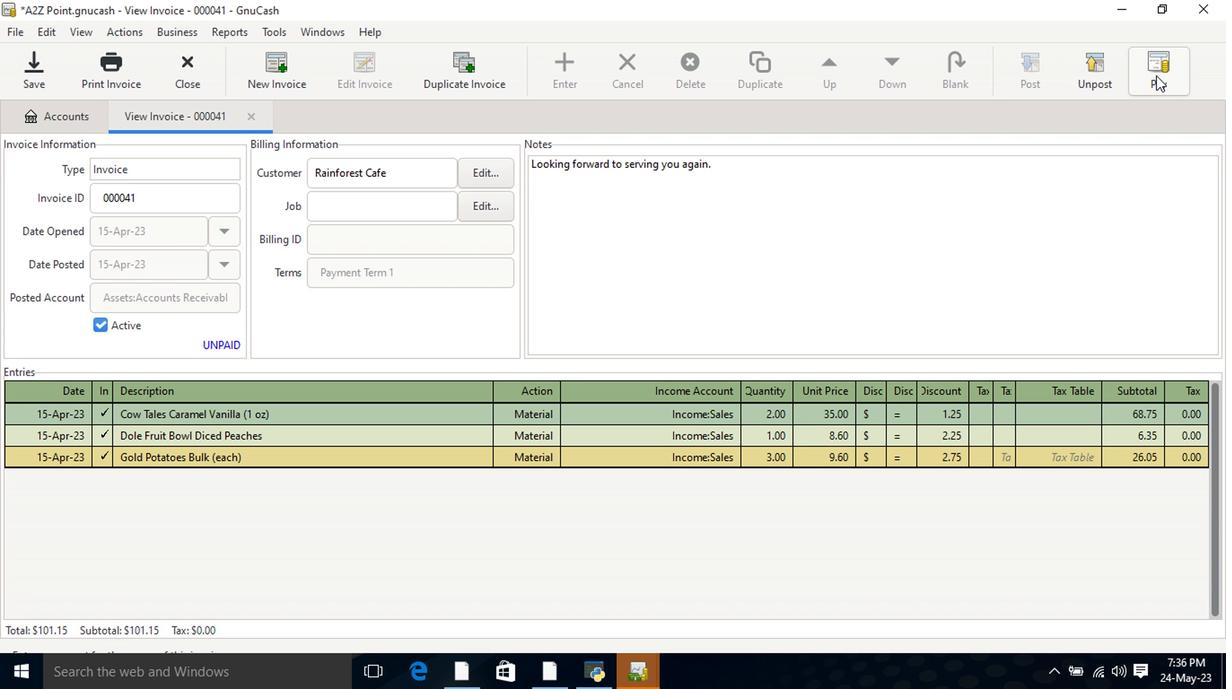 
Action: Mouse moved to (551, 367)
Screenshot: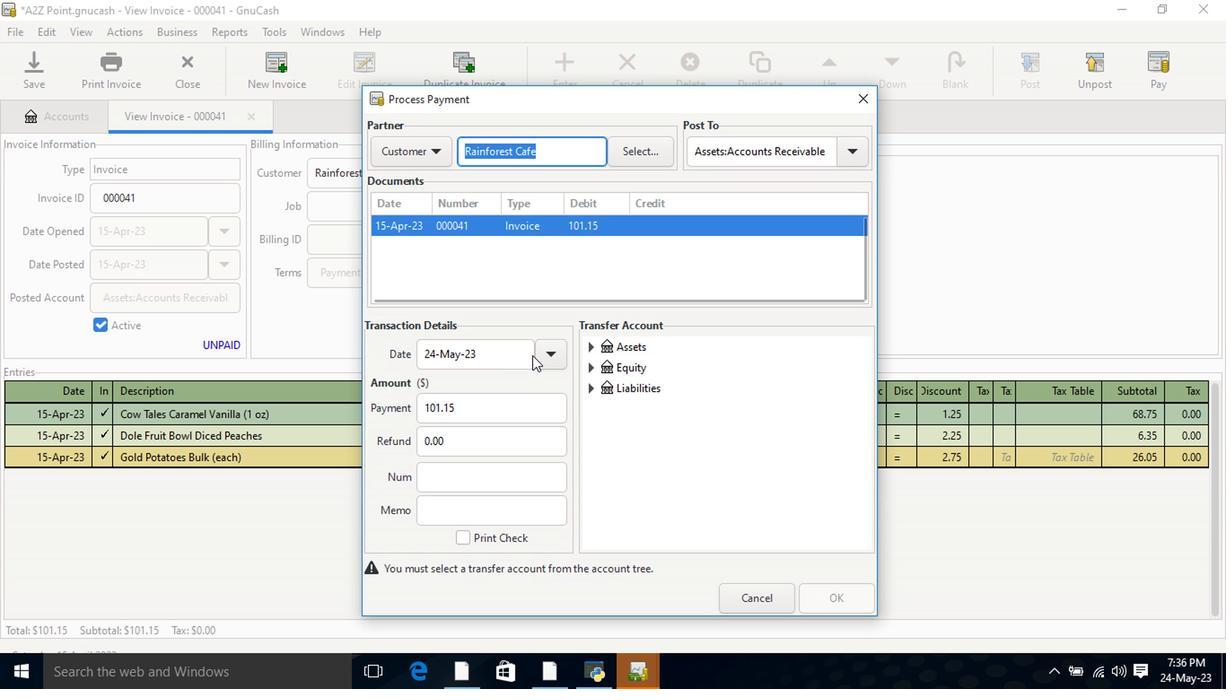 
Action: Mouse pressed left at (551, 367)
Screenshot: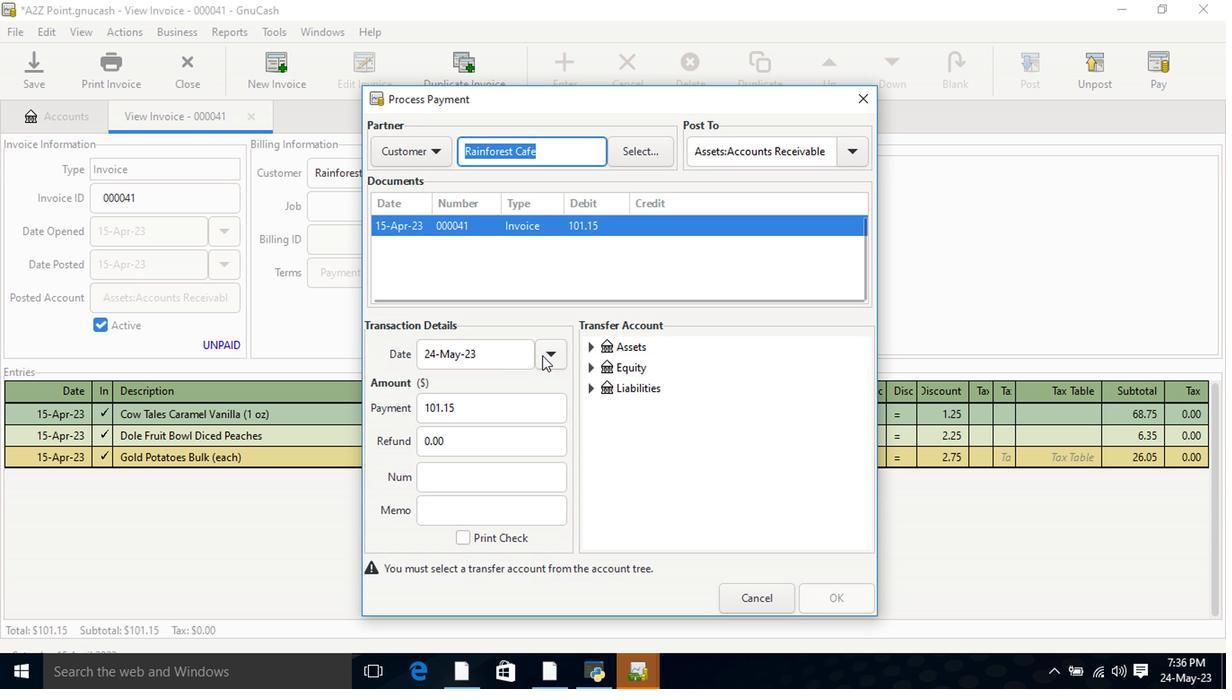 
Action: Mouse moved to (450, 454)
Screenshot: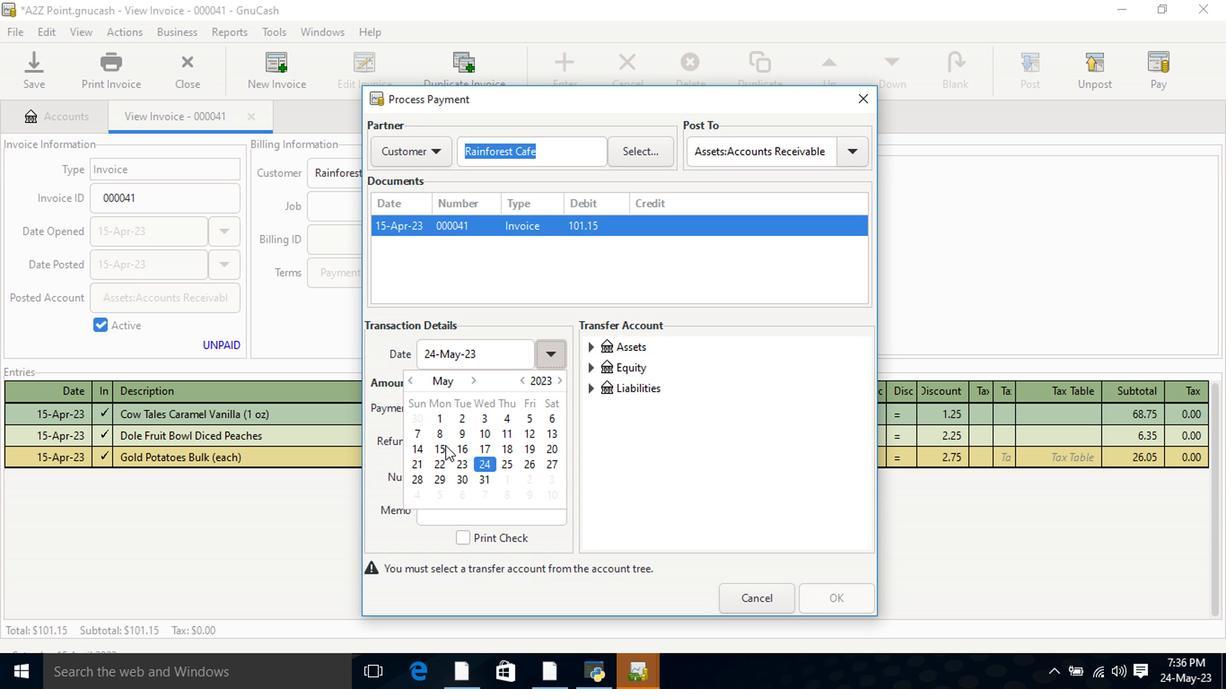 
Action: Mouse pressed left at (450, 454)
Screenshot: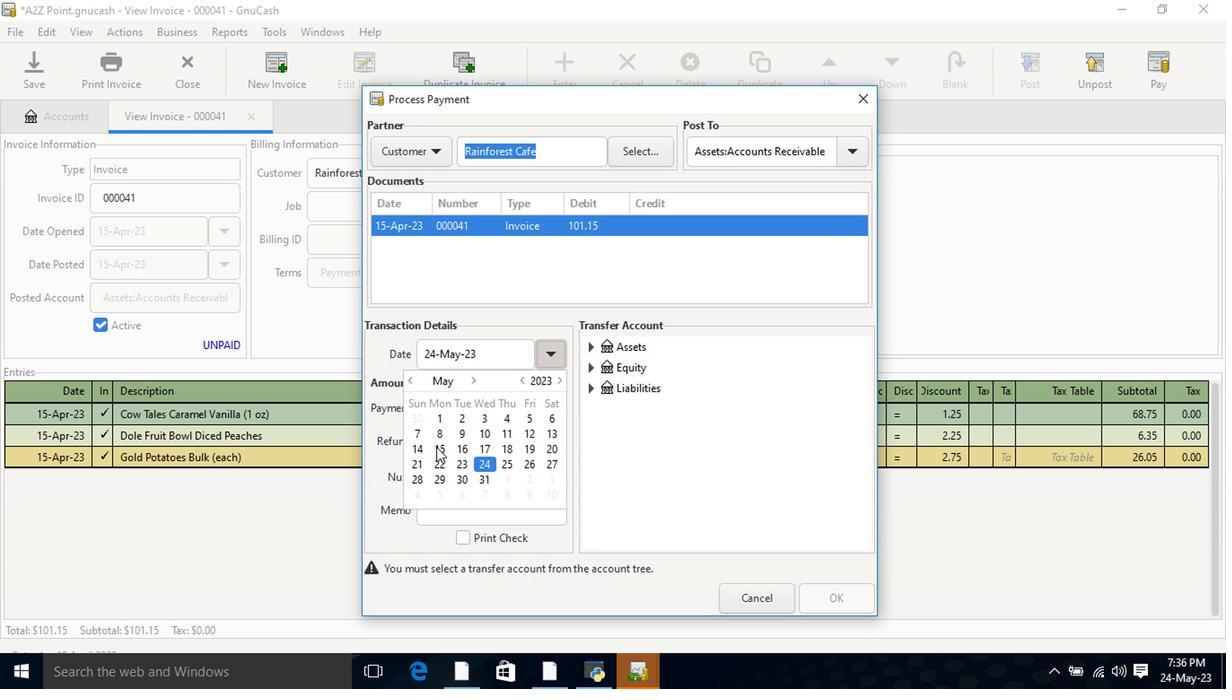 
Action: Mouse pressed left at (450, 454)
Screenshot: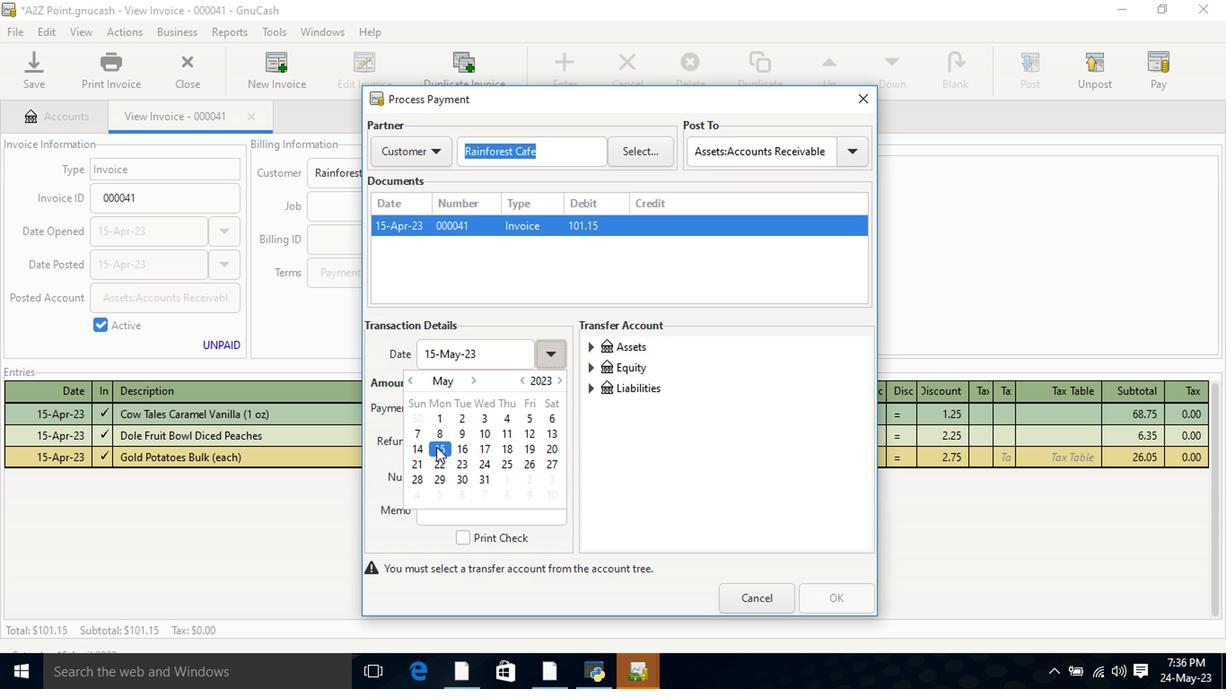 
Action: Mouse moved to (456, 454)
Screenshot: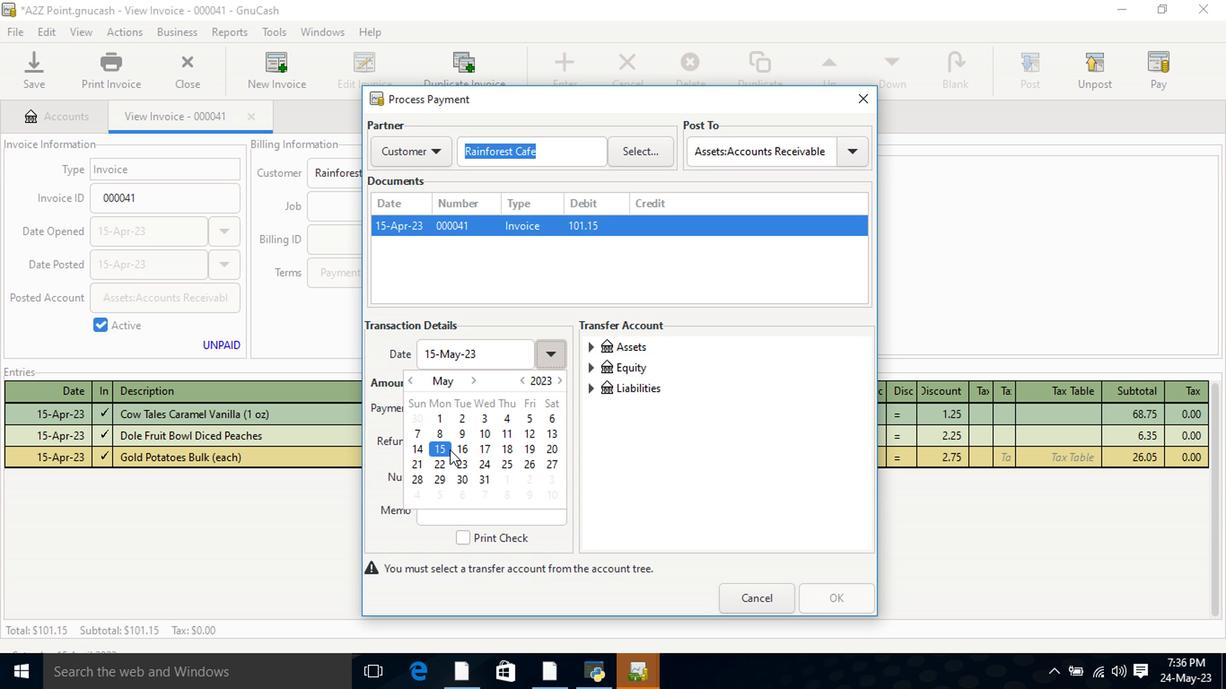 
Action: Mouse pressed left at (456, 454)
Screenshot: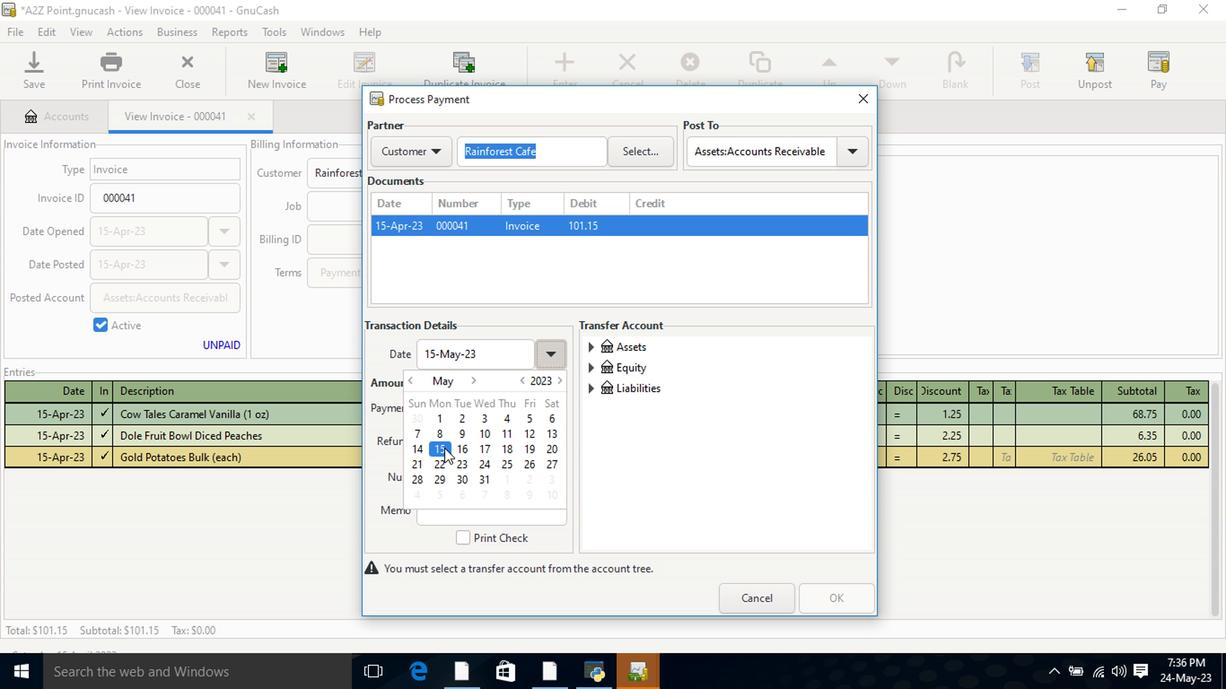 
Action: Mouse moved to (457, 454)
Screenshot: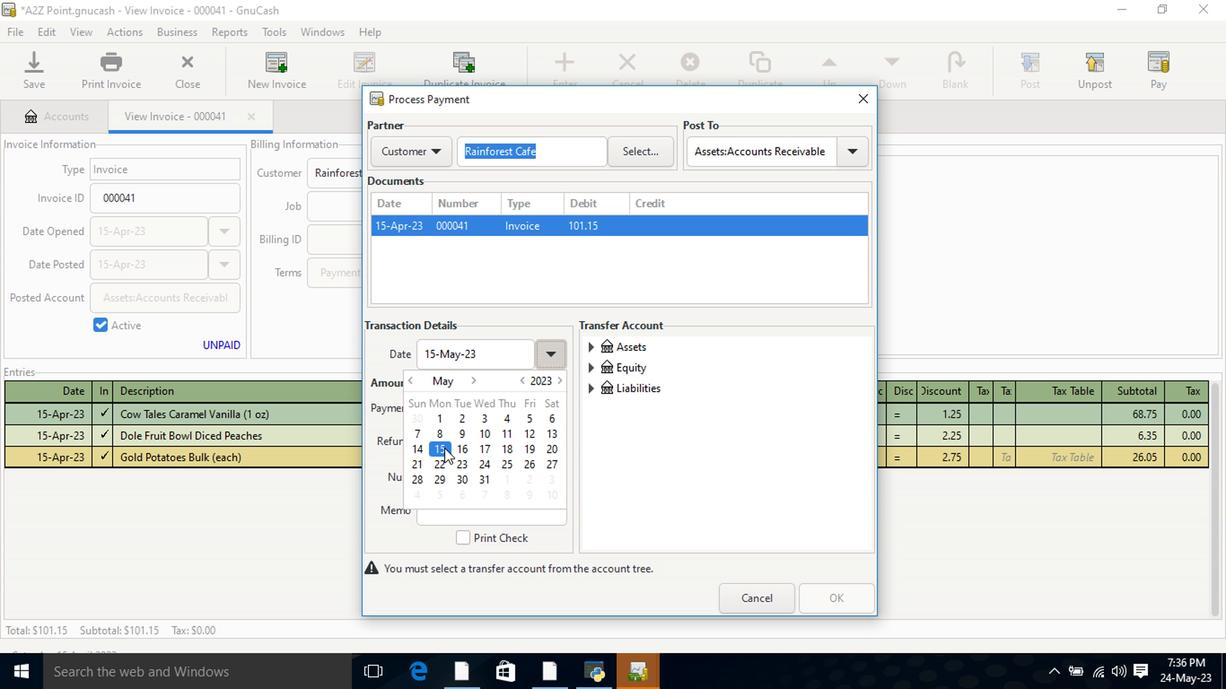 
Action: Mouse pressed left at (456, 454)
Screenshot: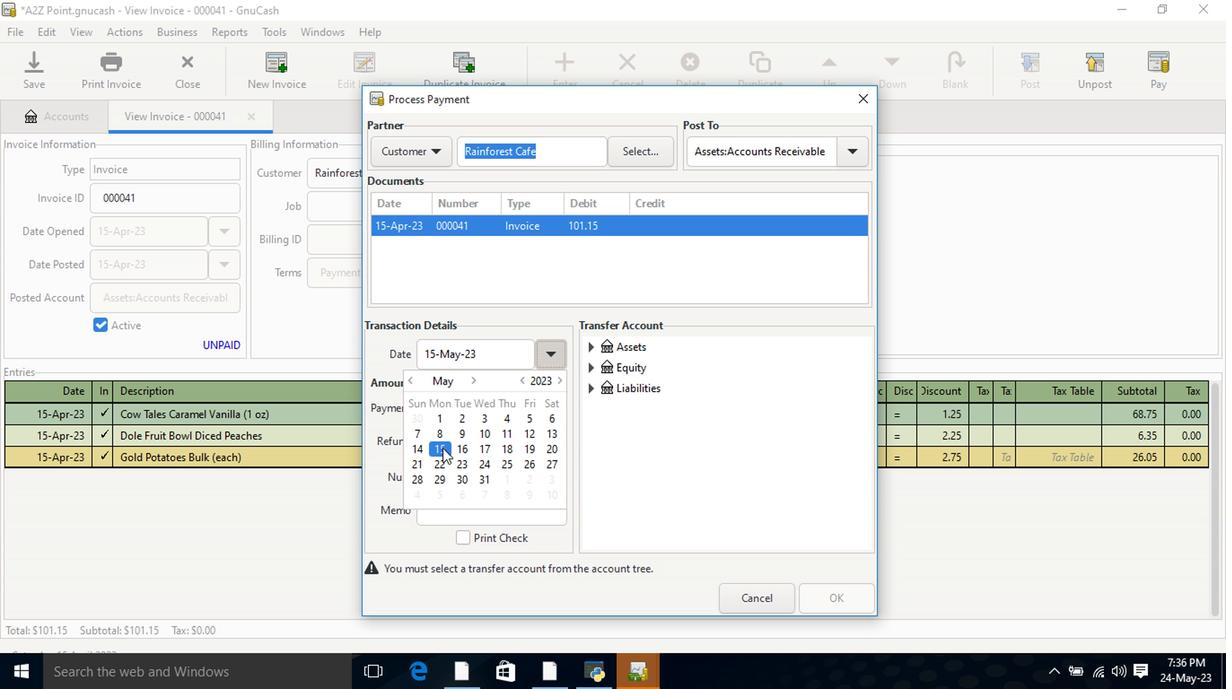 
Action: Mouse moved to (596, 362)
Screenshot: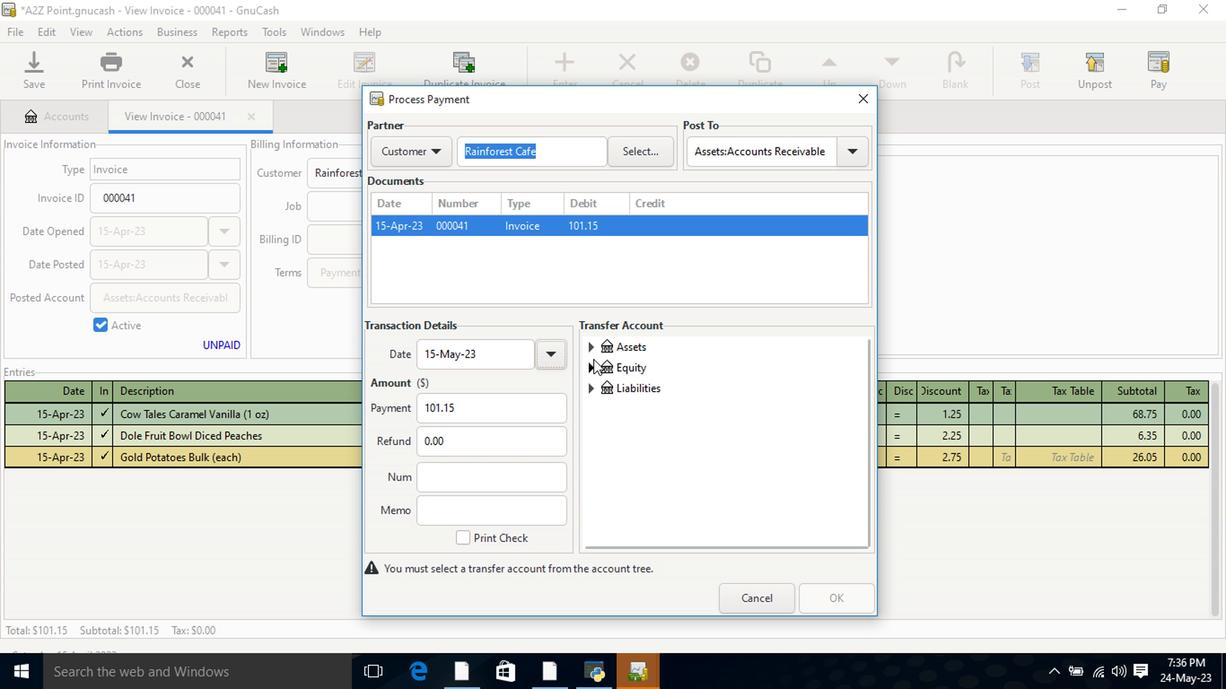 
Action: Mouse pressed left at (596, 362)
Screenshot: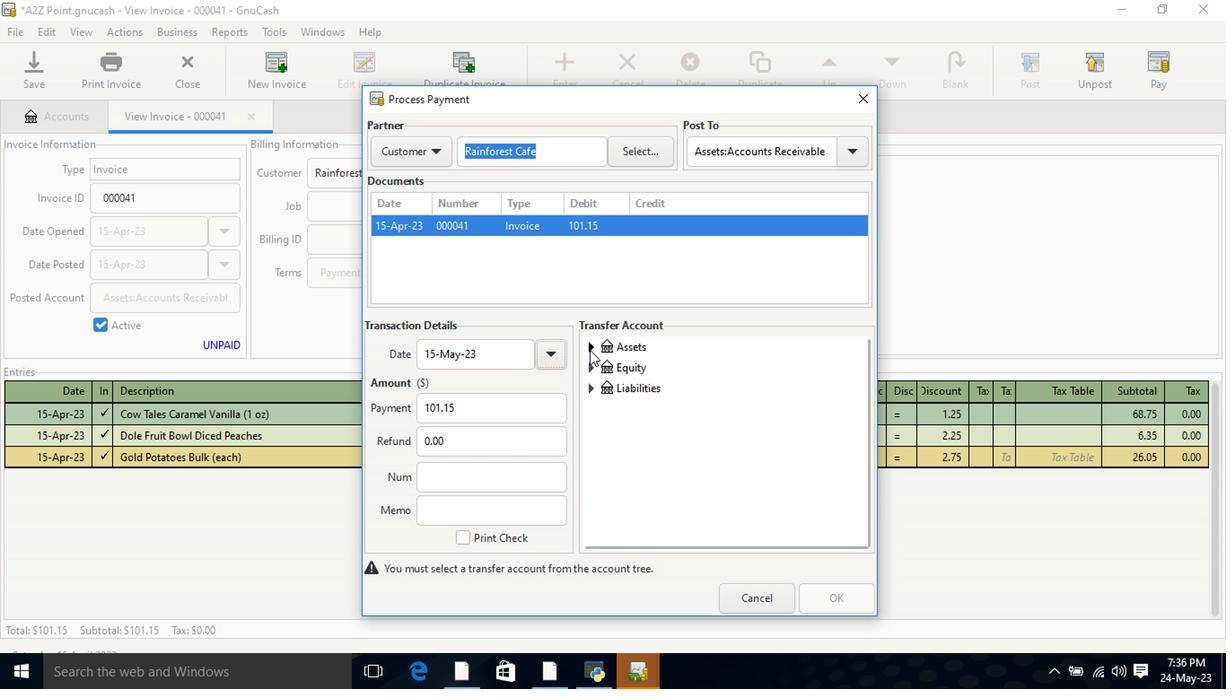 
Action: Mouse moved to (613, 381)
Screenshot: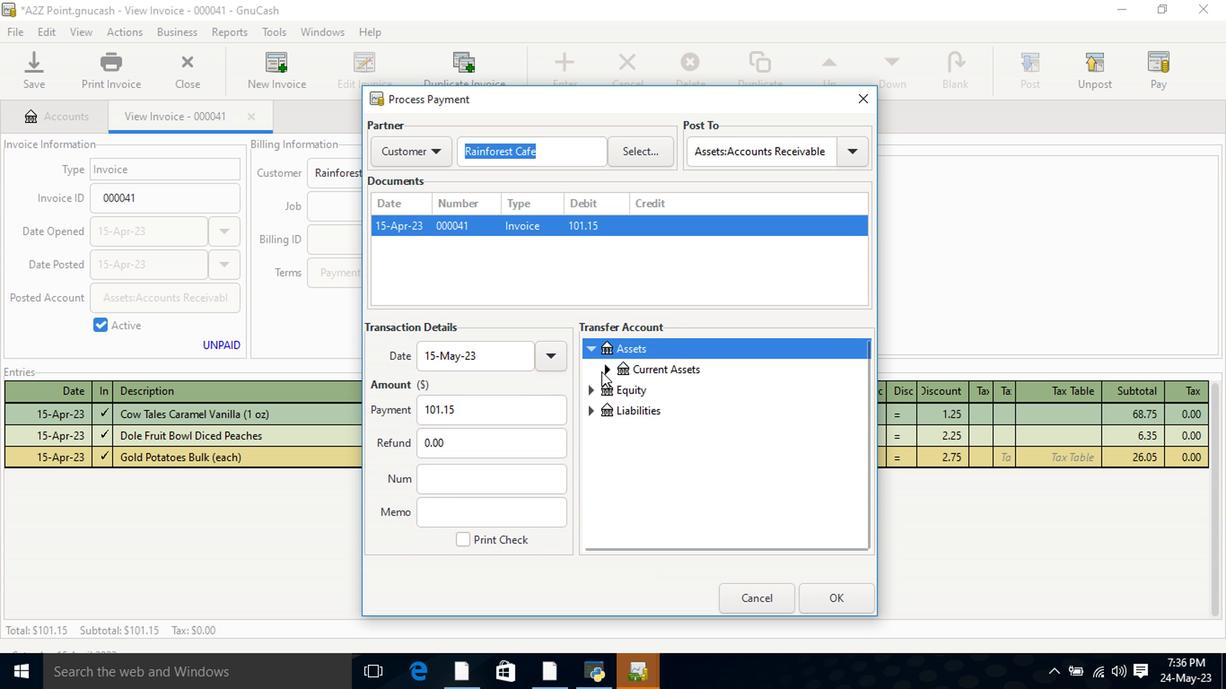 
Action: Mouse pressed left at (613, 381)
Screenshot: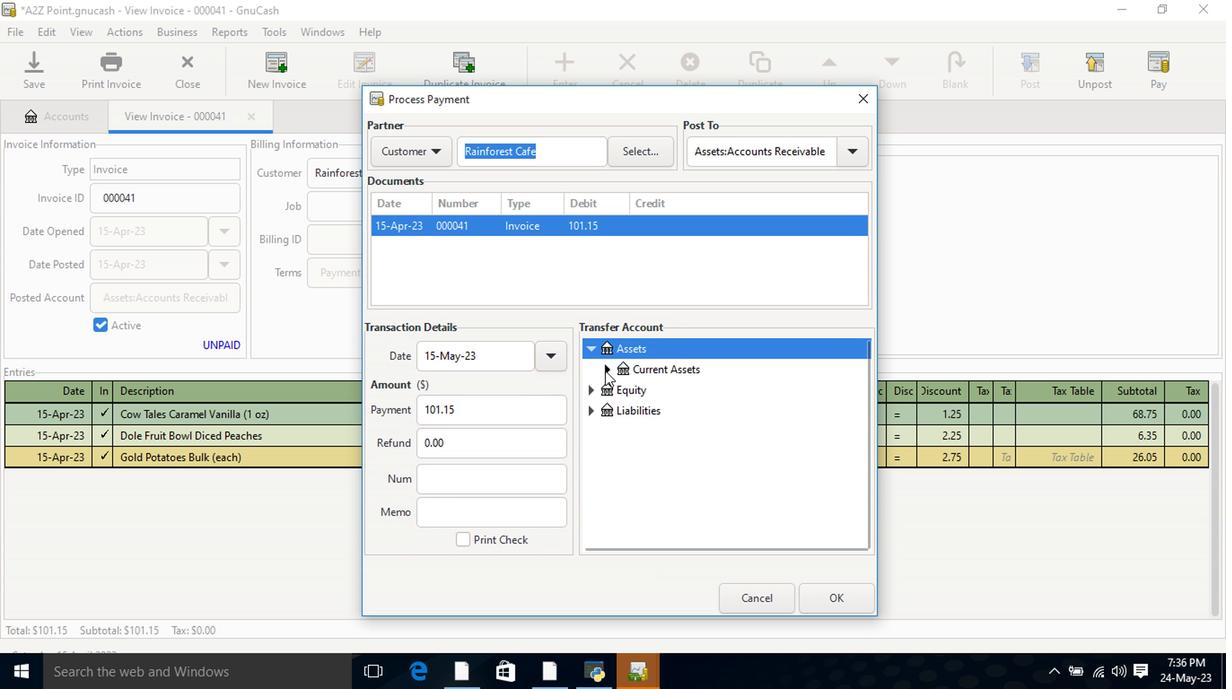 
Action: Mouse moved to (645, 399)
Screenshot: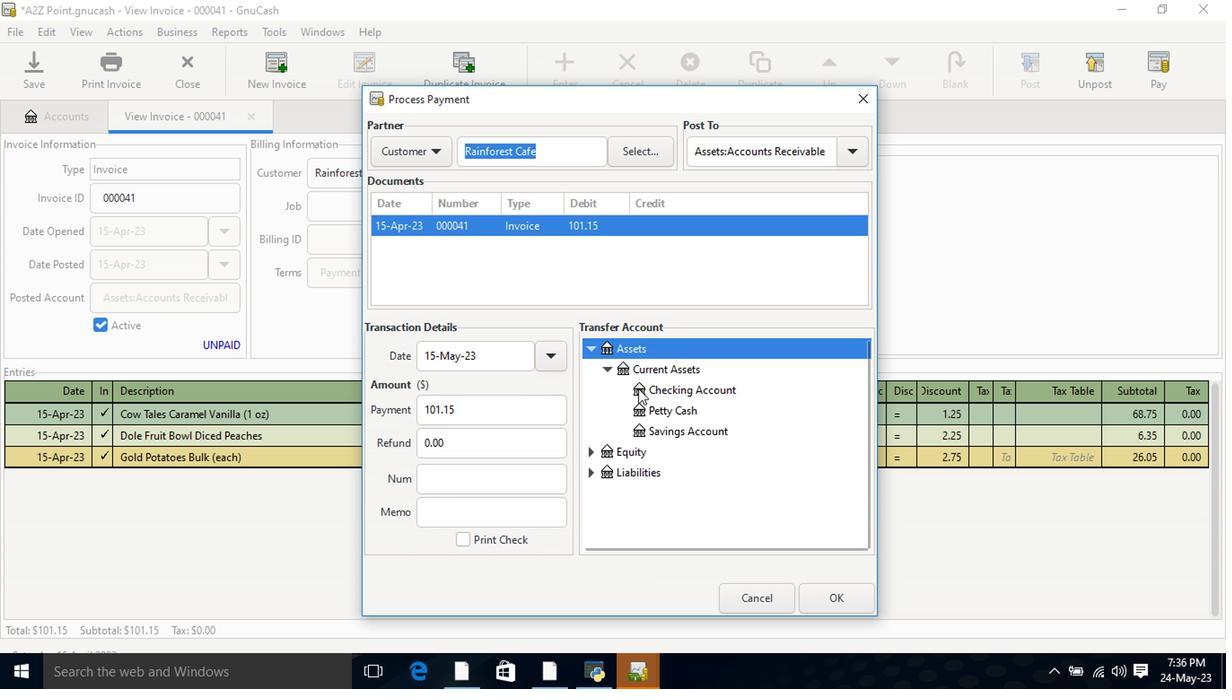 
Action: Mouse pressed left at (645, 399)
Screenshot: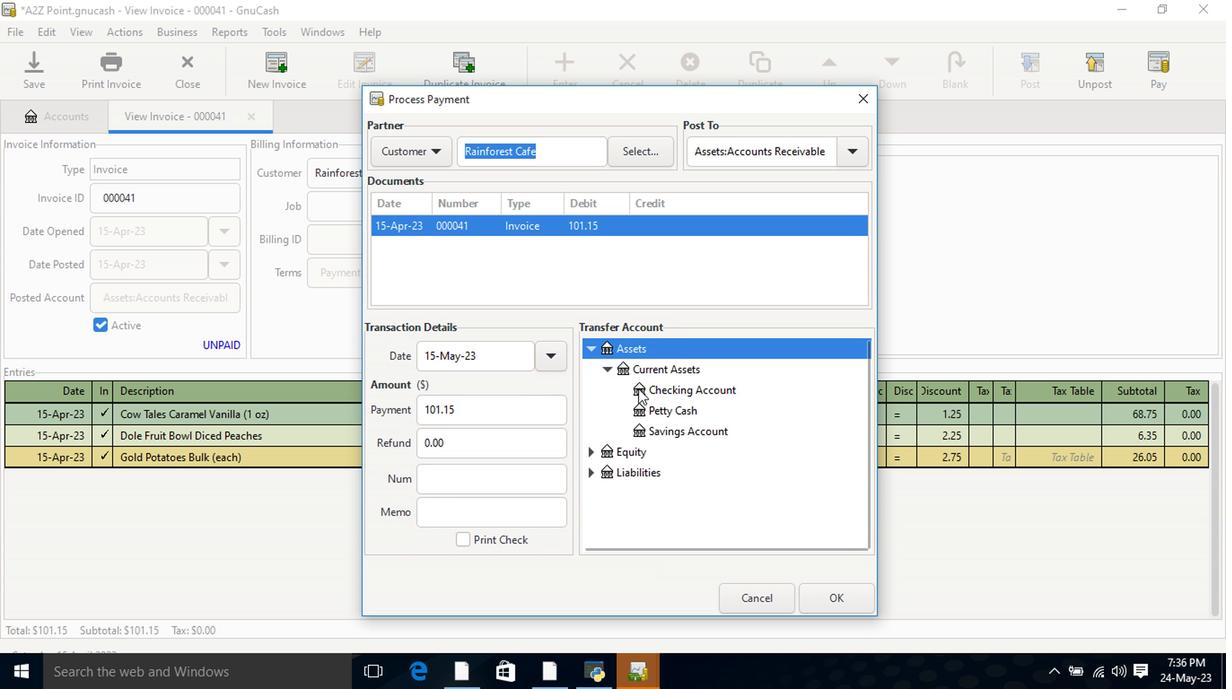 
Action: Mouse moved to (822, 598)
Screenshot: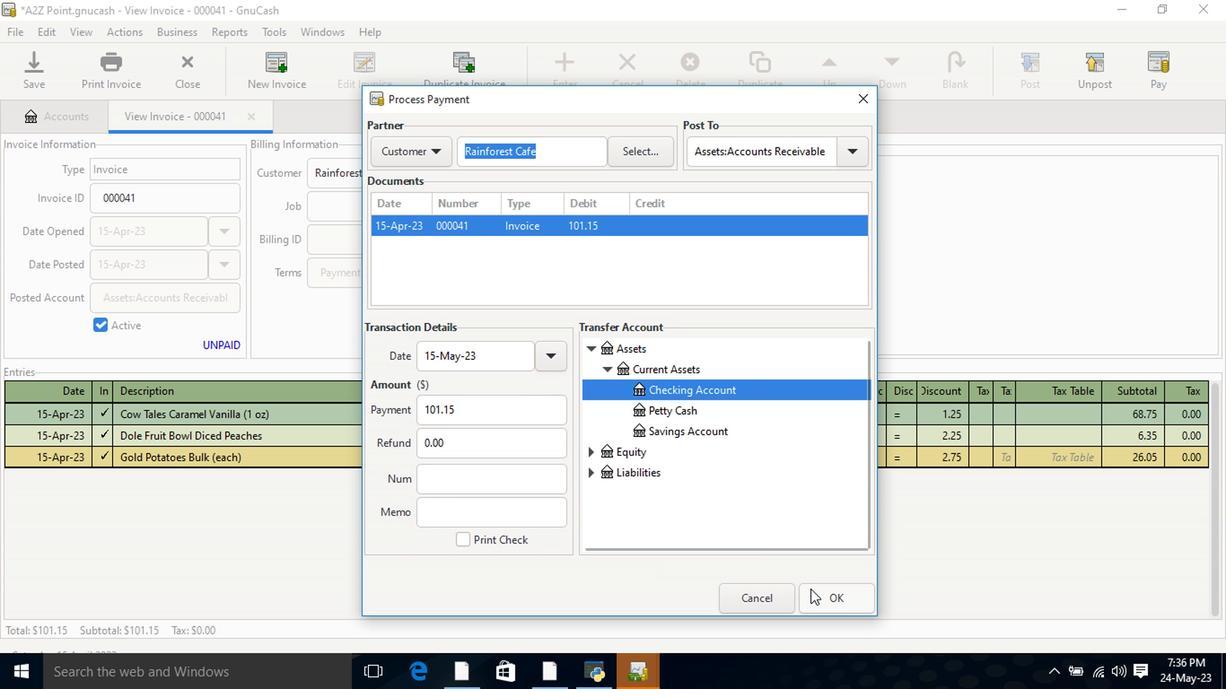 
Action: Mouse pressed left at (822, 598)
Screenshot: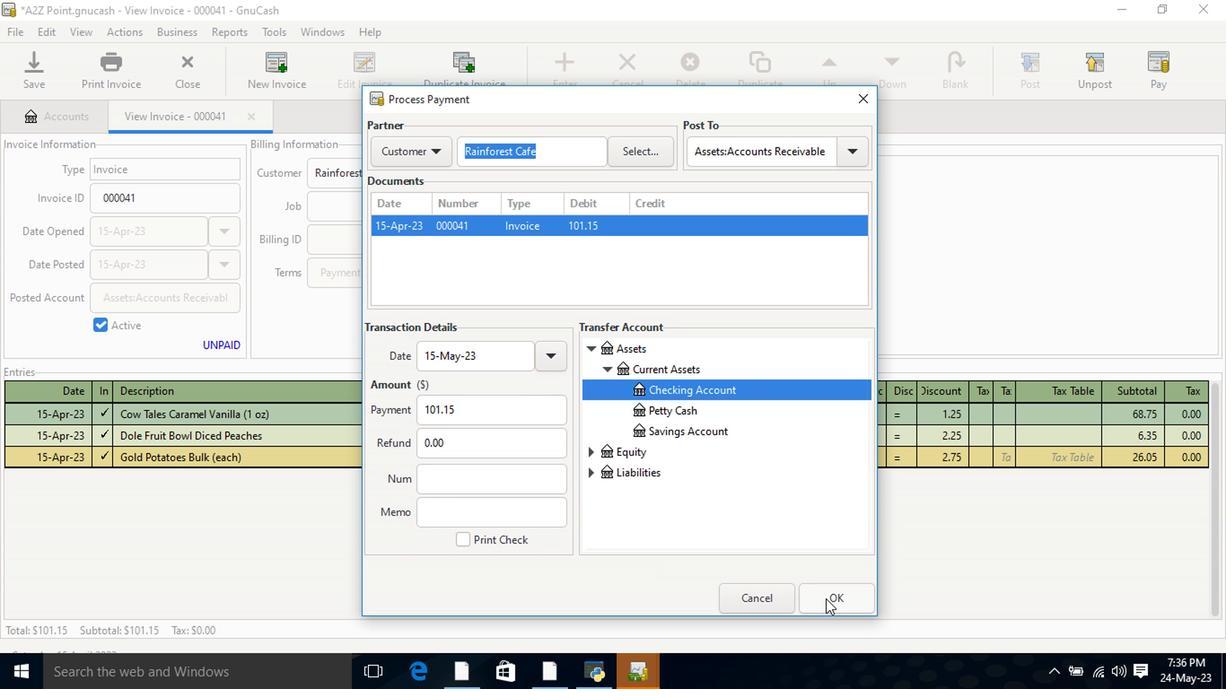 
Action: Mouse moved to (146, 92)
Screenshot: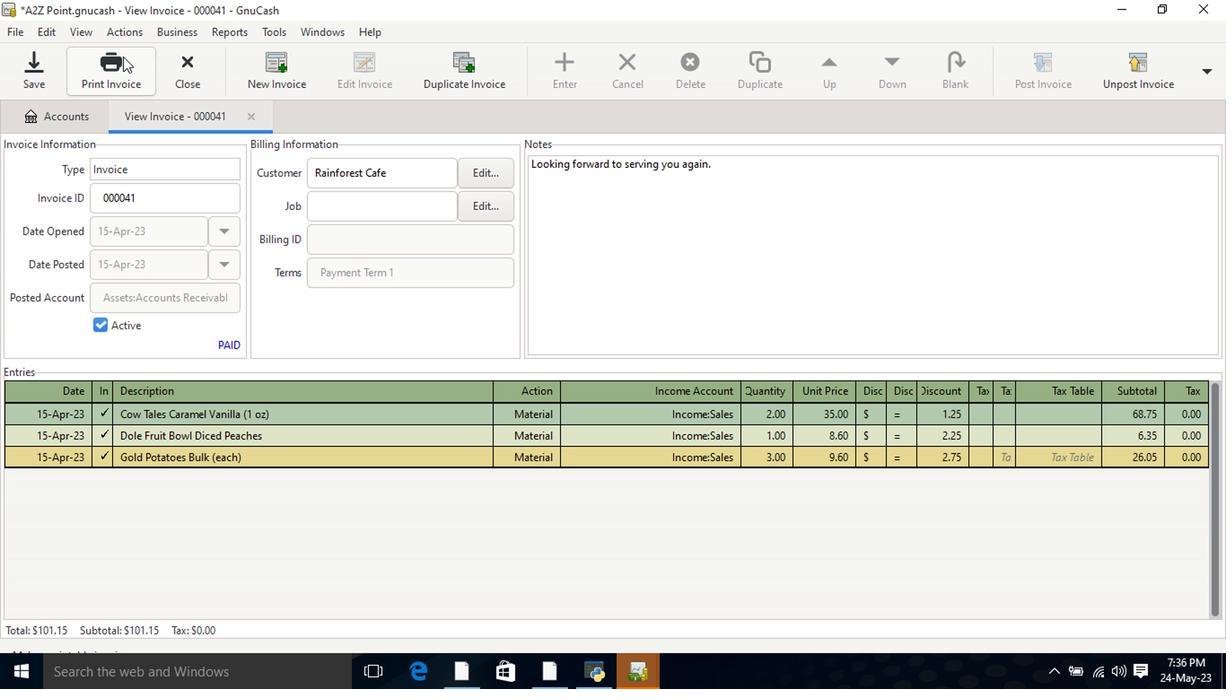 
Action: Mouse pressed left at (146, 92)
Screenshot: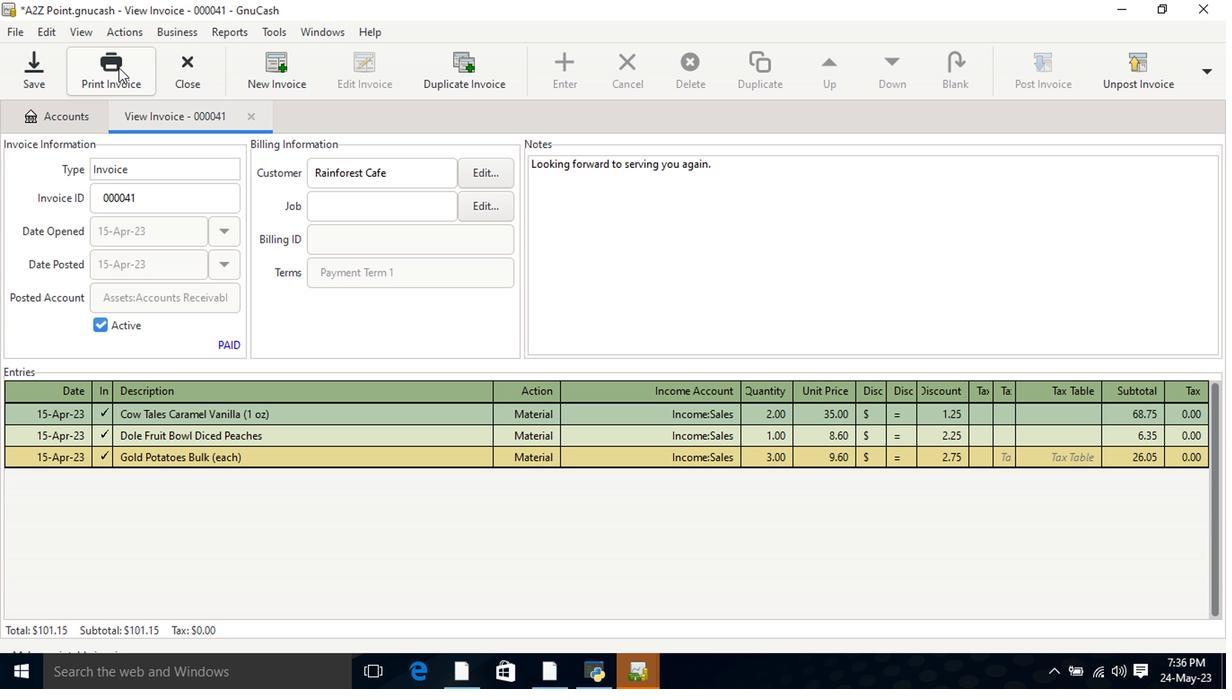 
Action: Mouse moved to (455, 97)
Screenshot: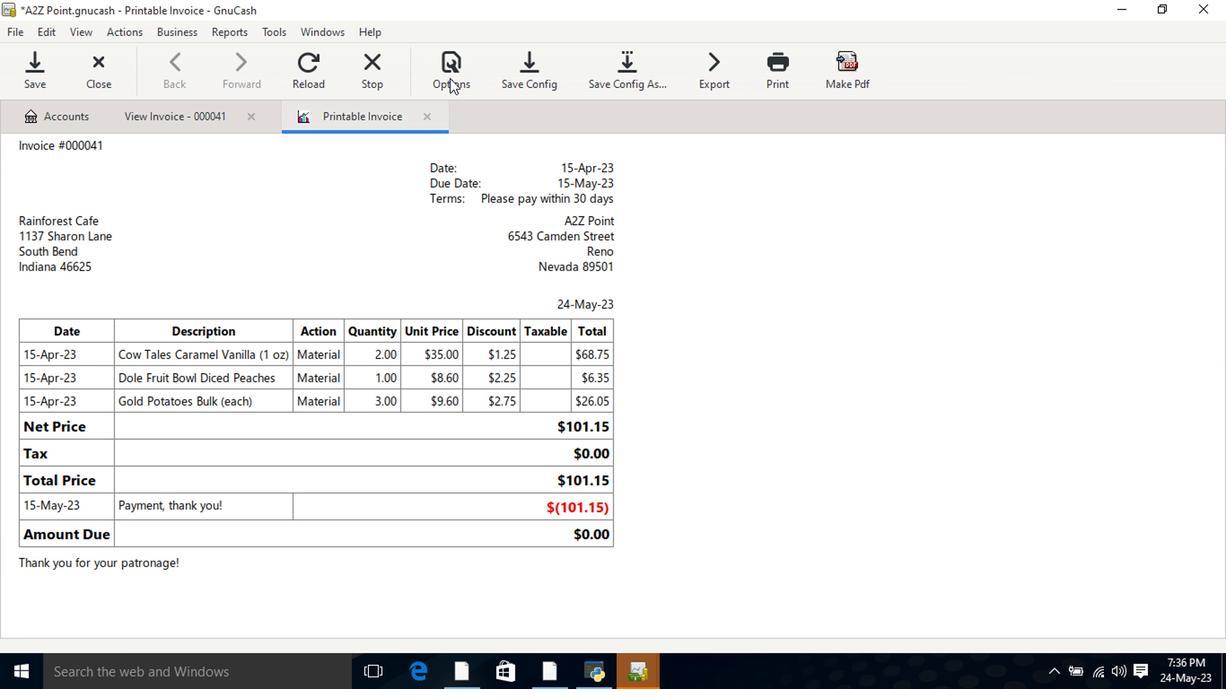 
Action: Mouse pressed left at (455, 97)
Screenshot: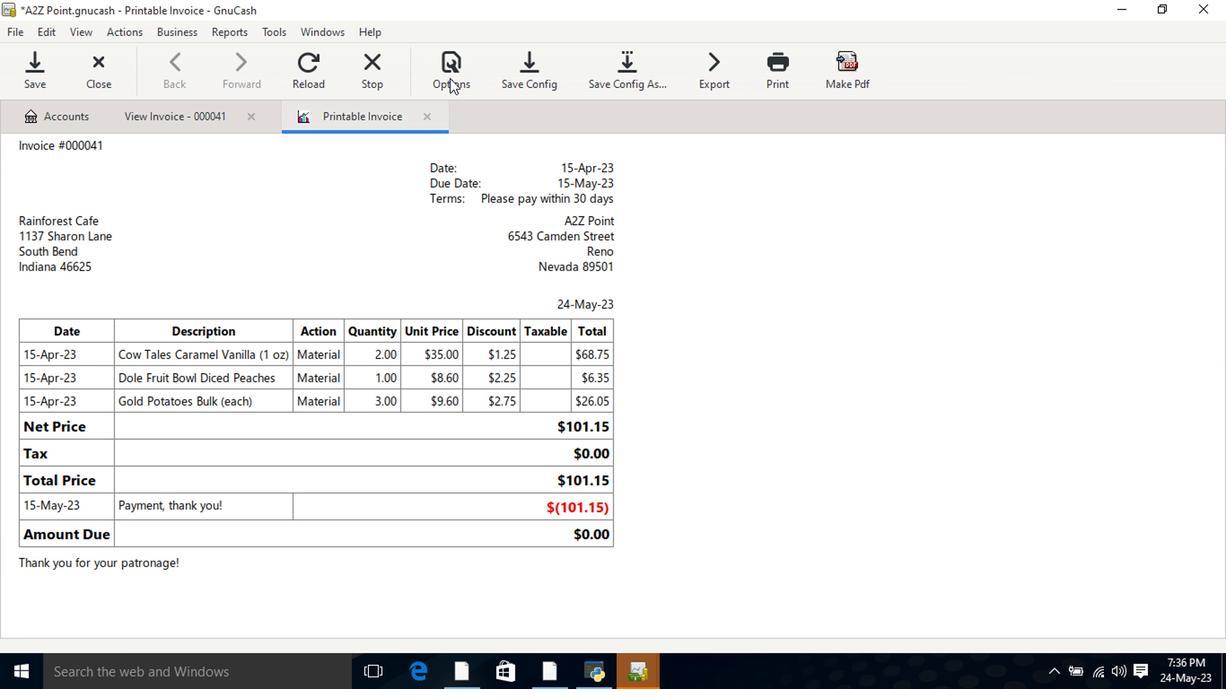 
Action: Mouse moved to (393, 162)
Screenshot: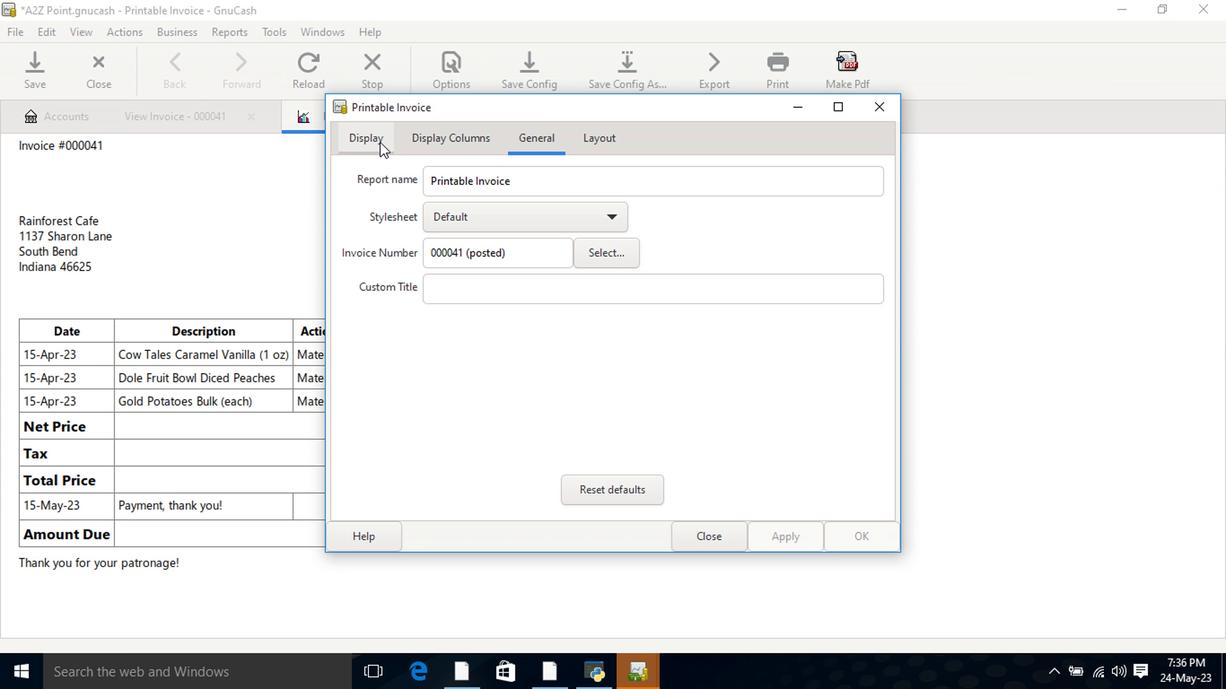 
Action: Mouse pressed left at (393, 162)
Screenshot: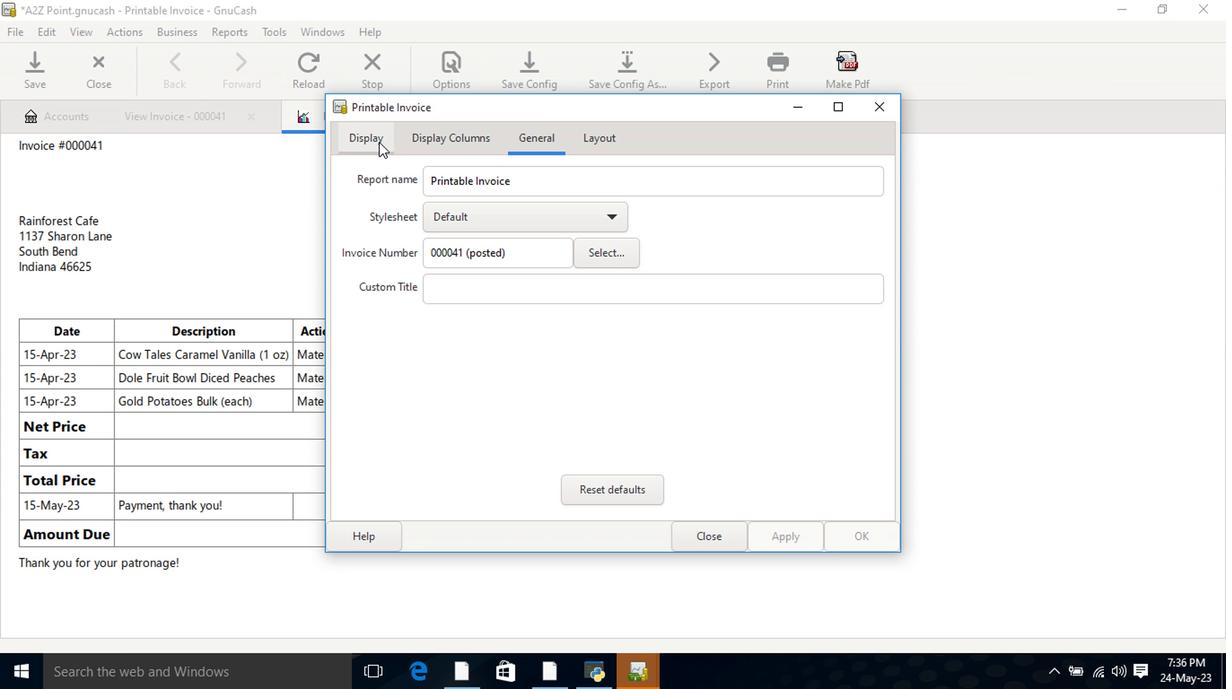 
Action: Mouse moved to (484, 358)
Screenshot: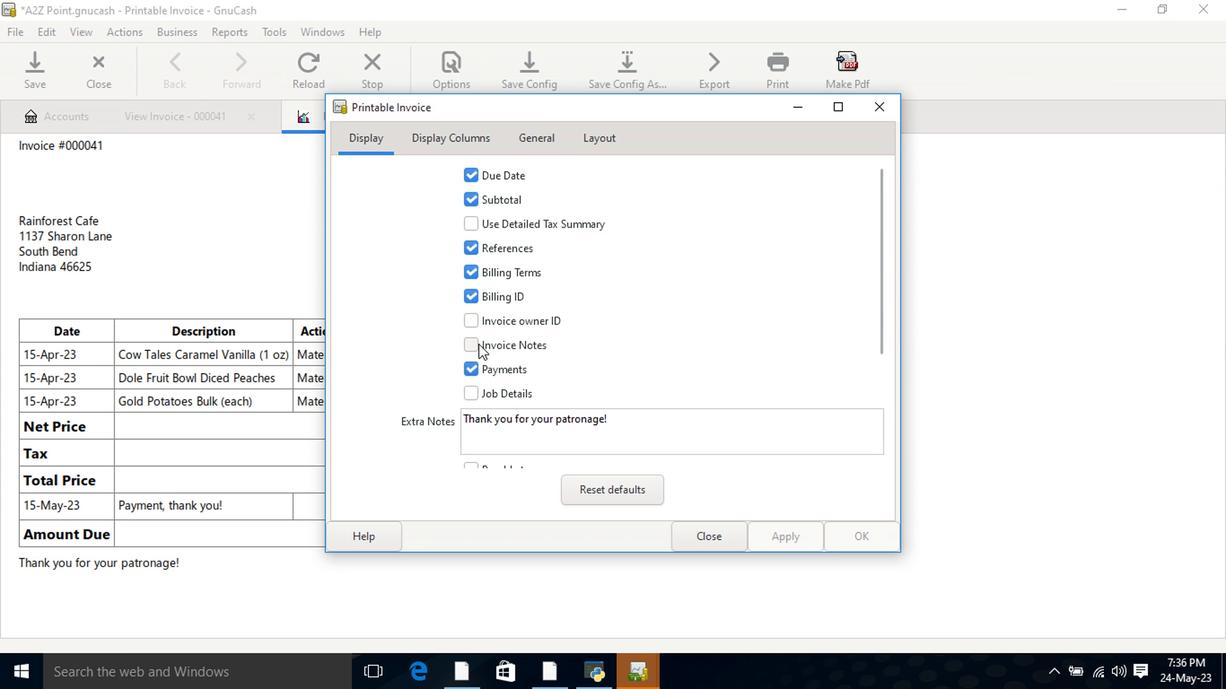 
Action: Mouse pressed left at (484, 358)
Screenshot: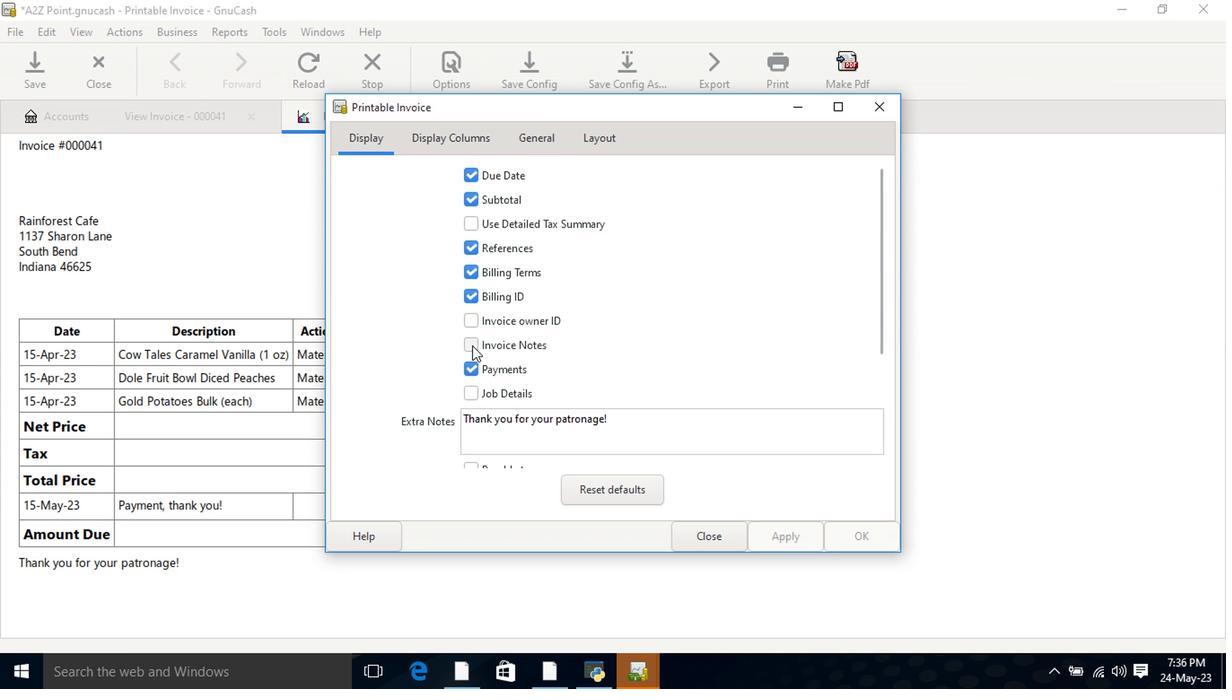 
Action: Mouse moved to (798, 544)
Screenshot: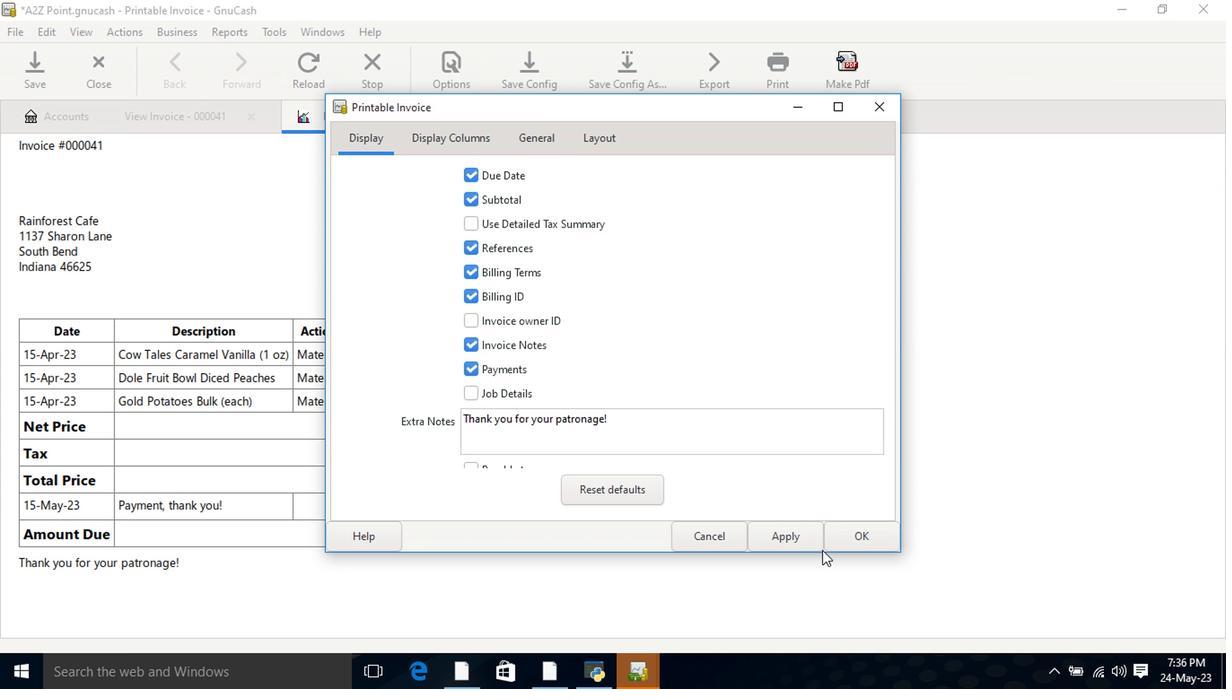 
Action: Mouse pressed left at (798, 544)
Screenshot: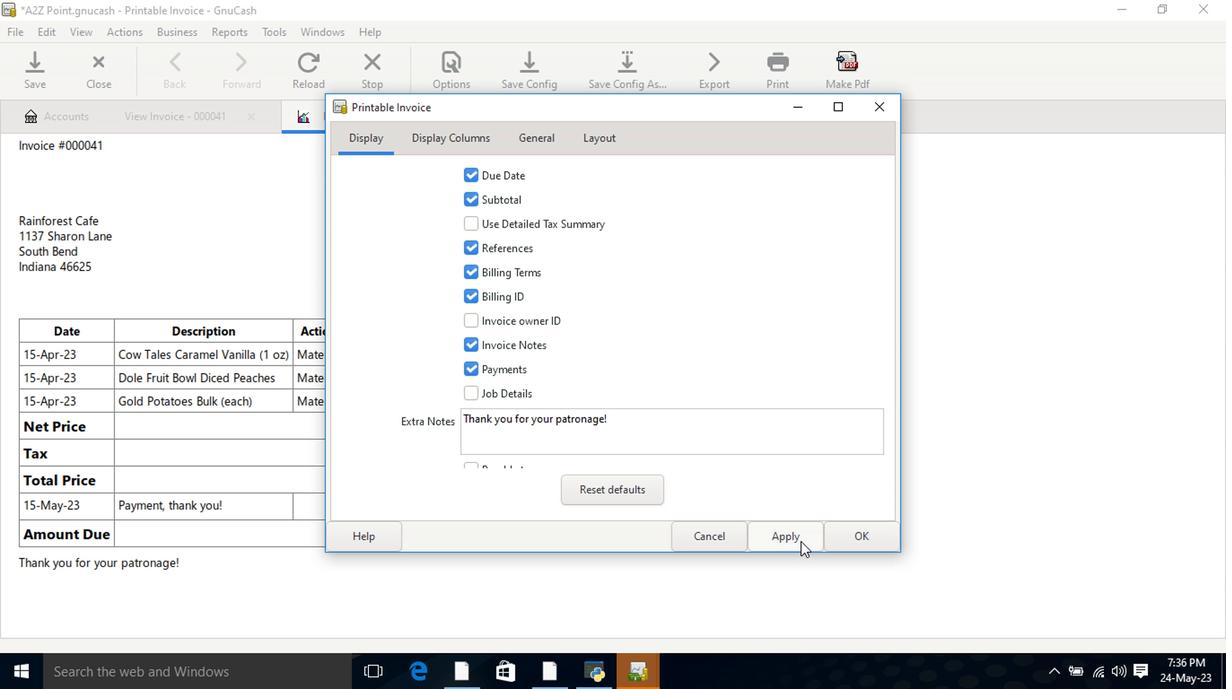 
Action: Mouse moved to (717, 540)
Screenshot: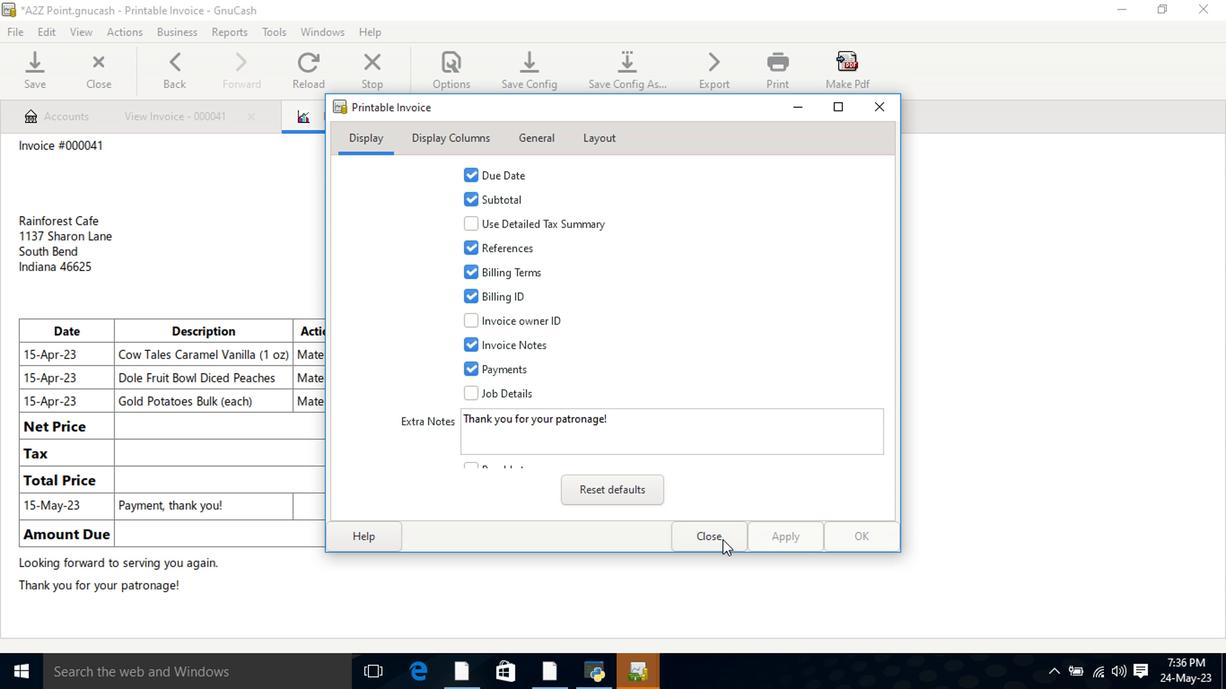 
Action: Mouse pressed left at (717, 540)
Screenshot: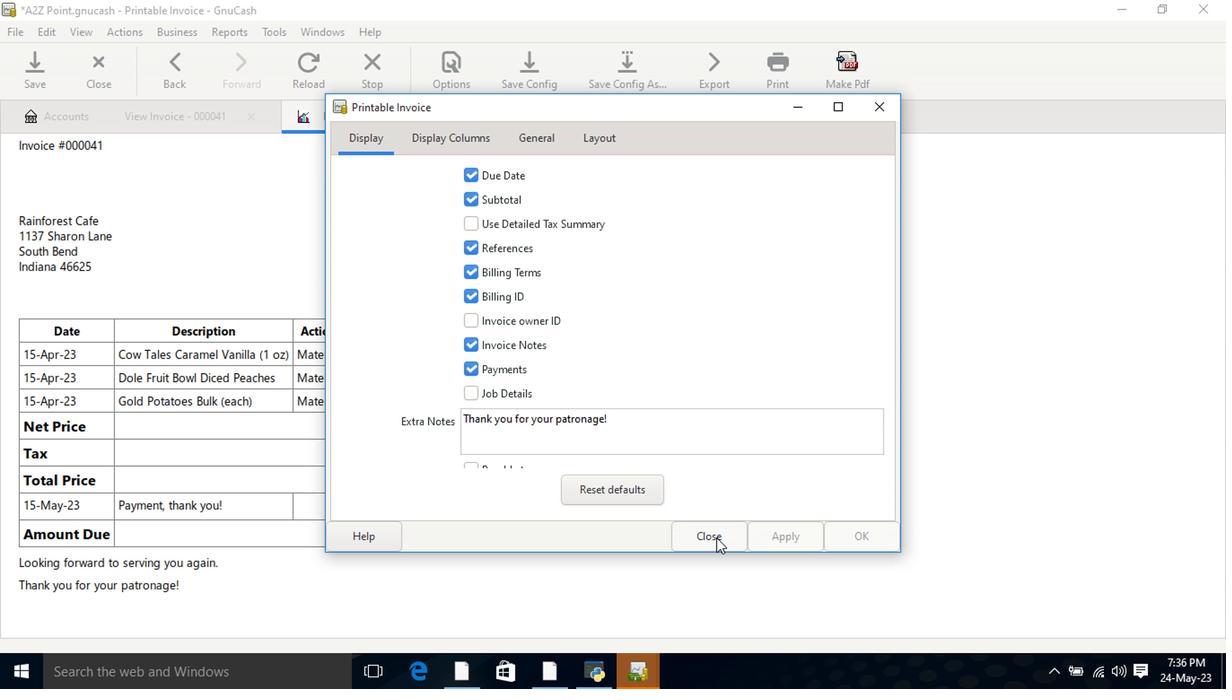 
Action: Mouse moved to (843, 425)
Screenshot: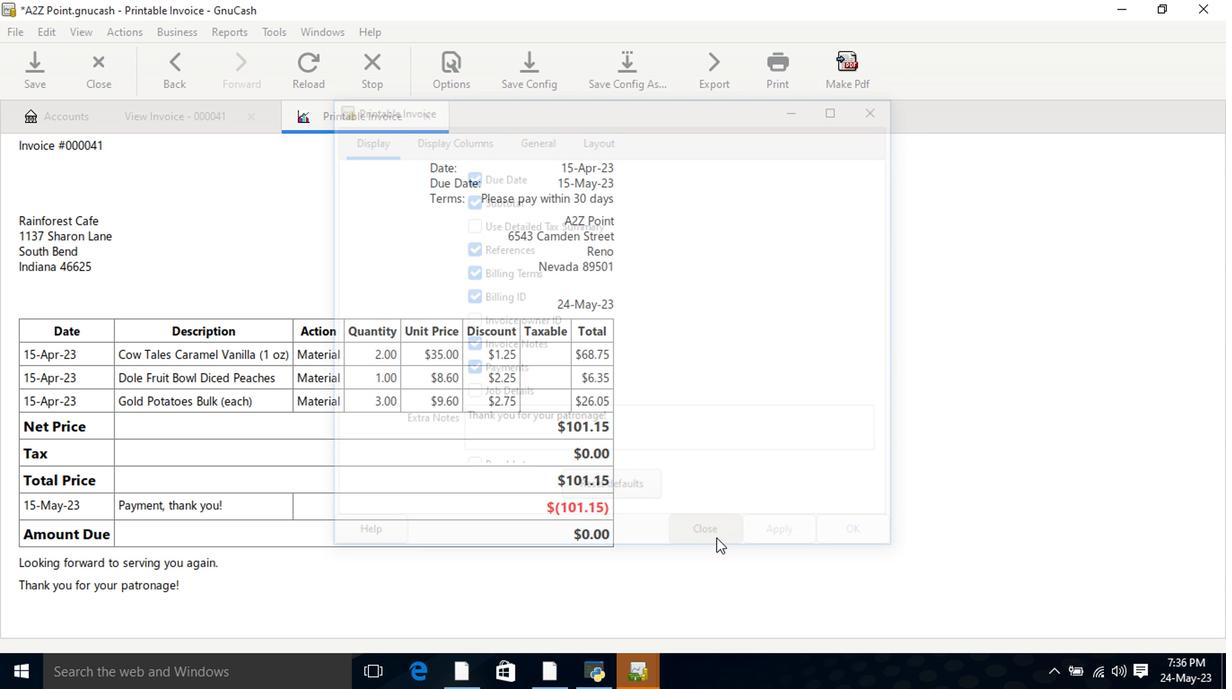 
